 Task: Look for space in Lianzhou, China from 12th  July, 2023 to 15th July, 2023 for 3 adults in price range Rs.12000 to Rs.16000. Place can be entire place with 2 bedrooms having 3 beds and 1 bathroom. Property type can be house, flat, guest house. Booking option can be shelf check-in. Required host language is Chinese (Simplified).
Action: Mouse moved to (468, 164)
Screenshot: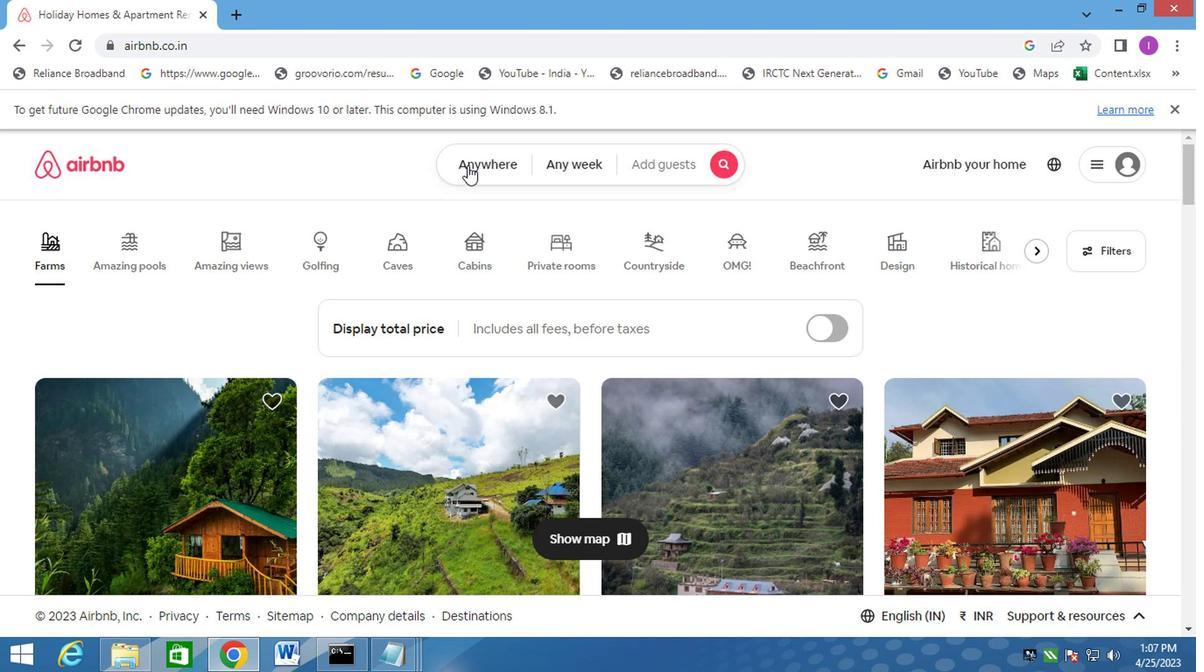 
Action: Mouse pressed left at (468, 164)
Screenshot: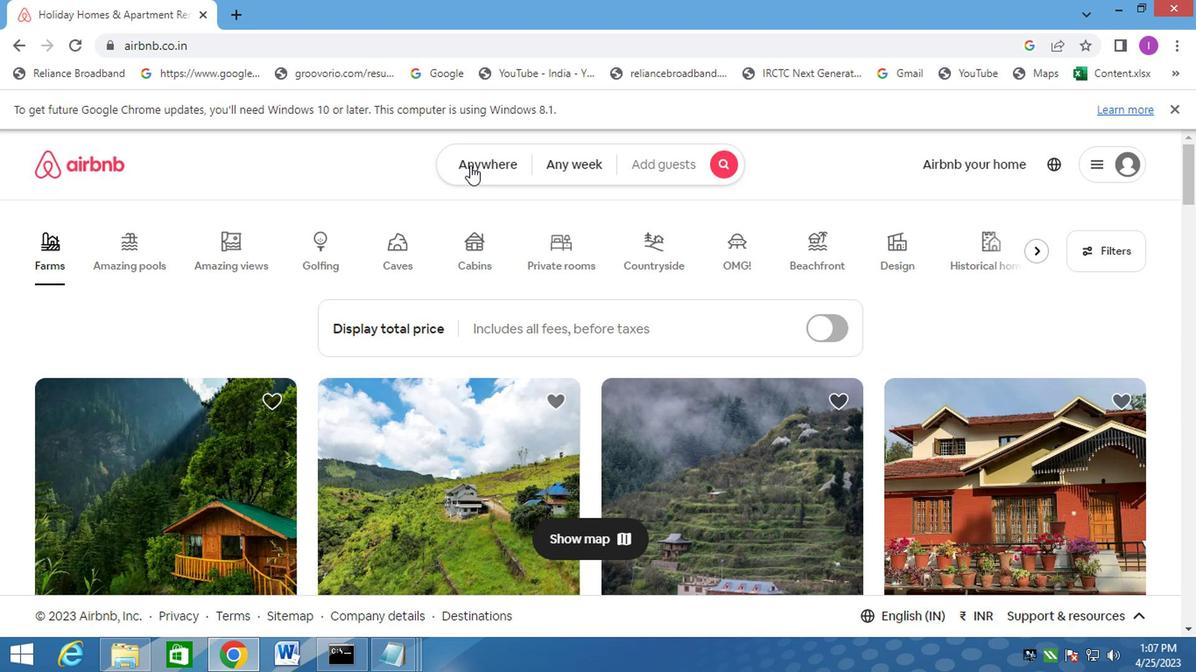 
Action: Mouse moved to (265, 237)
Screenshot: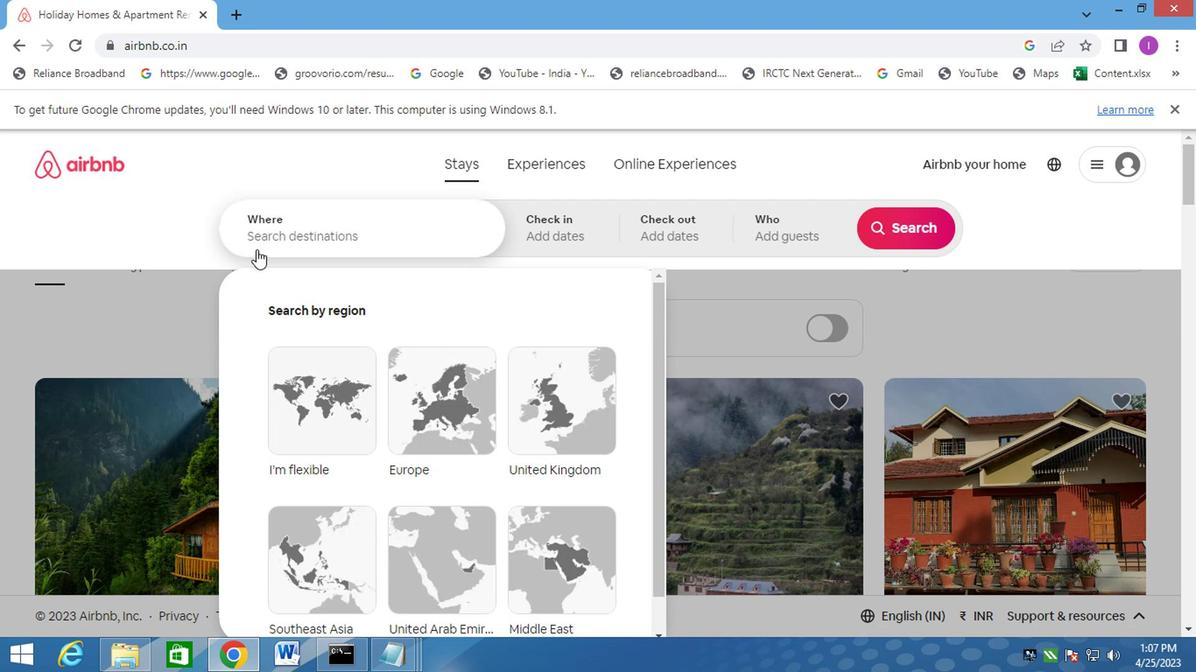 
Action: Mouse pressed left at (265, 237)
Screenshot: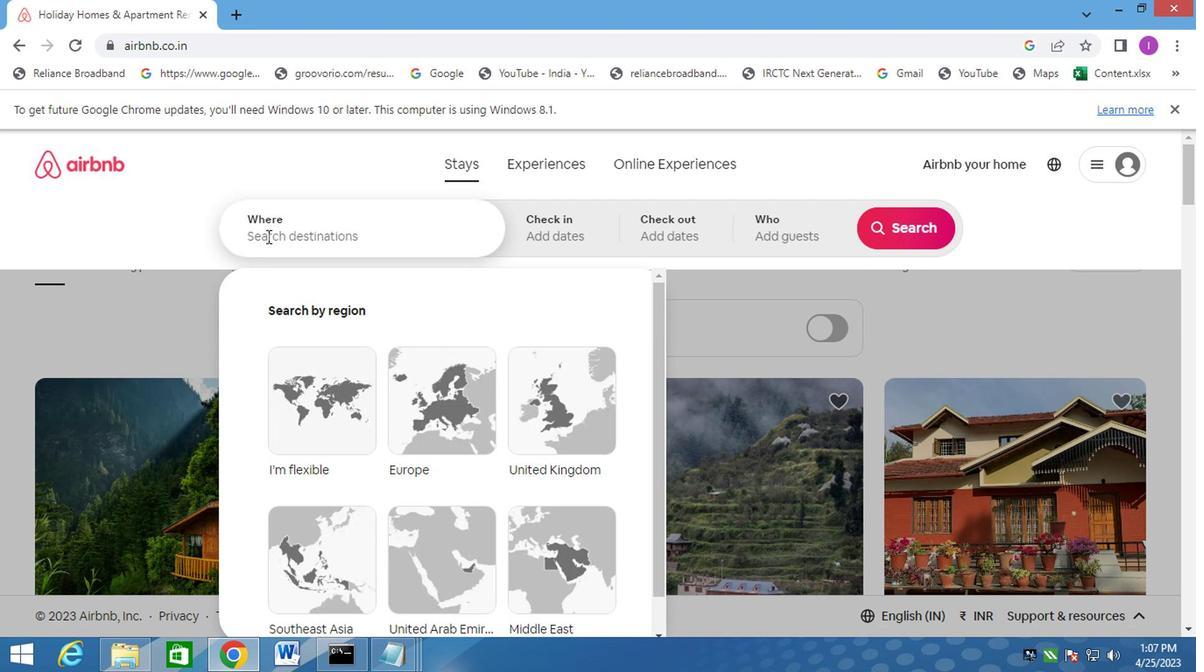 
Action: Mouse moved to (284, 233)
Screenshot: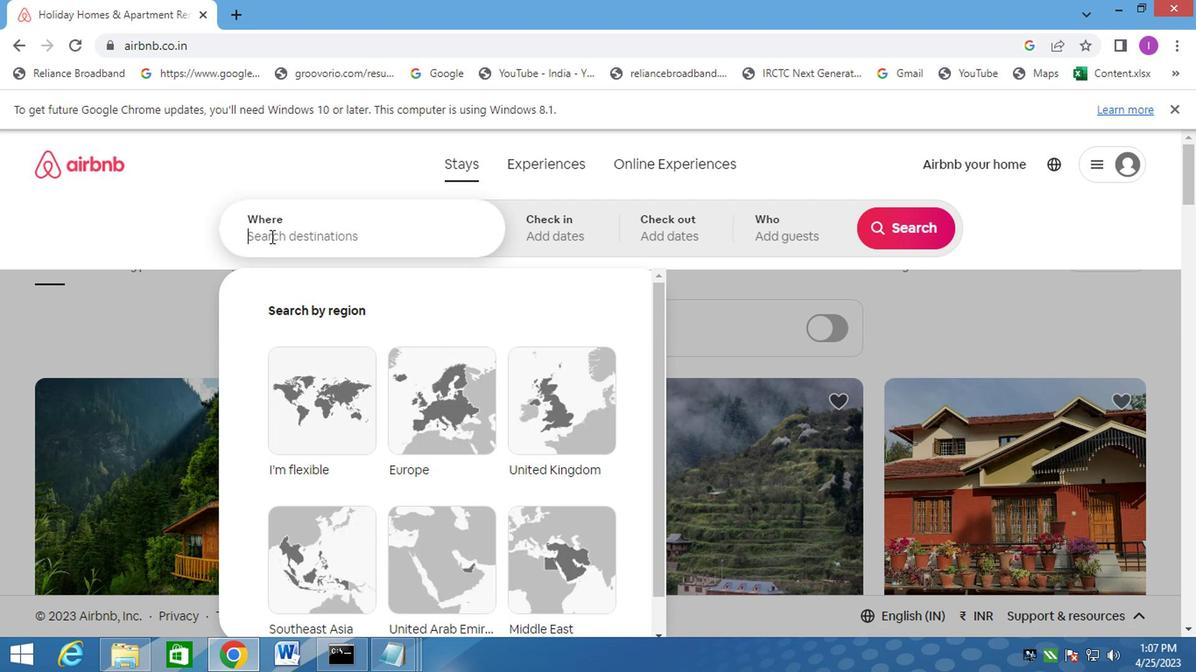 
Action: Key pressed lianzhou,china
Screenshot: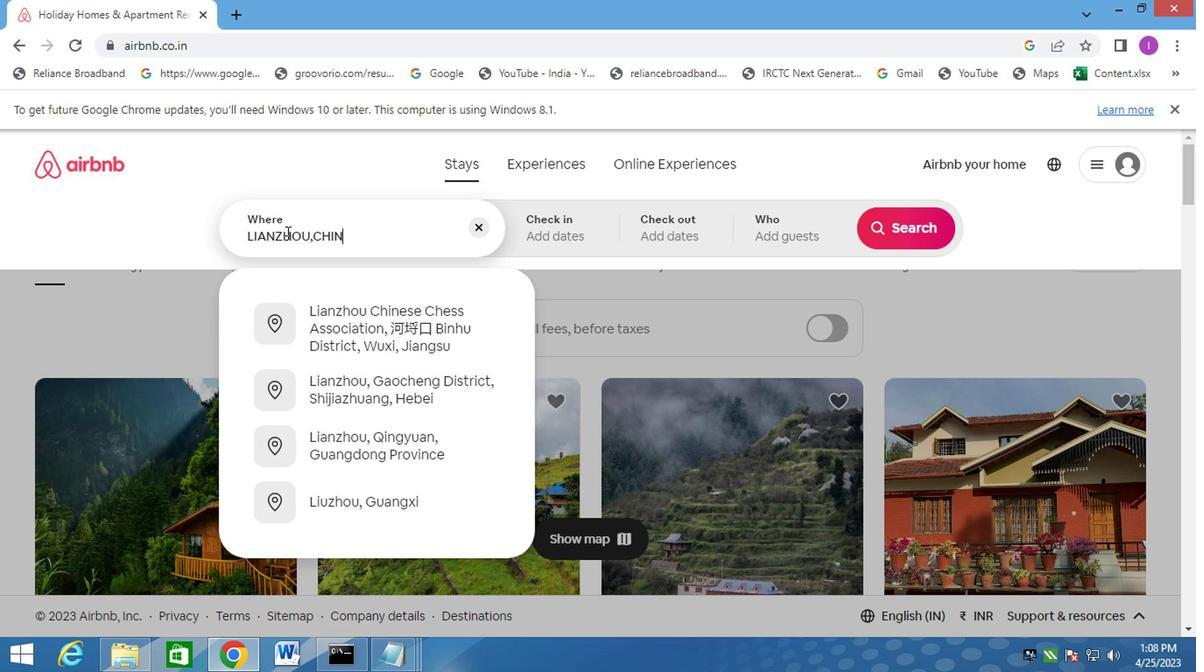 
Action: Mouse moved to (566, 236)
Screenshot: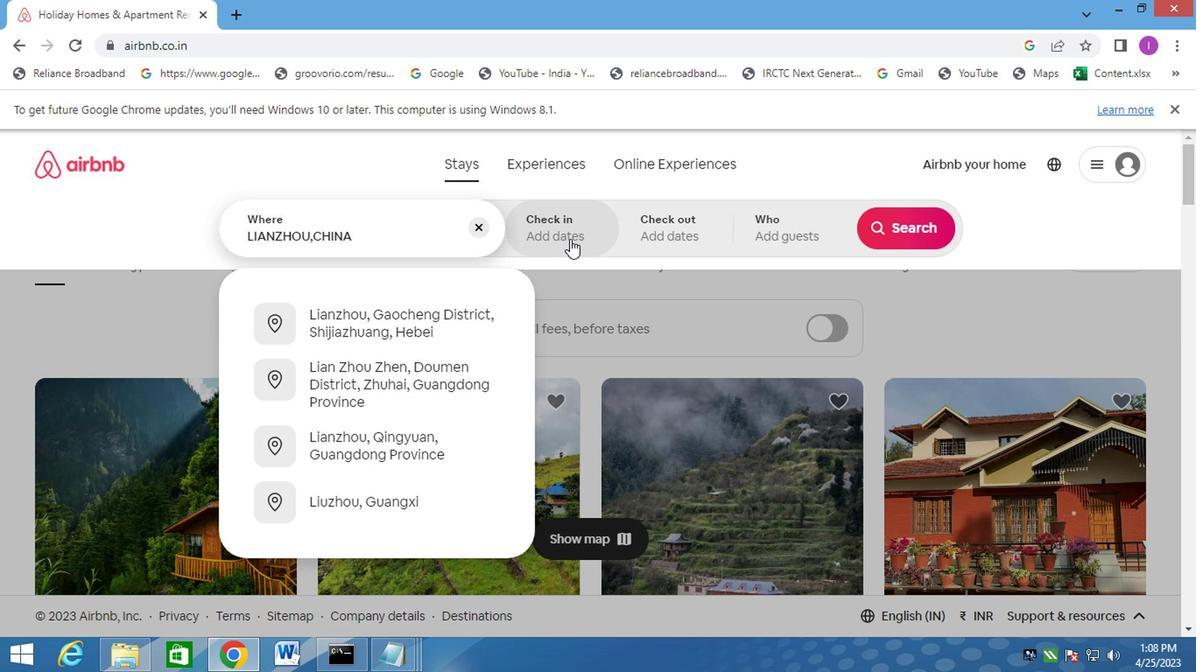 
Action: Mouse pressed left at (566, 236)
Screenshot: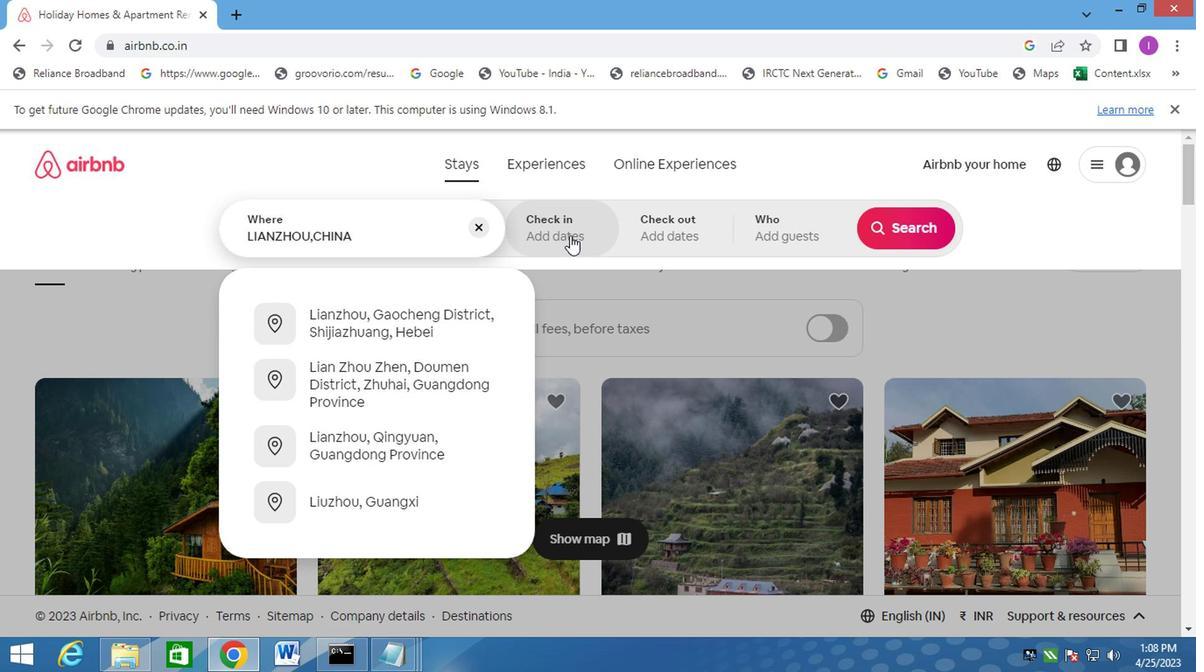 
Action: Mouse moved to (890, 373)
Screenshot: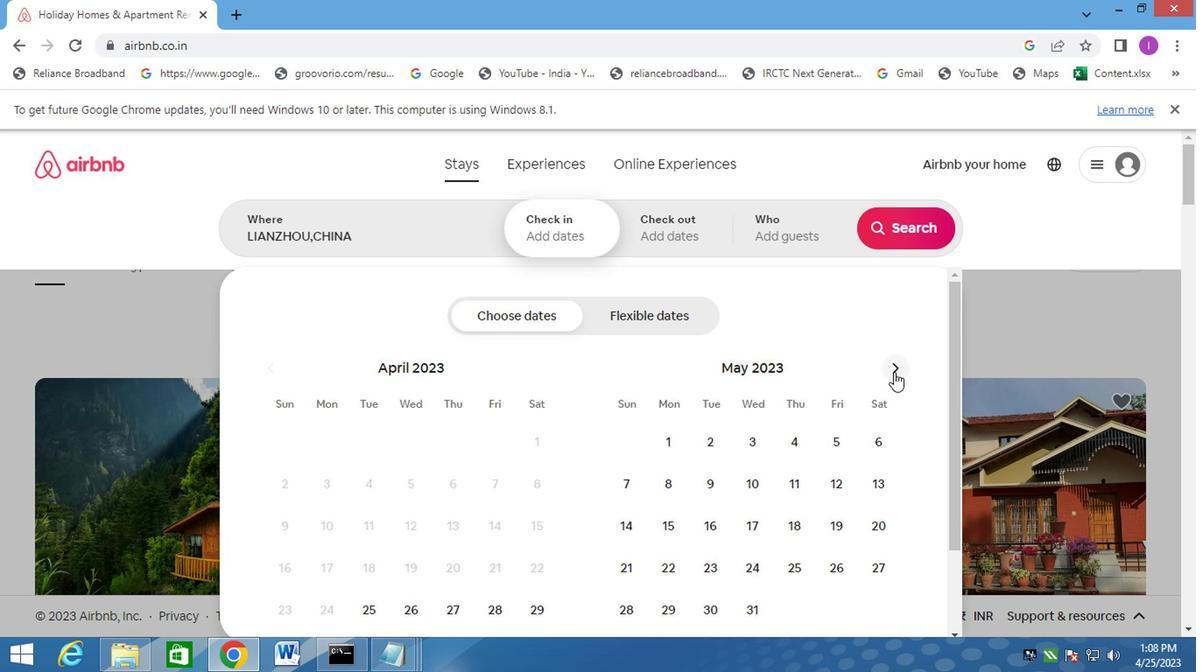
Action: Mouse pressed left at (890, 373)
Screenshot: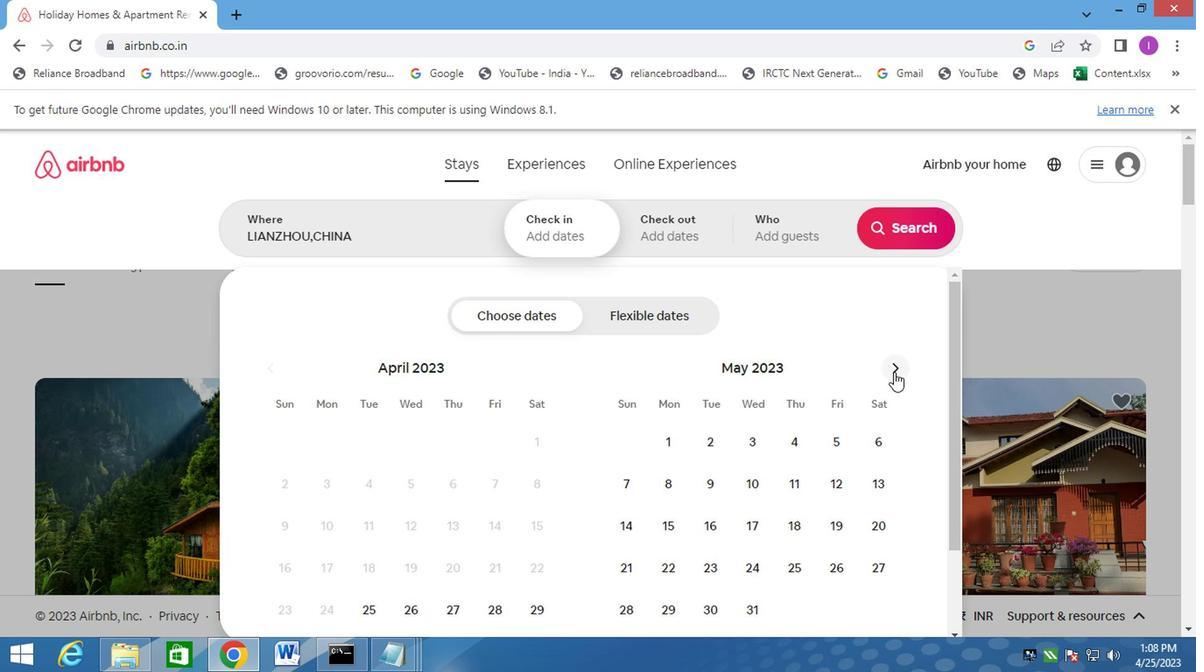 
Action: Mouse moved to (898, 374)
Screenshot: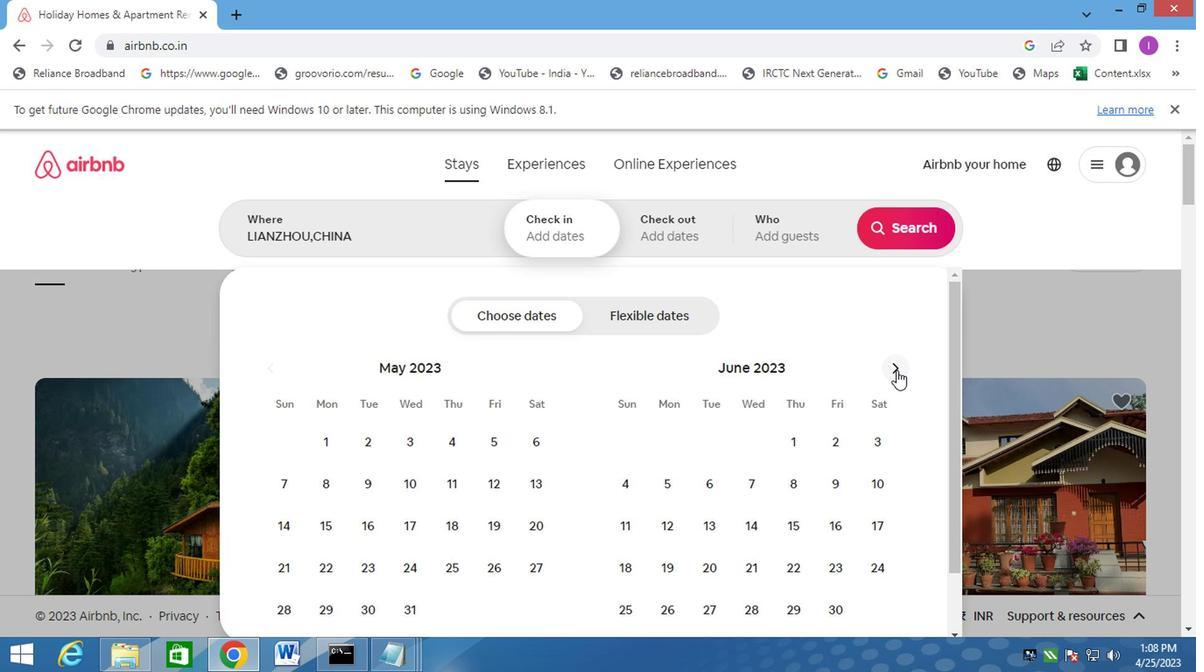 
Action: Mouse pressed left at (893, 373)
Screenshot: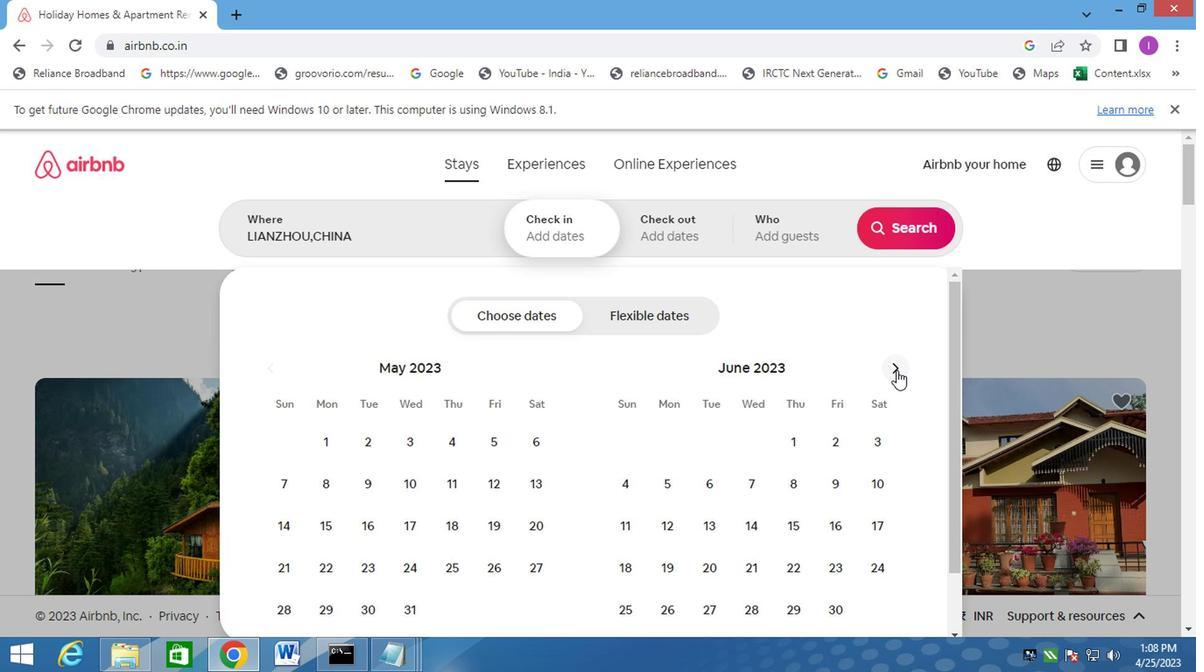 
Action: Mouse moved to (751, 522)
Screenshot: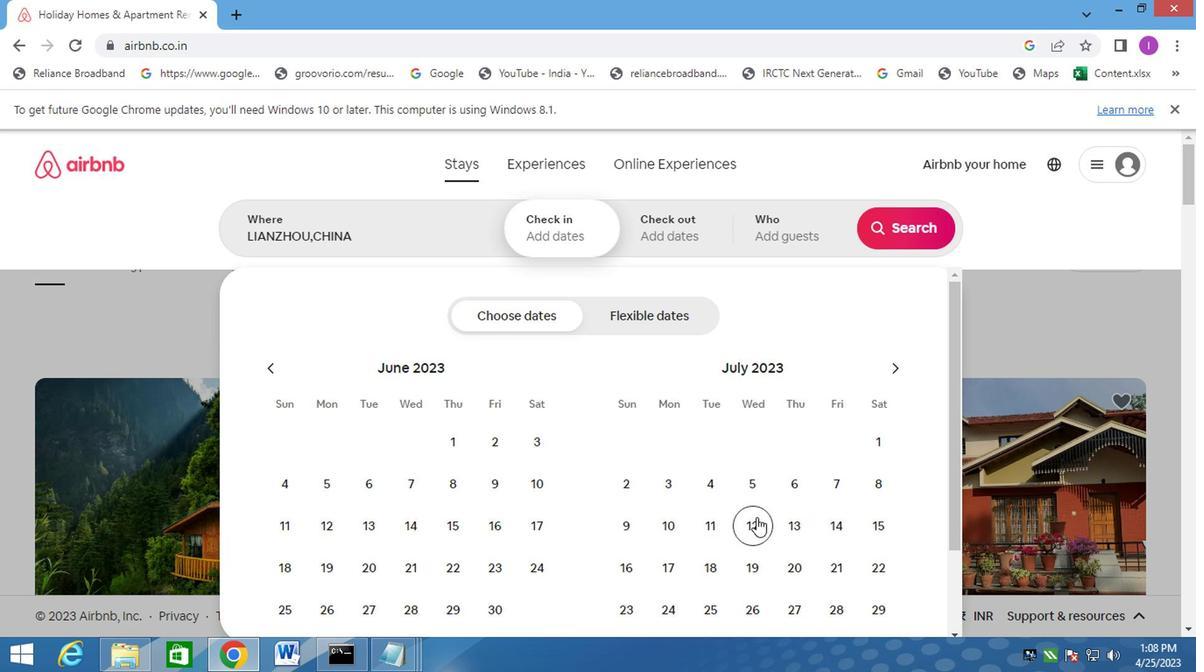 
Action: Mouse pressed left at (751, 522)
Screenshot: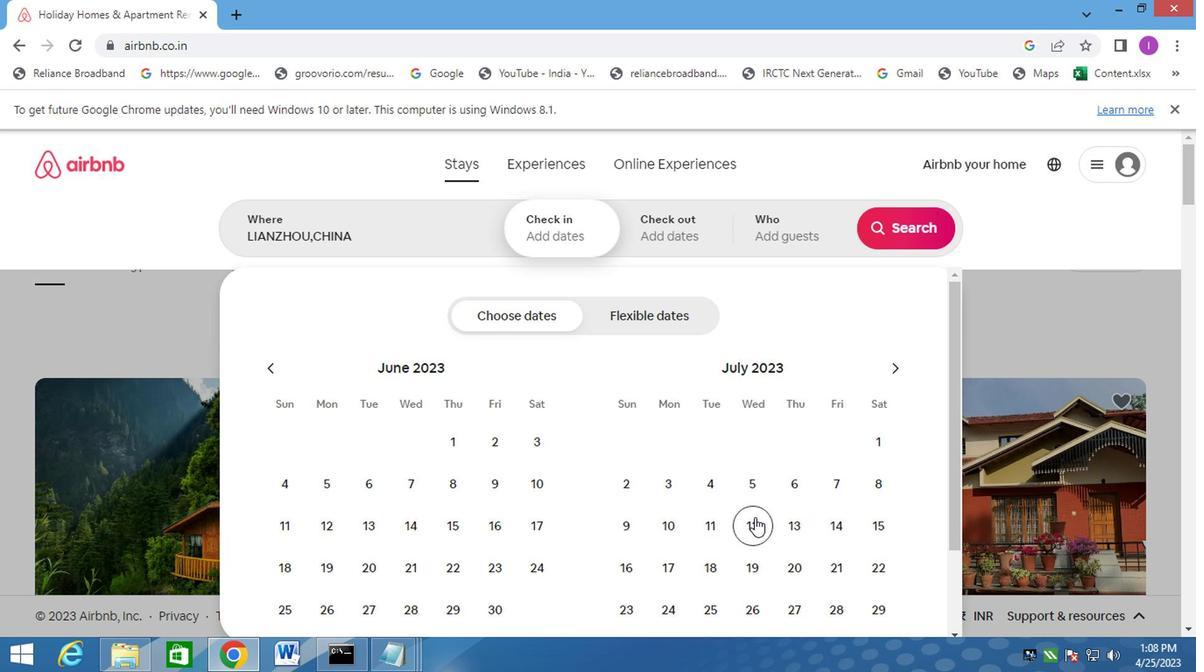 
Action: Mouse moved to (870, 527)
Screenshot: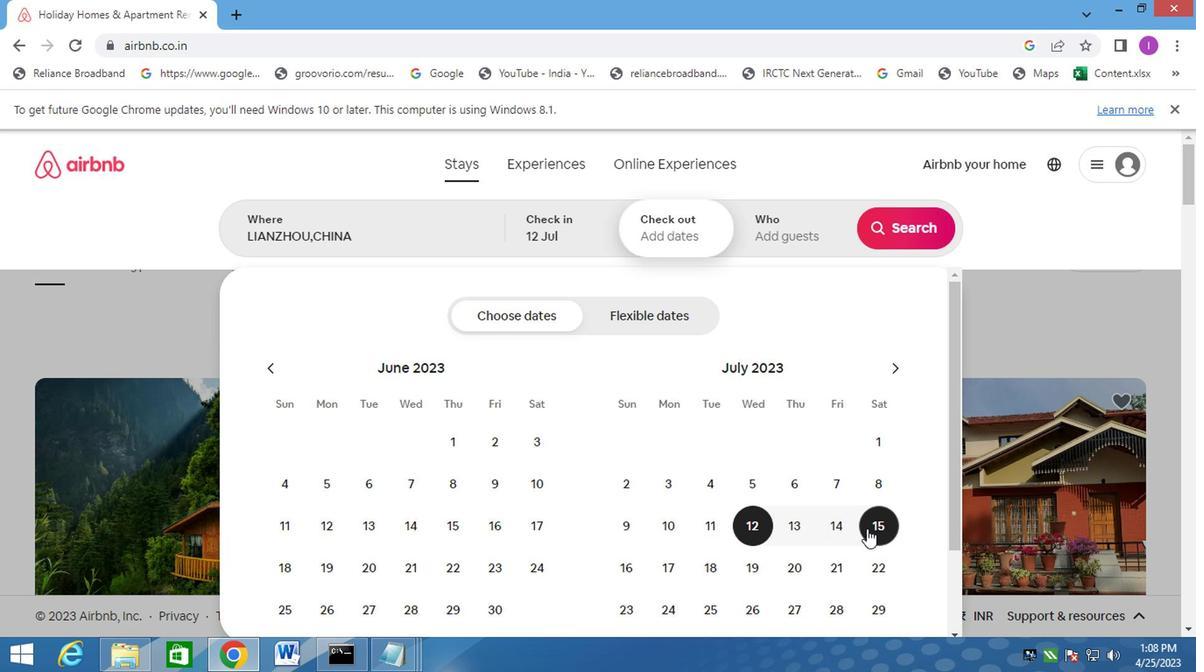
Action: Mouse pressed left at (870, 527)
Screenshot: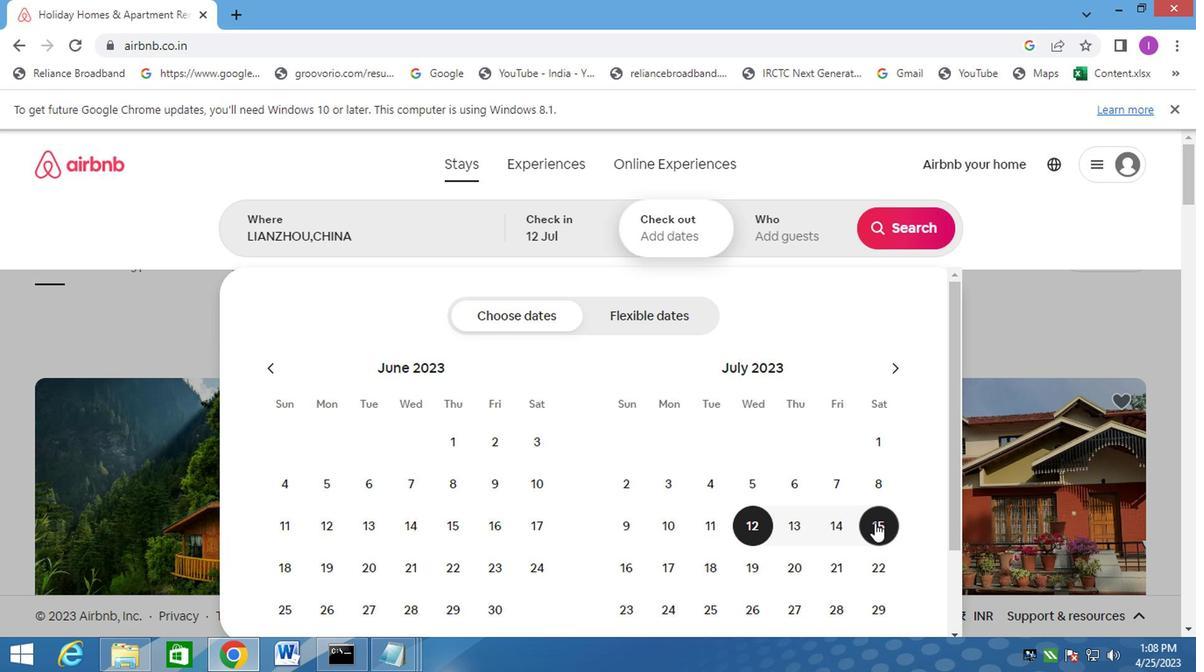 
Action: Mouse moved to (807, 231)
Screenshot: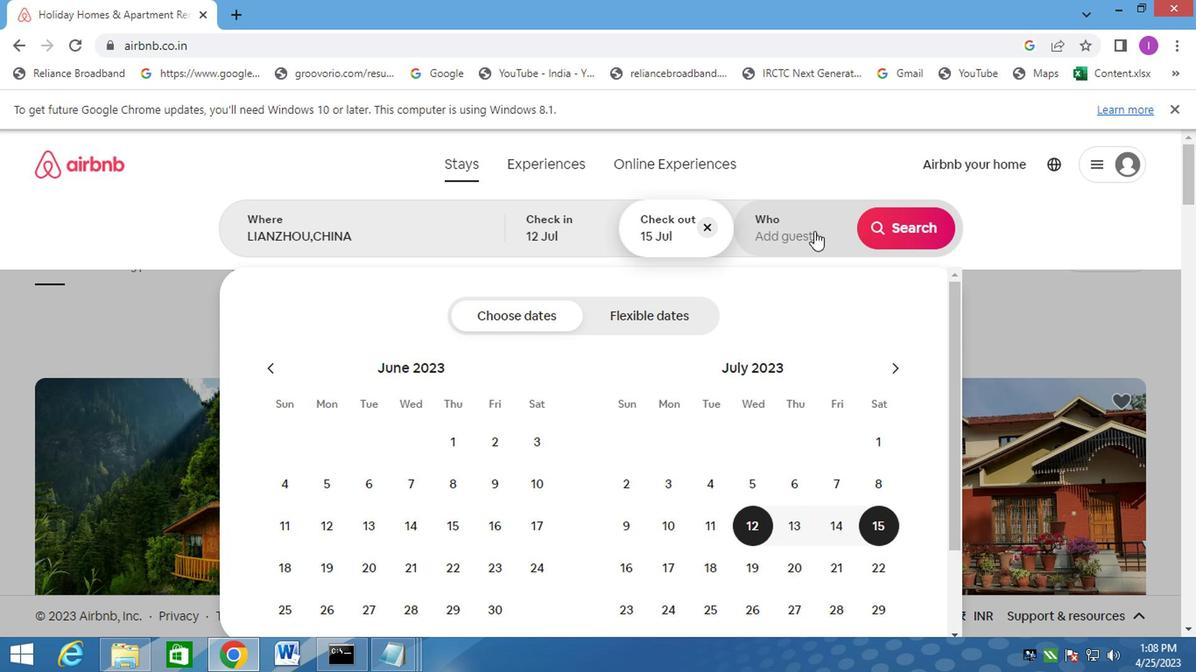 
Action: Mouse pressed left at (807, 231)
Screenshot: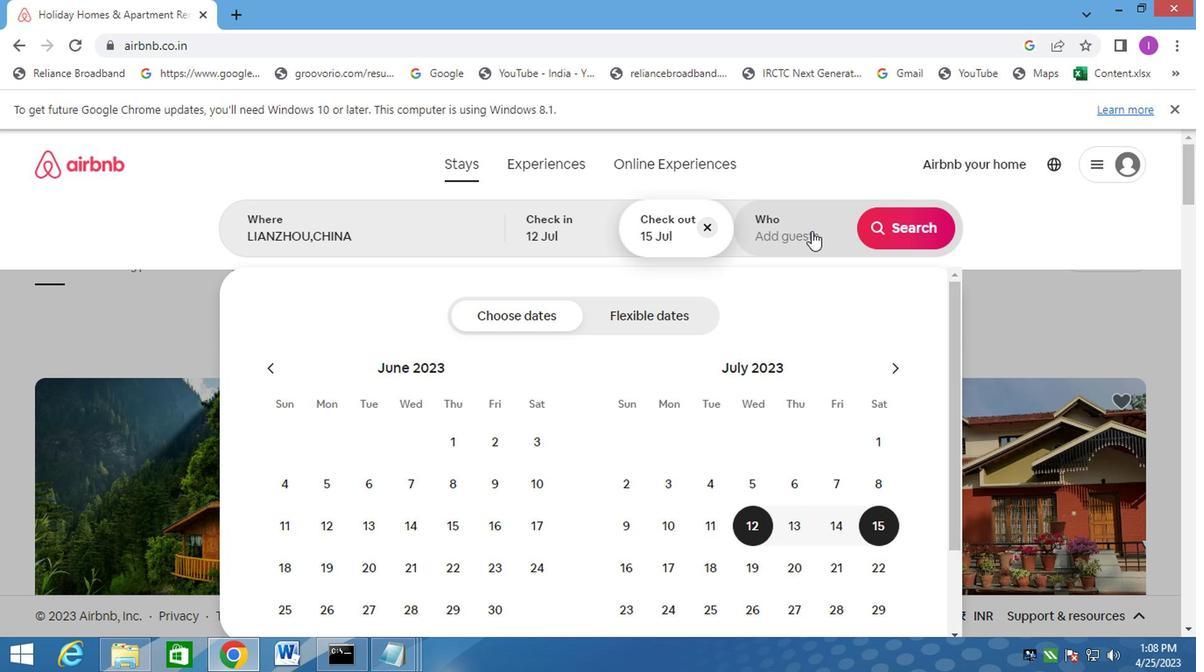 
Action: Mouse moved to (916, 322)
Screenshot: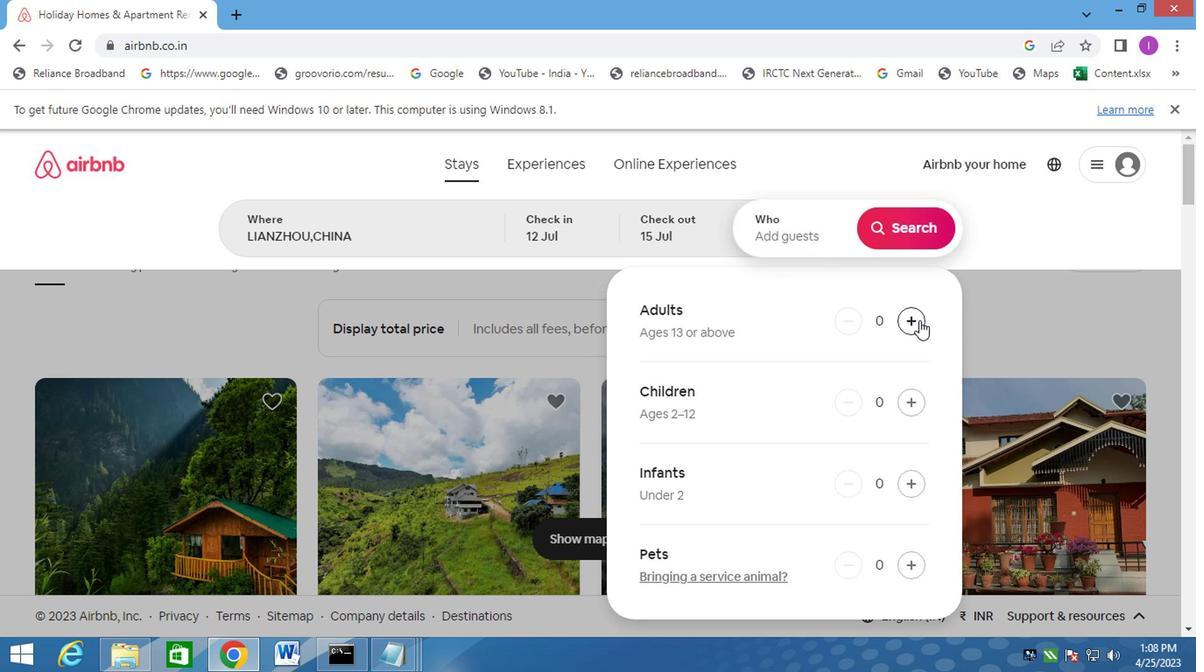
Action: Mouse pressed left at (916, 322)
Screenshot: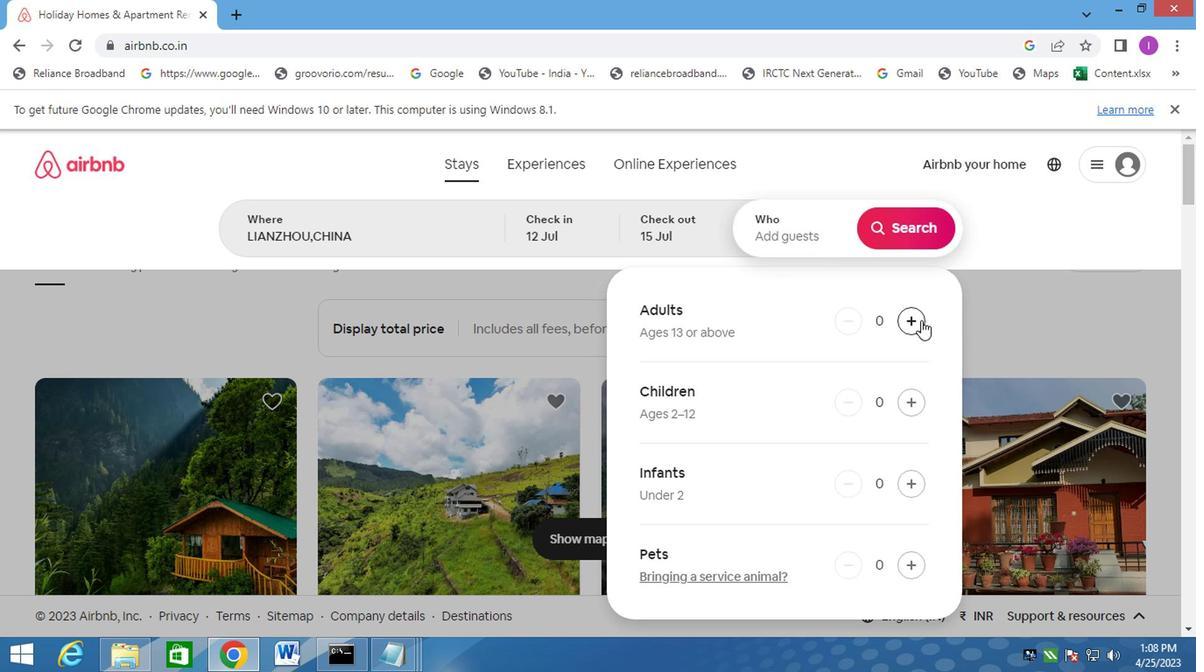 
Action: Mouse moved to (917, 322)
Screenshot: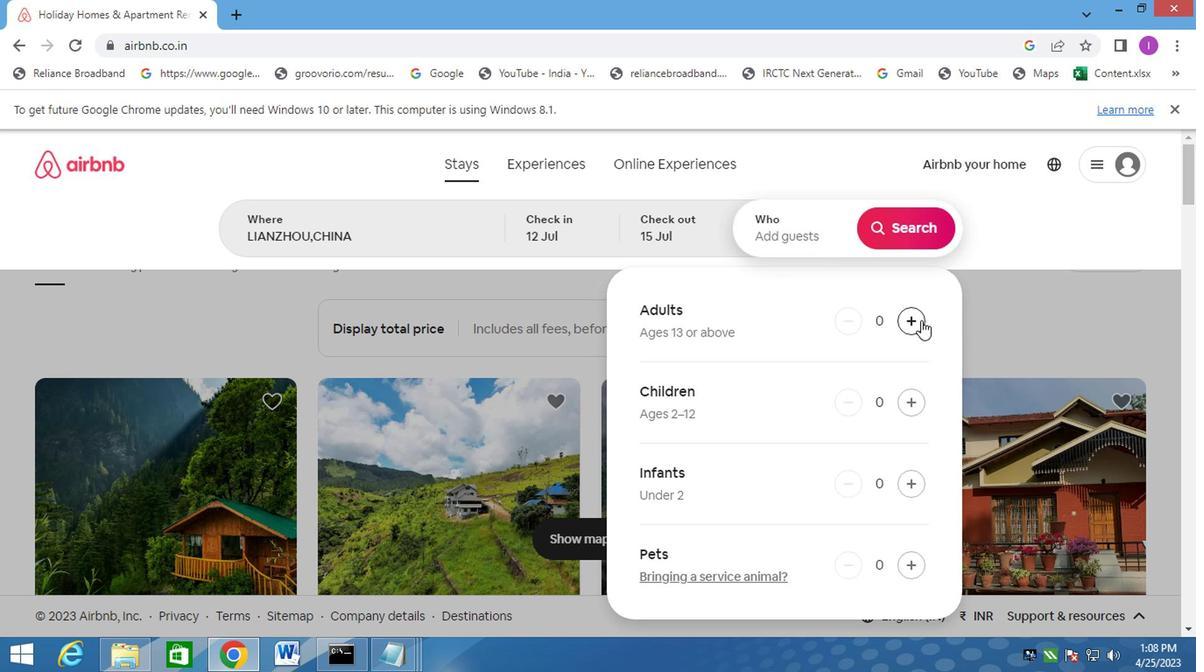 
Action: Mouse pressed left at (917, 322)
Screenshot: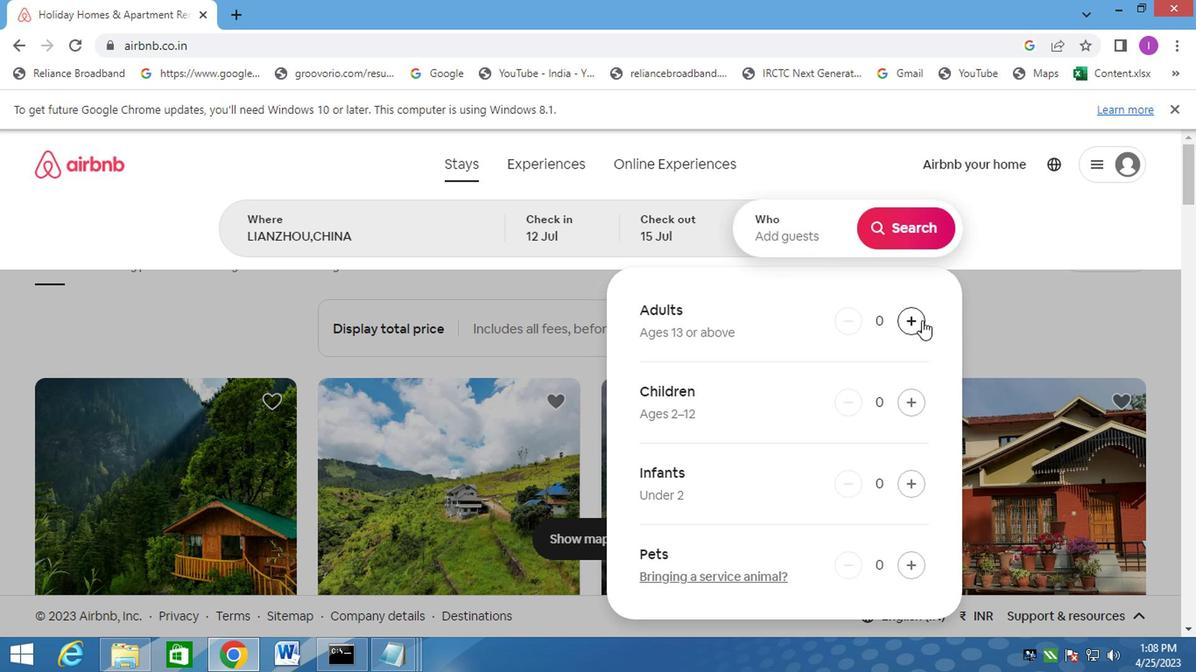 
Action: Mouse moved to (918, 321)
Screenshot: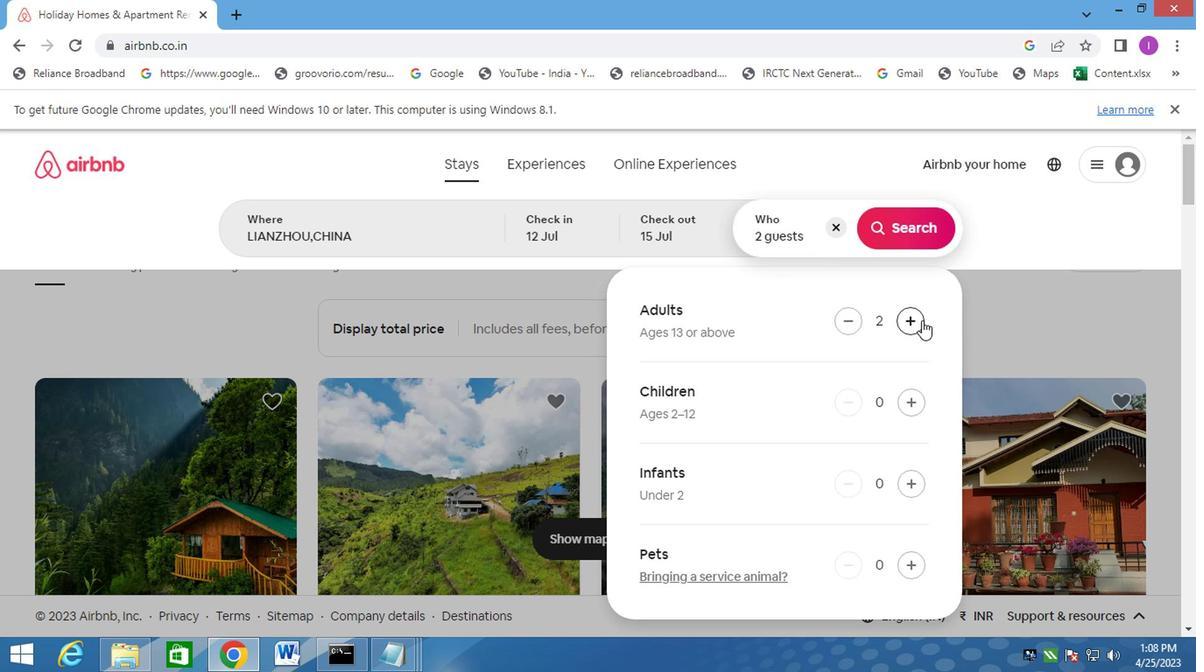 
Action: Mouse pressed left at (918, 321)
Screenshot: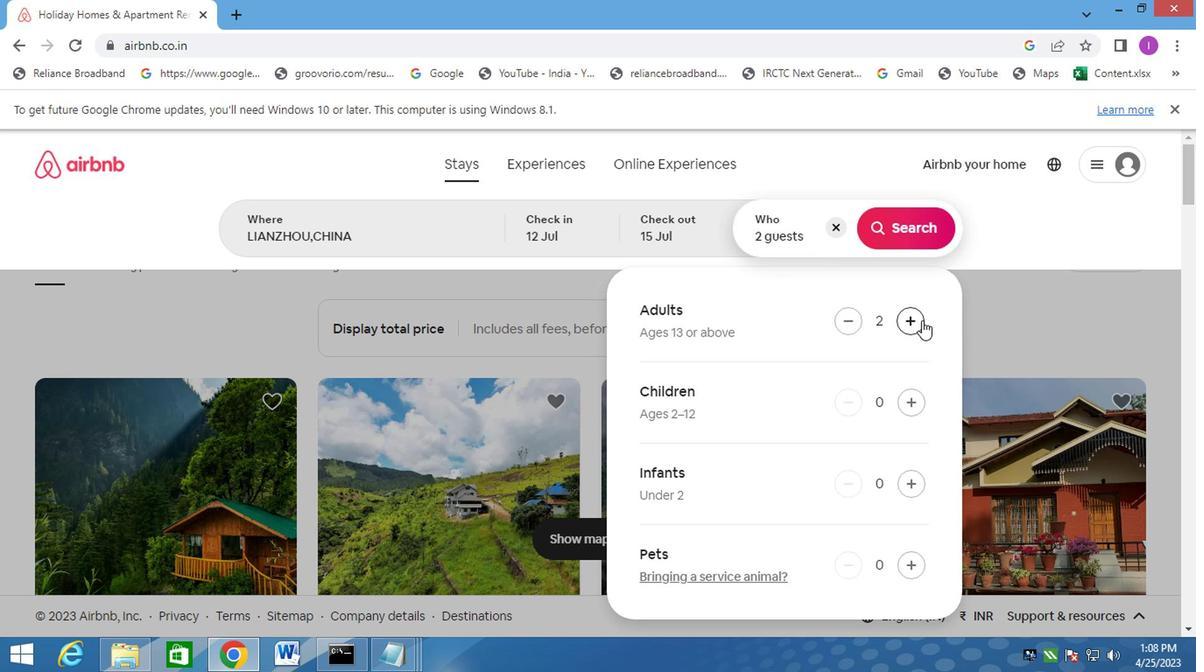 
Action: Mouse moved to (913, 225)
Screenshot: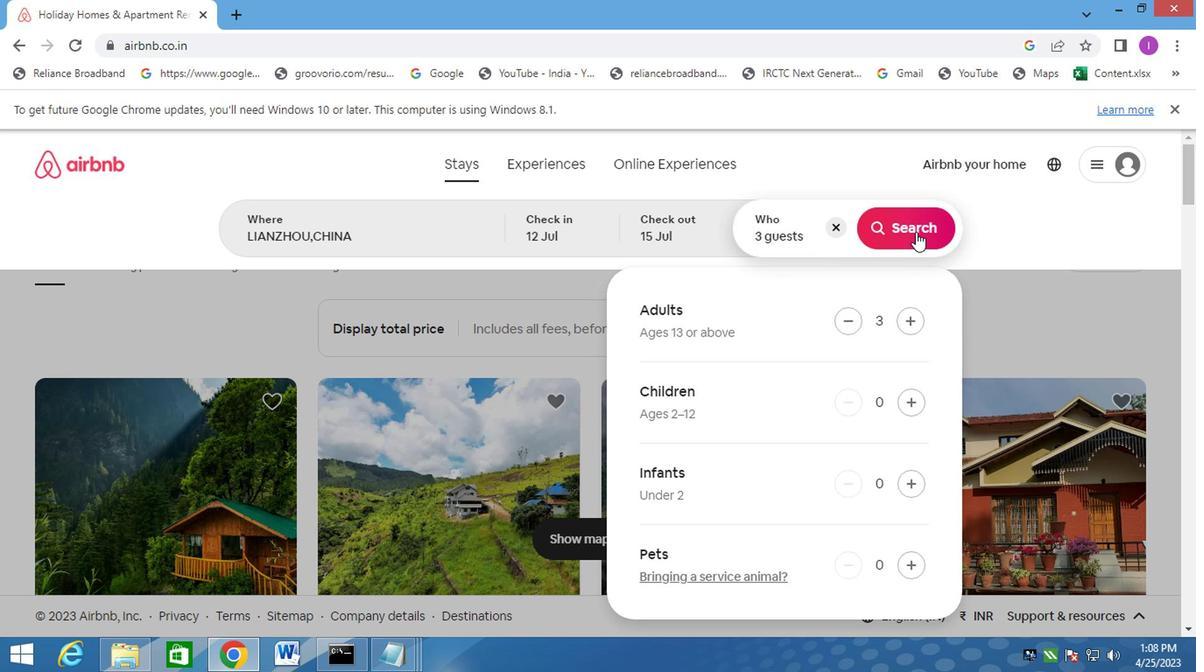 
Action: Mouse pressed left at (913, 225)
Screenshot: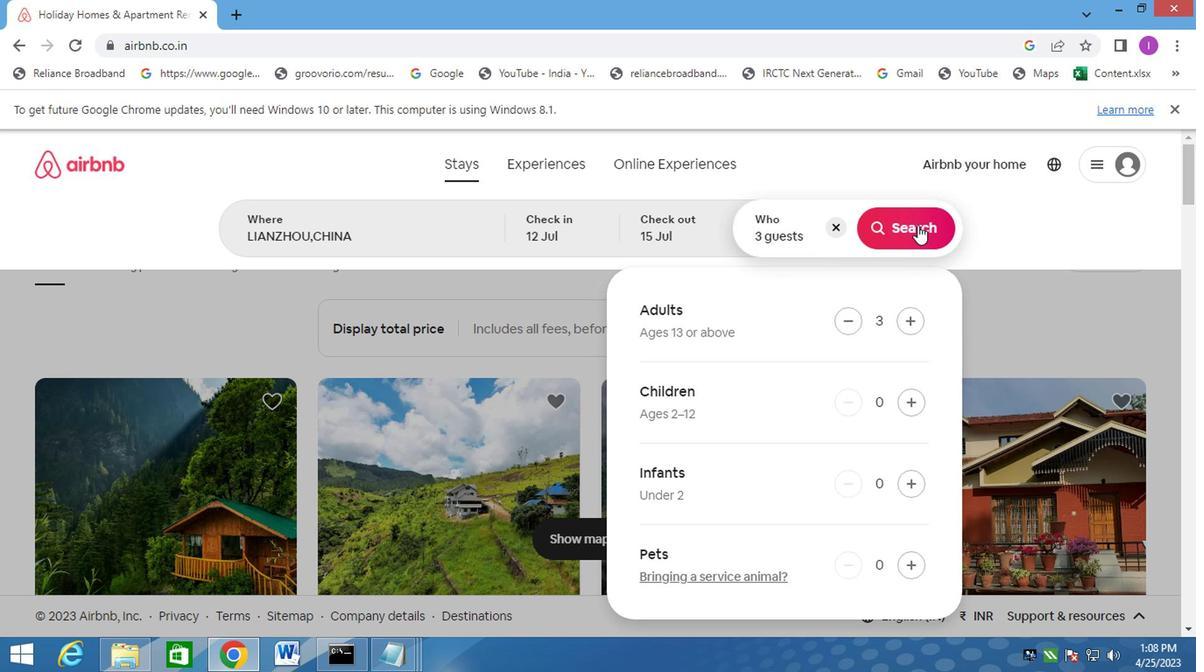 
Action: Mouse moved to (1121, 233)
Screenshot: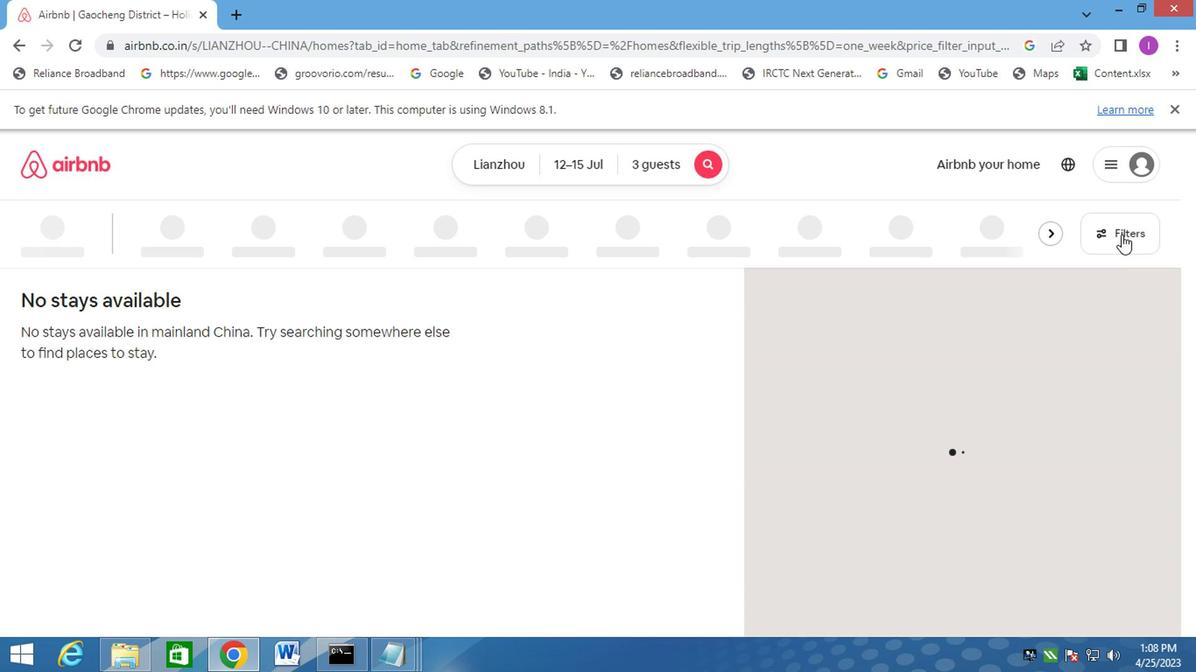 
Action: Mouse pressed left at (1121, 233)
Screenshot: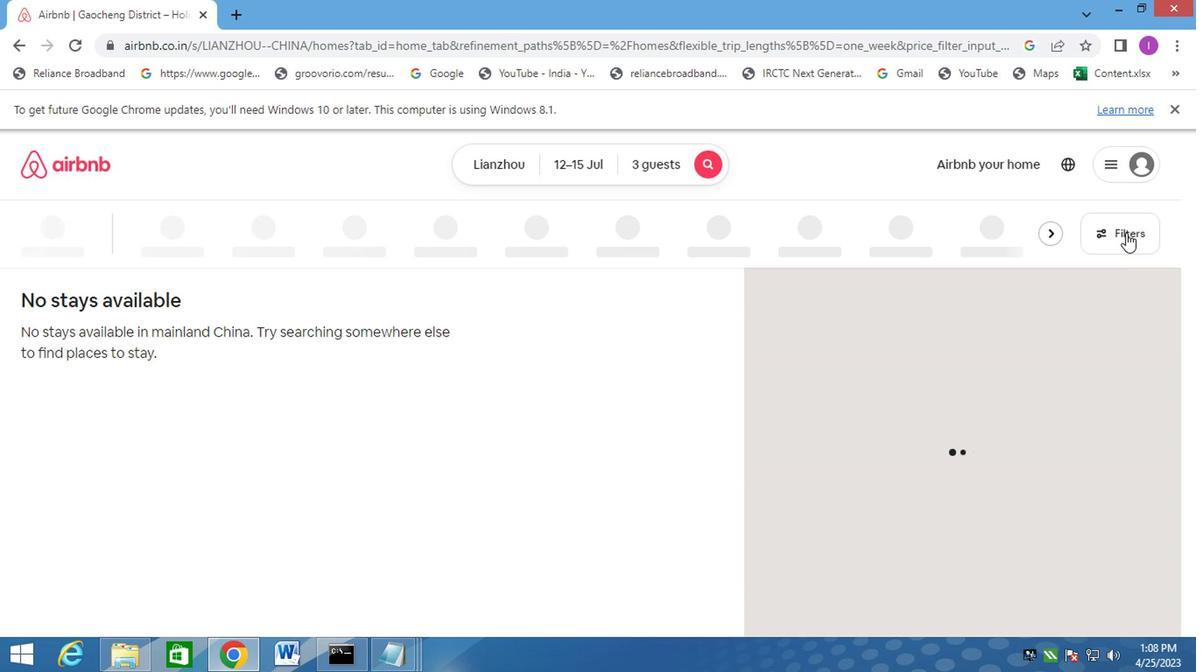 
Action: Mouse moved to (368, 340)
Screenshot: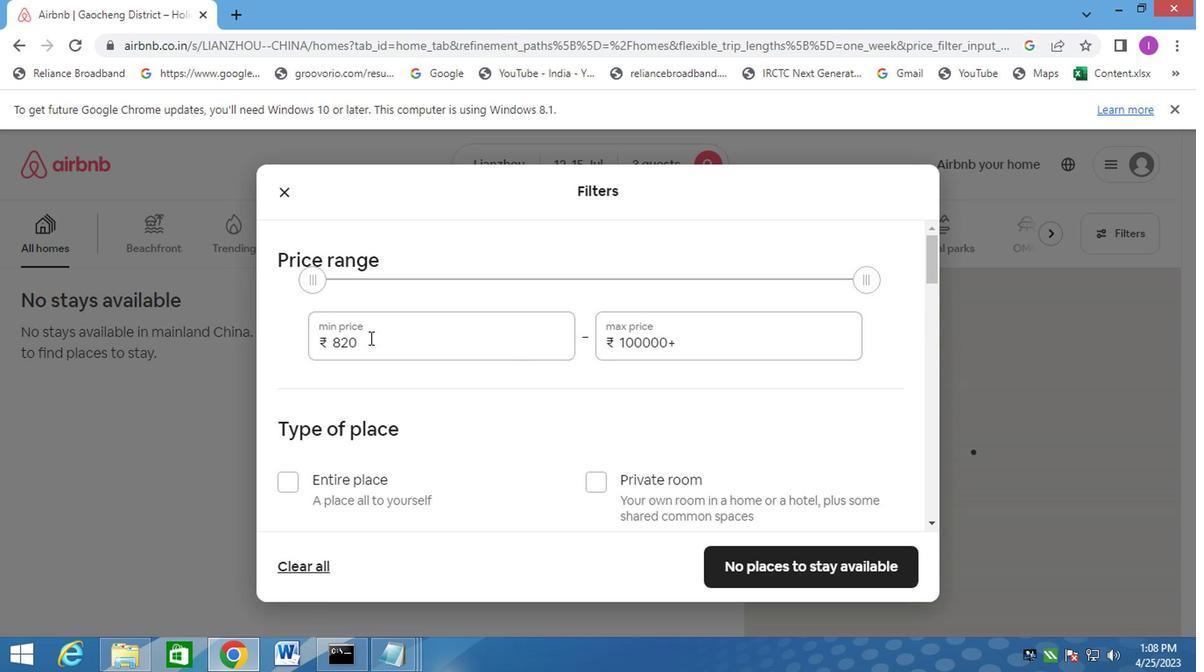 
Action: Mouse pressed left at (368, 340)
Screenshot: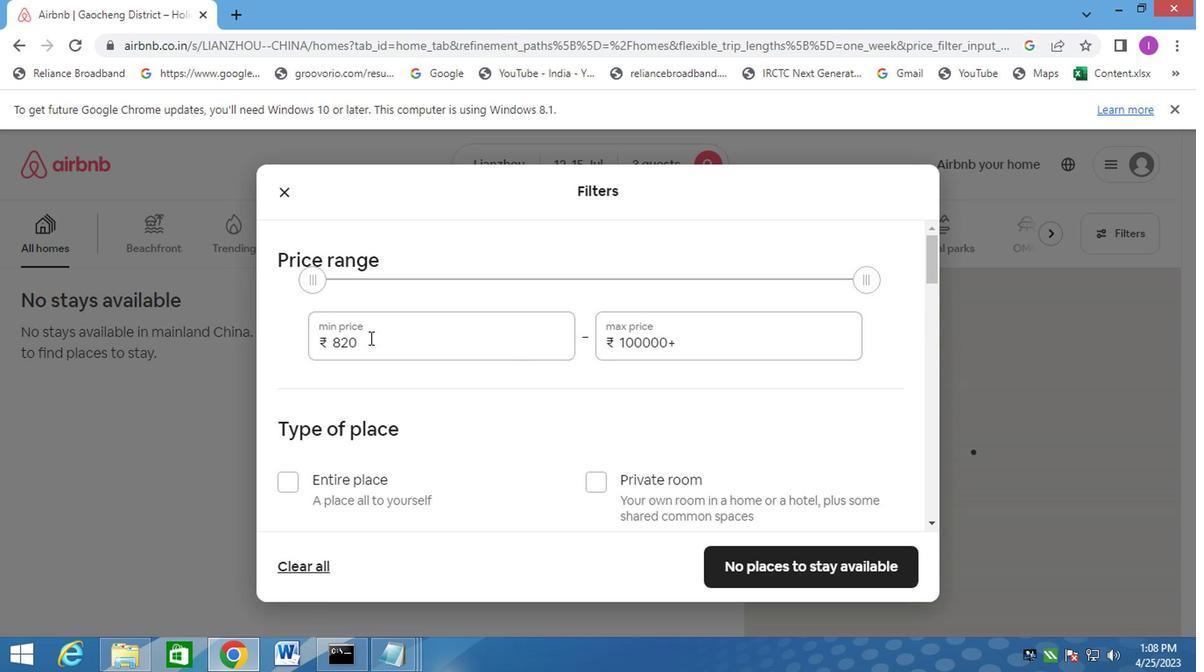 
Action: Mouse moved to (360, 343)
Screenshot: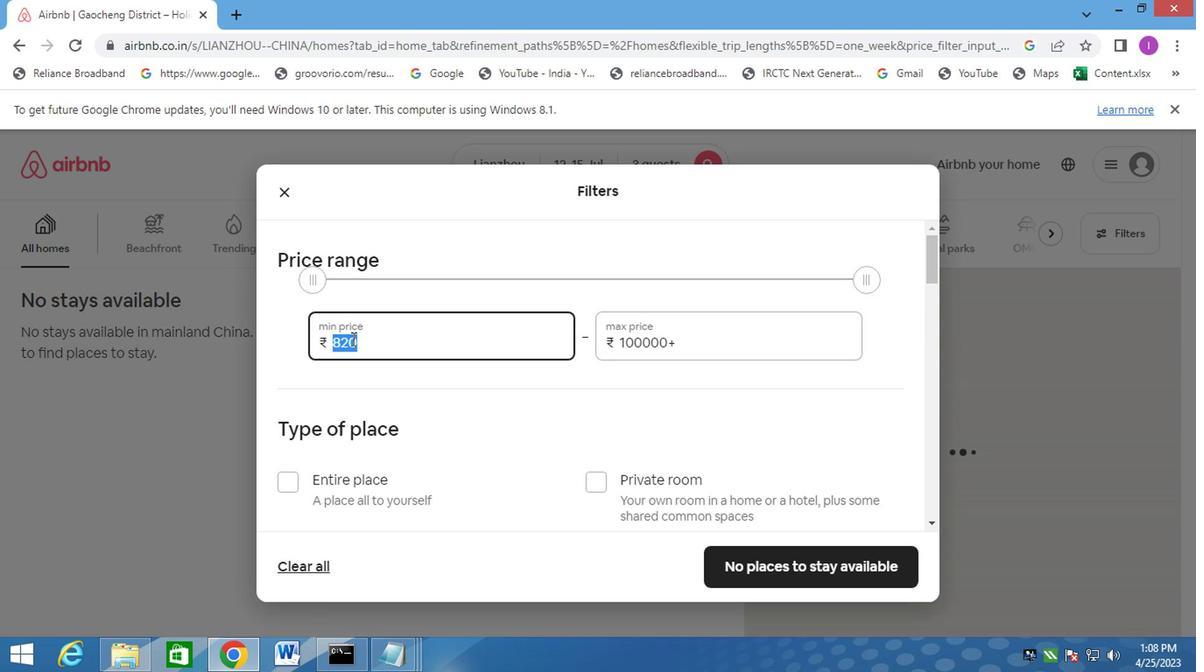 
Action: Key pressed 12000
Screenshot: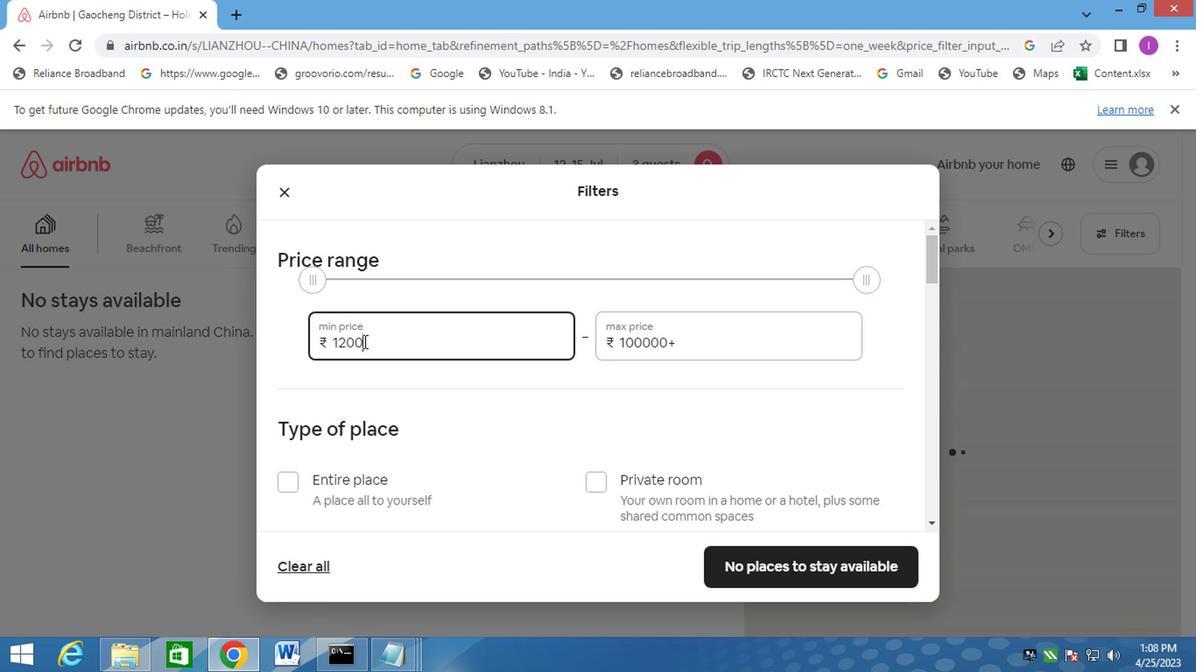 
Action: Mouse moved to (695, 352)
Screenshot: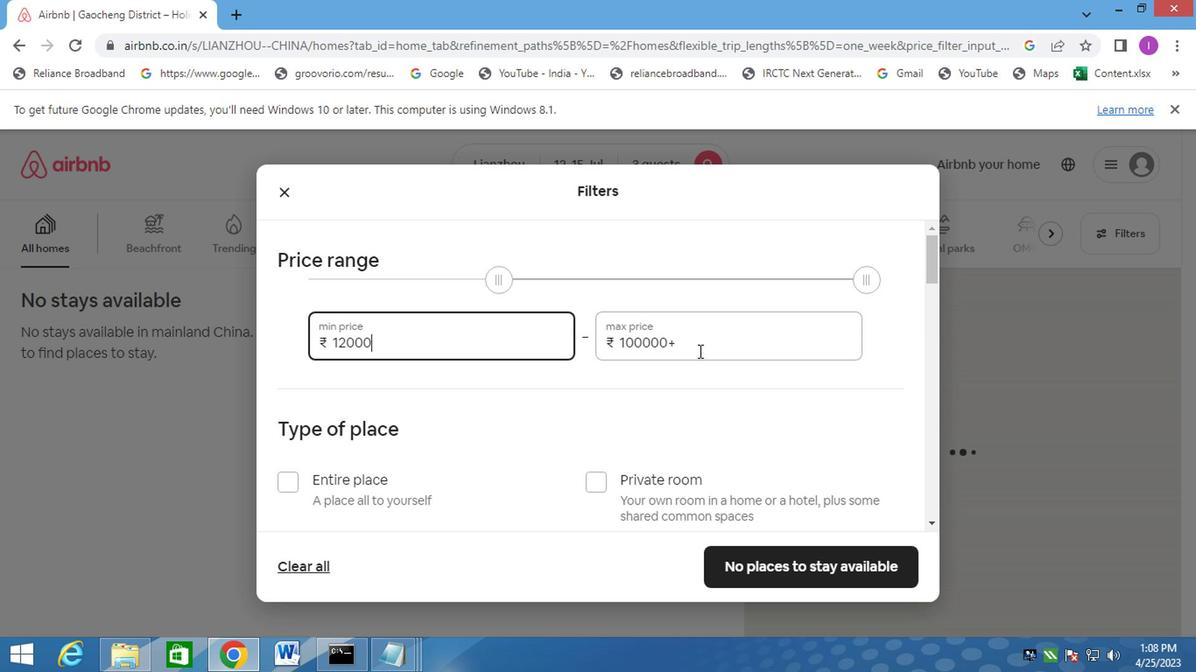 
Action: Mouse pressed left at (695, 352)
Screenshot: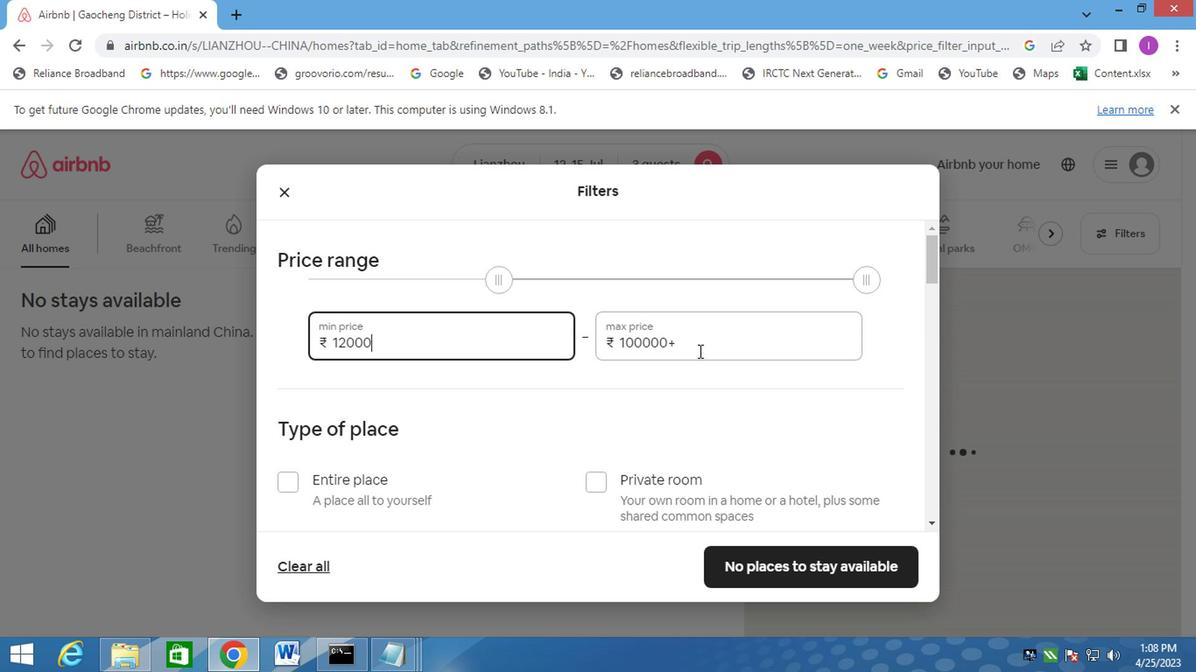 
Action: Mouse moved to (626, 358)
Screenshot: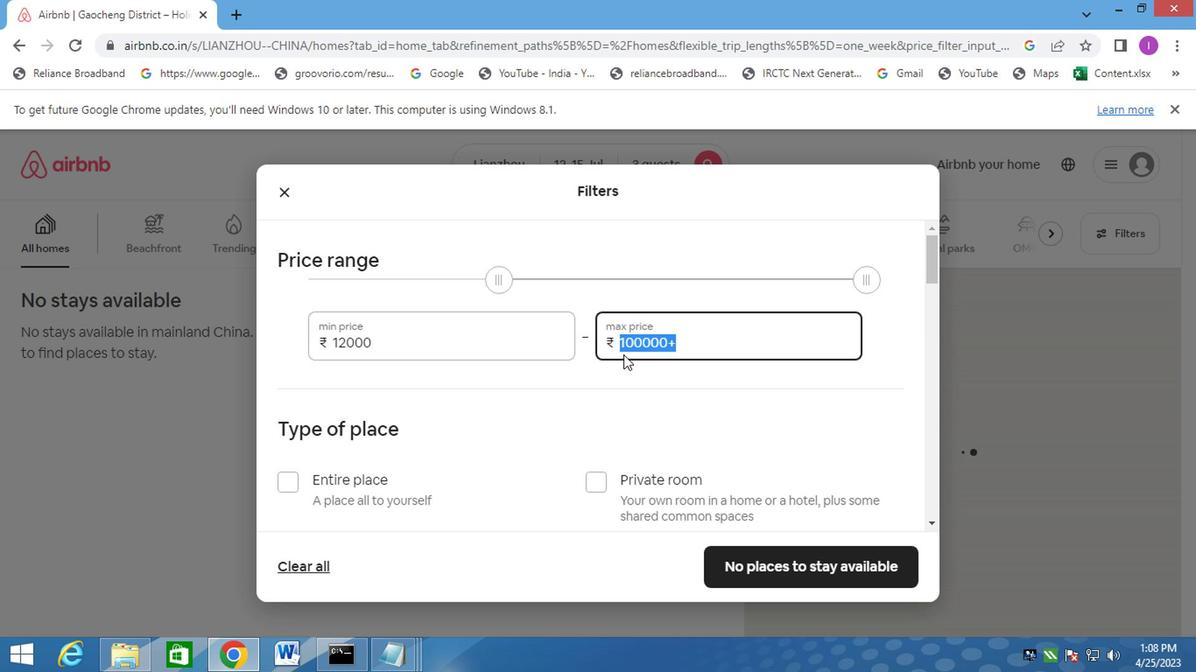 
Action: Key pressed 18<Key.backspace>6000
Screenshot: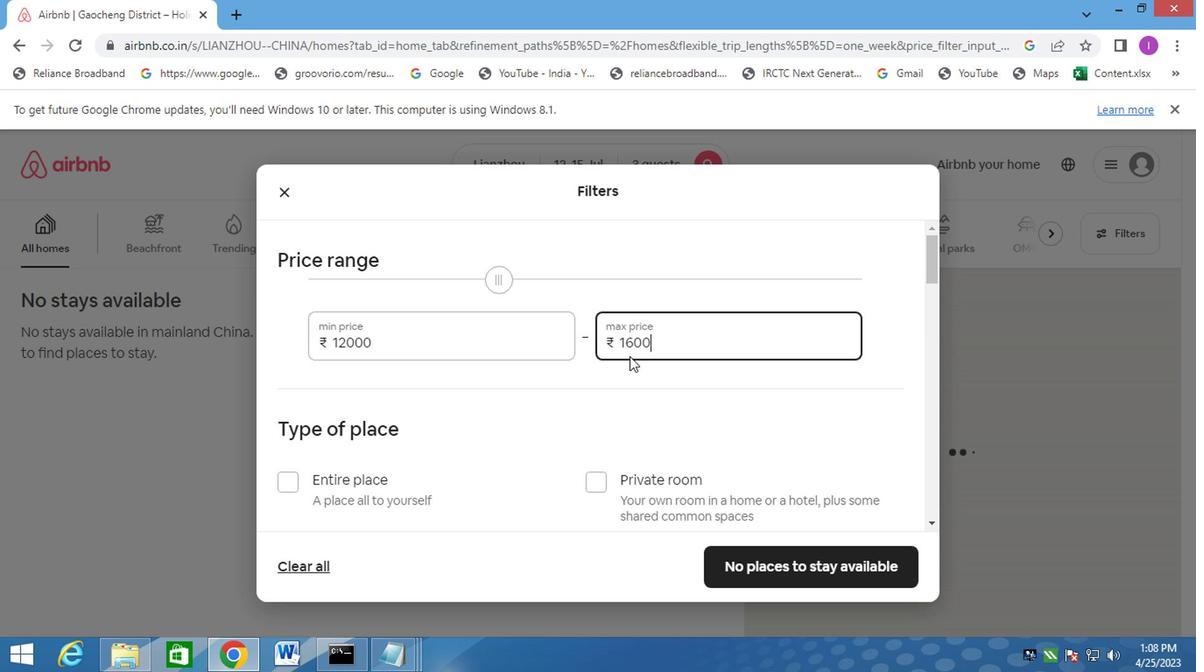 
Action: Mouse moved to (625, 407)
Screenshot: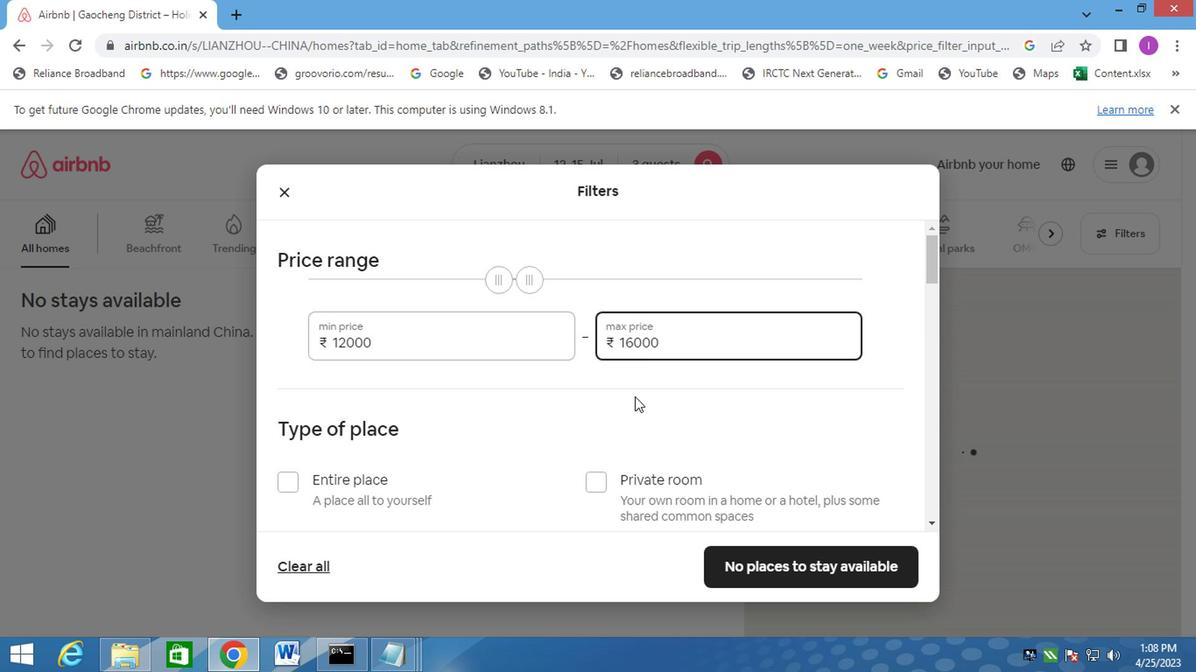 
Action: Mouse scrolled (625, 406) with delta (0, 0)
Screenshot: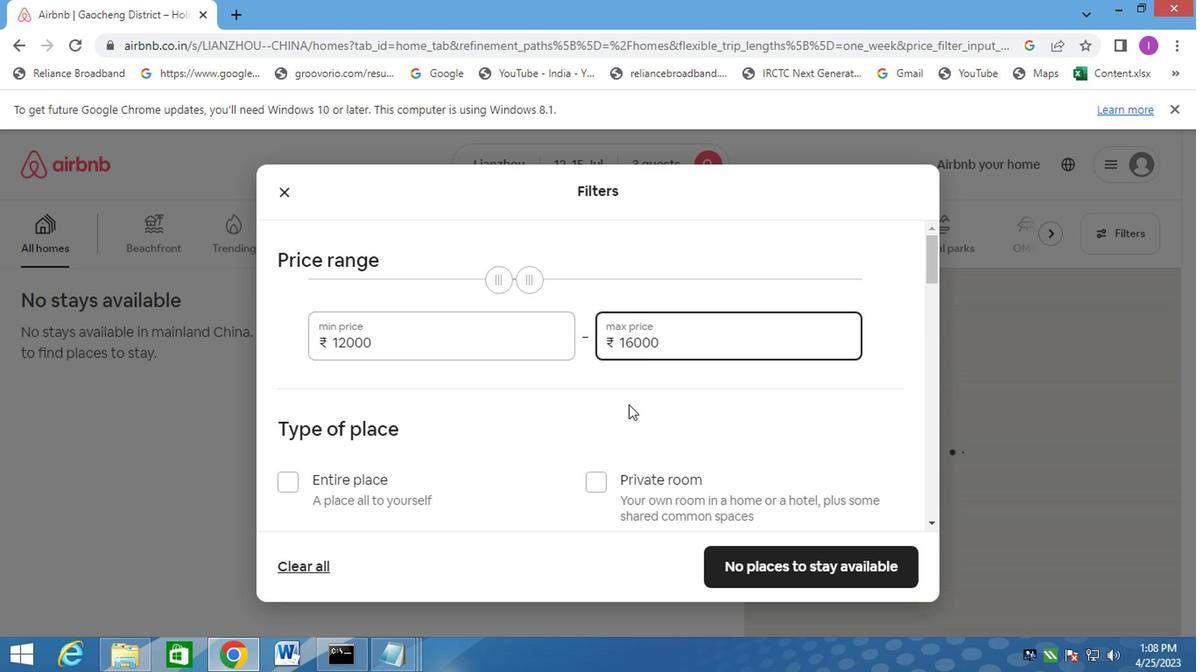 
Action: Mouse moved to (279, 396)
Screenshot: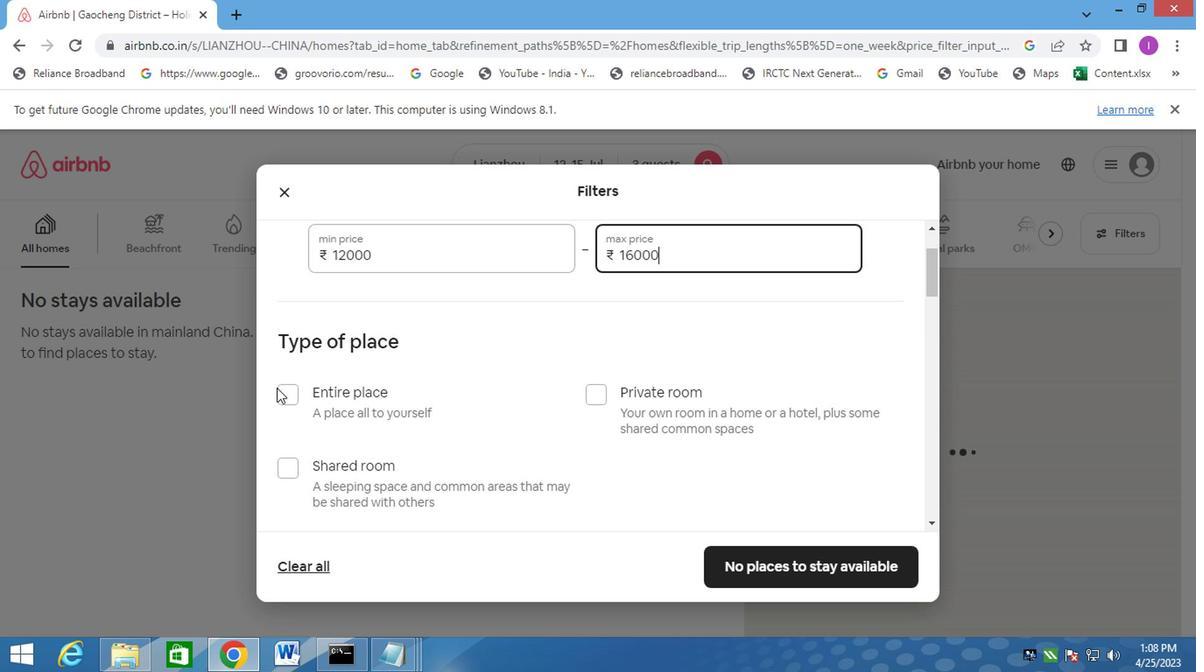 
Action: Mouse pressed left at (279, 396)
Screenshot: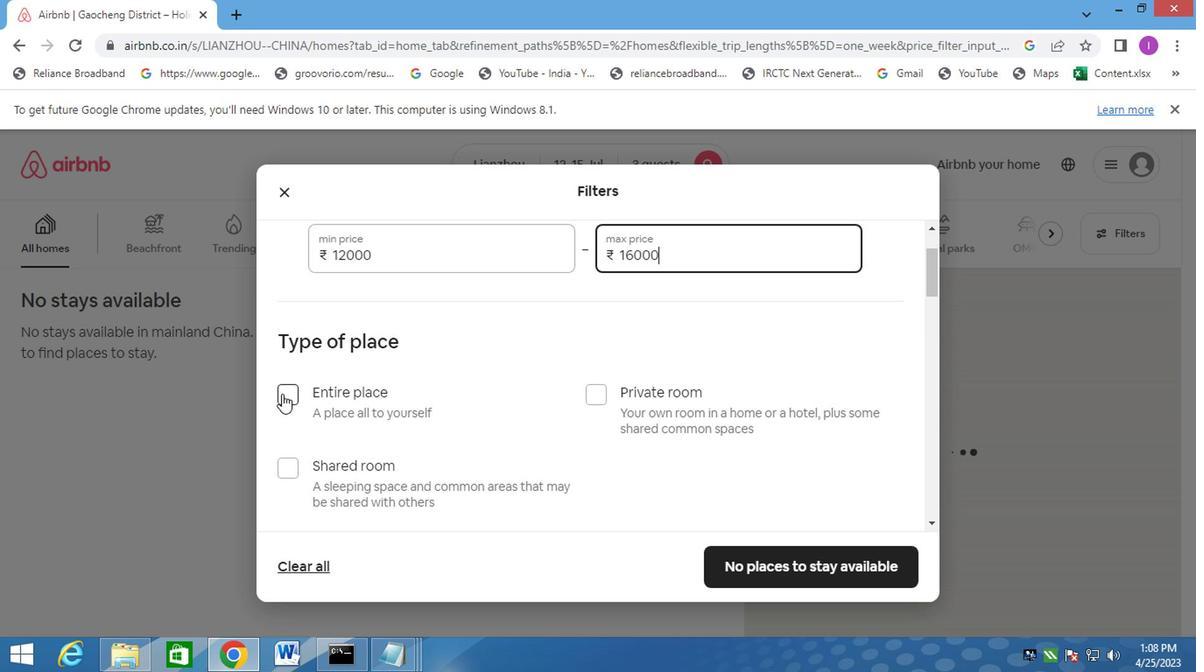
Action: Mouse moved to (713, 380)
Screenshot: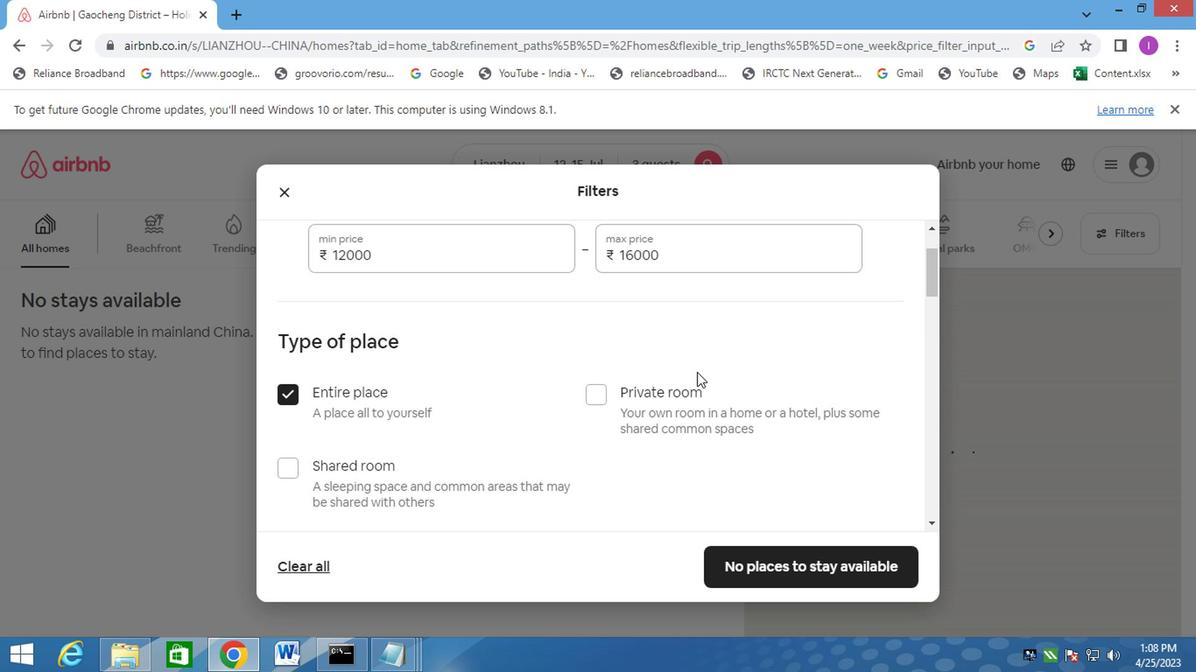 
Action: Mouse scrolled (713, 379) with delta (0, 0)
Screenshot: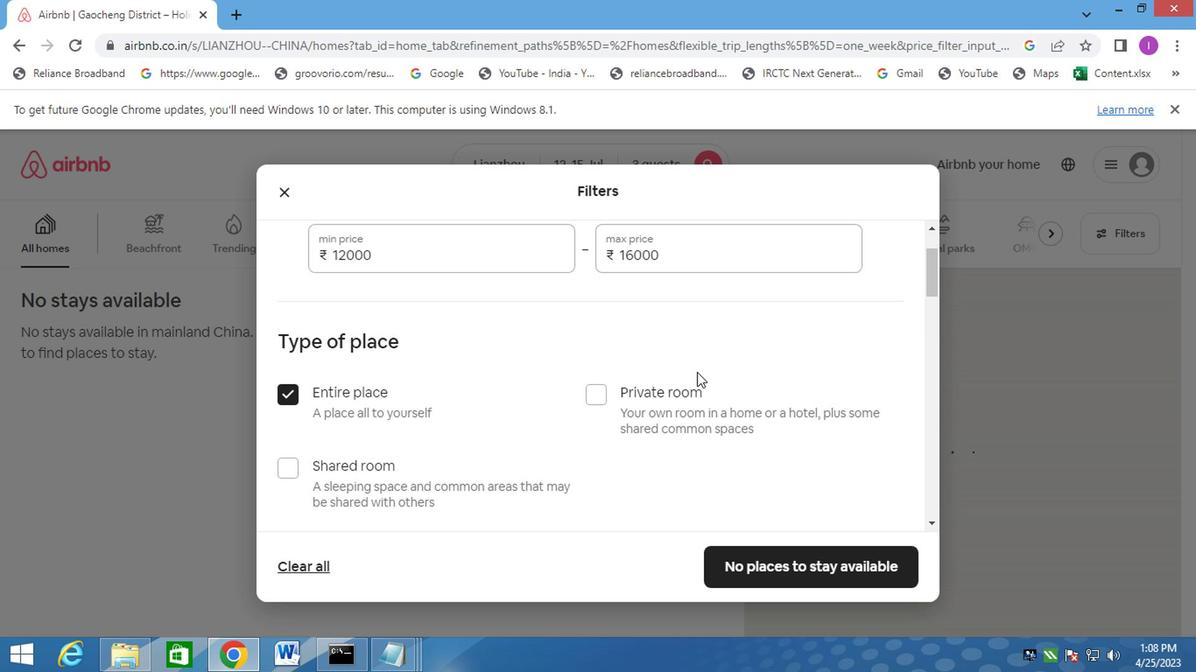 
Action: Mouse moved to (720, 383)
Screenshot: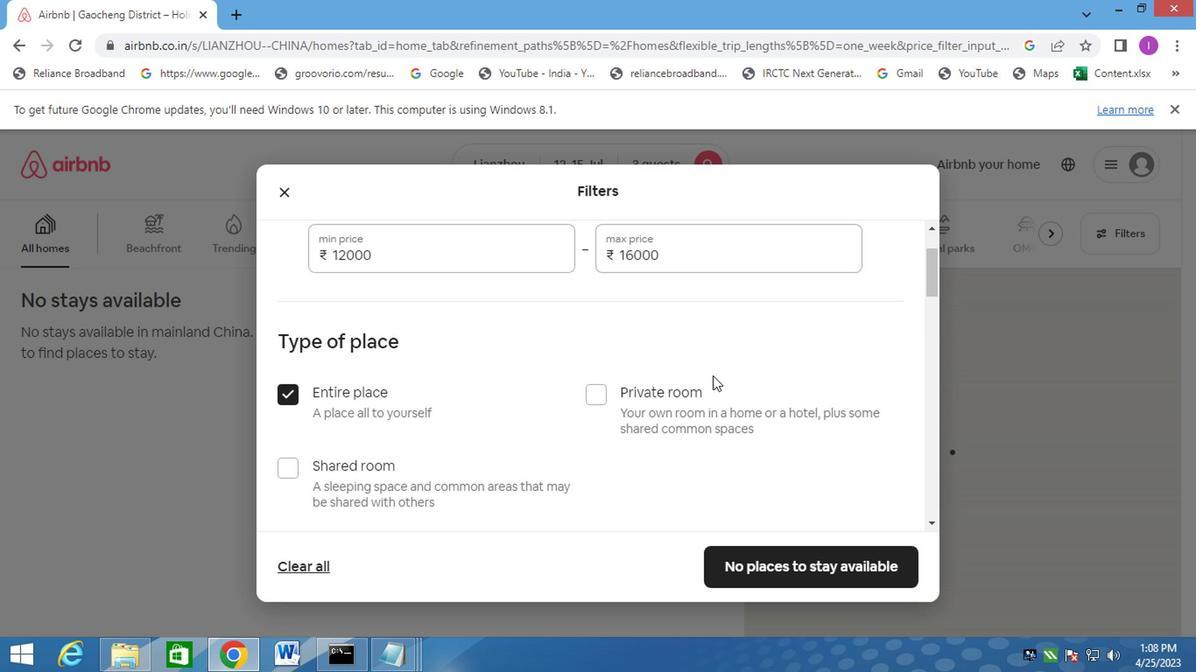 
Action: Mouse scrolled (720, 382) with delta (0, -1)
Screenshot: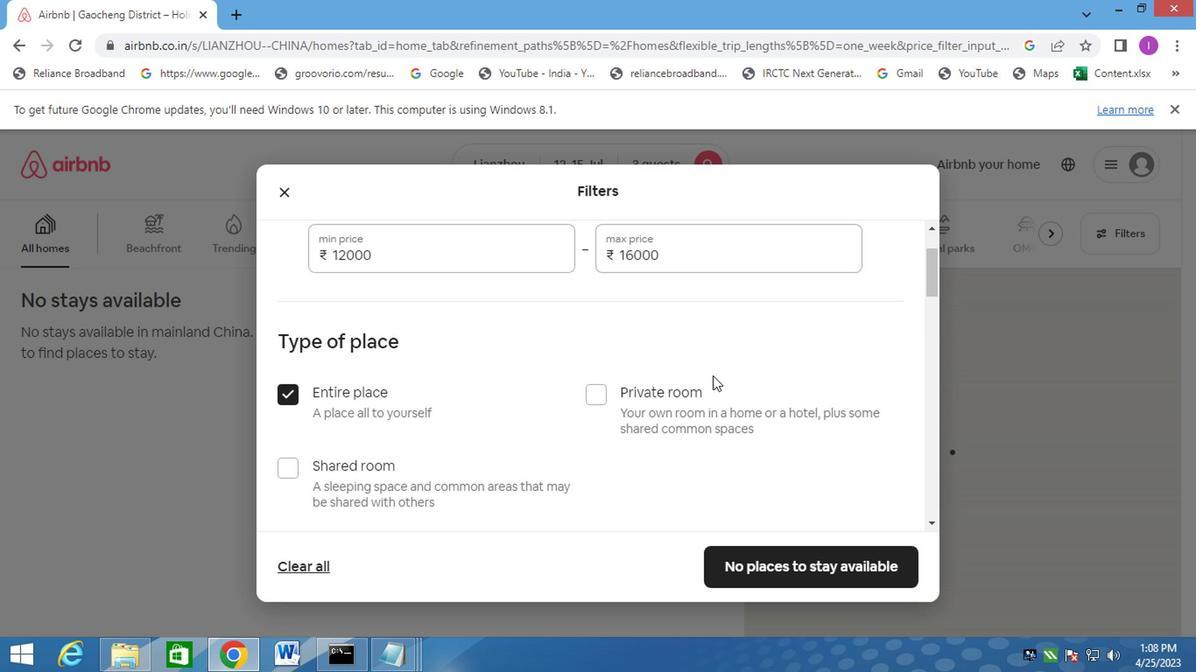 
Action: Mouse moved to (726, 386)
Screenshot: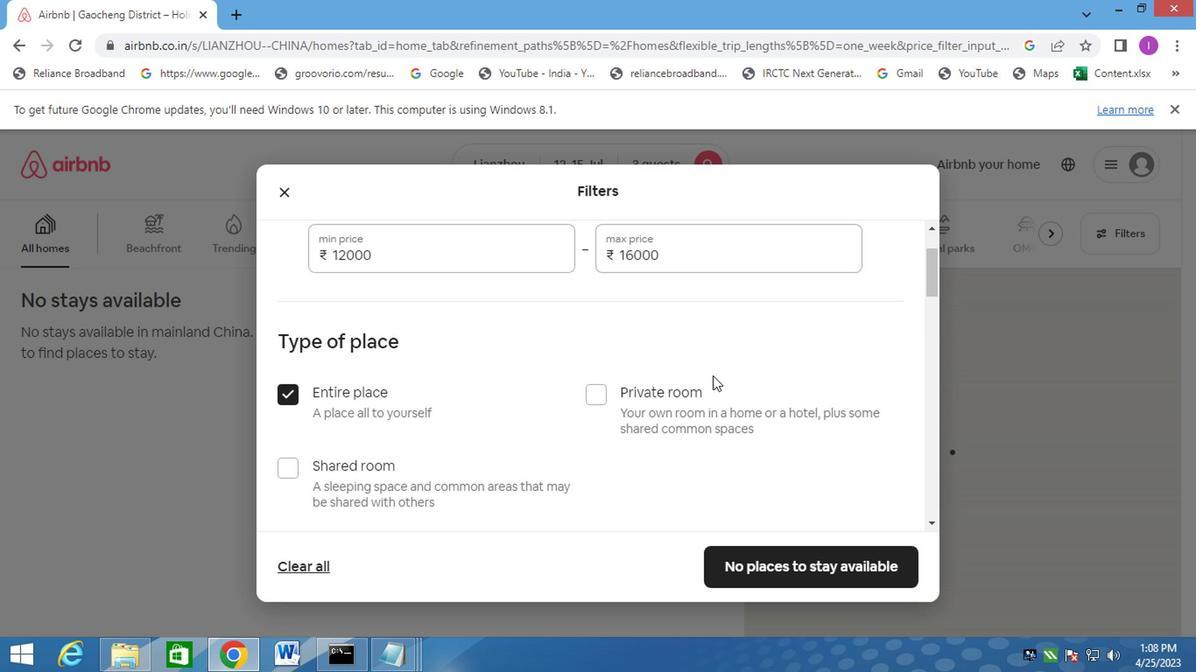 
Action: Mouse scrolled (726, 386) with delta (0, 0)
Screenshot: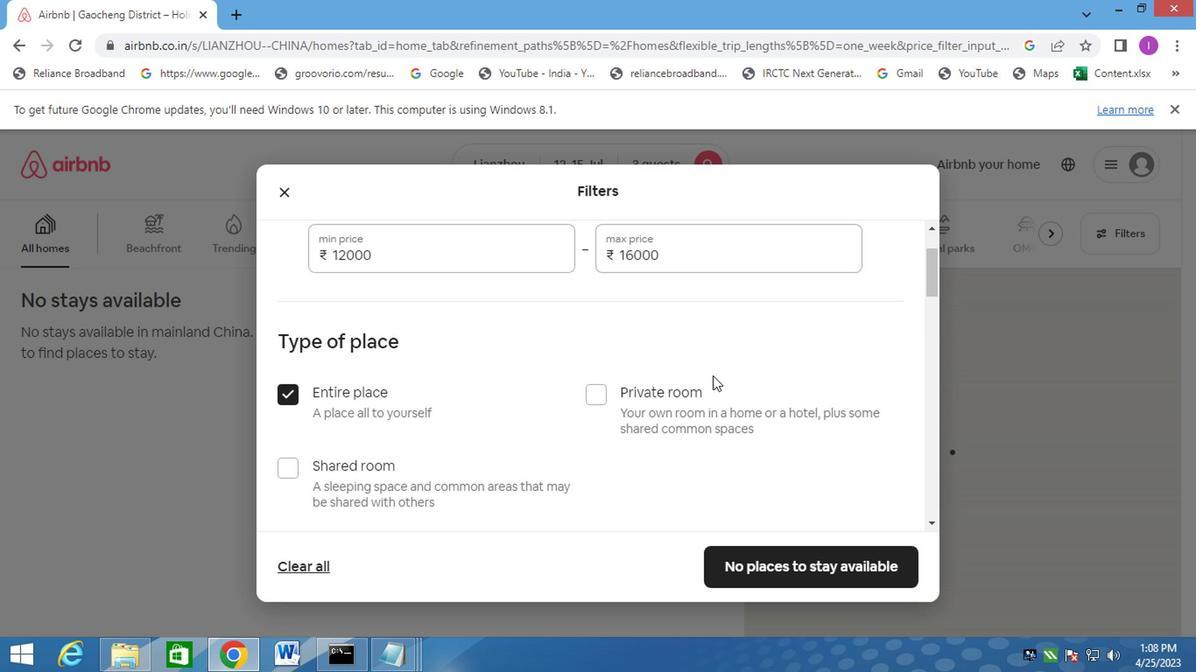 
Action: Mouse moved to (736, 390)
Screenshot: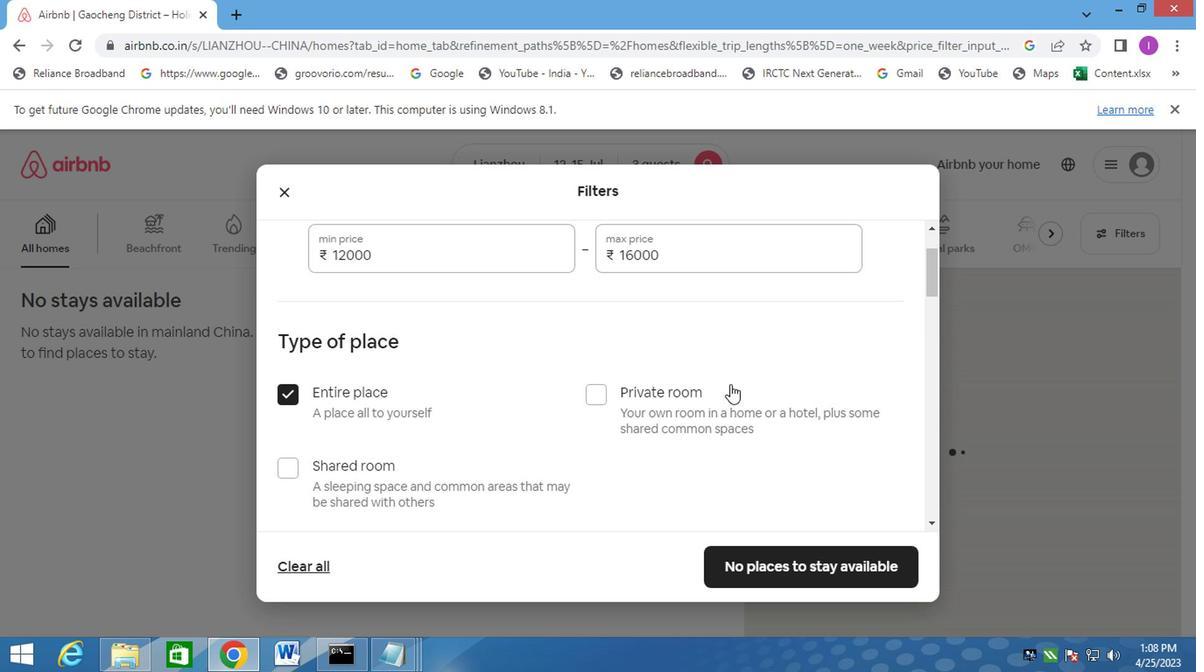 
Action: Mouse scrolled (736, 389) with delta (0, 0)
Screenshot: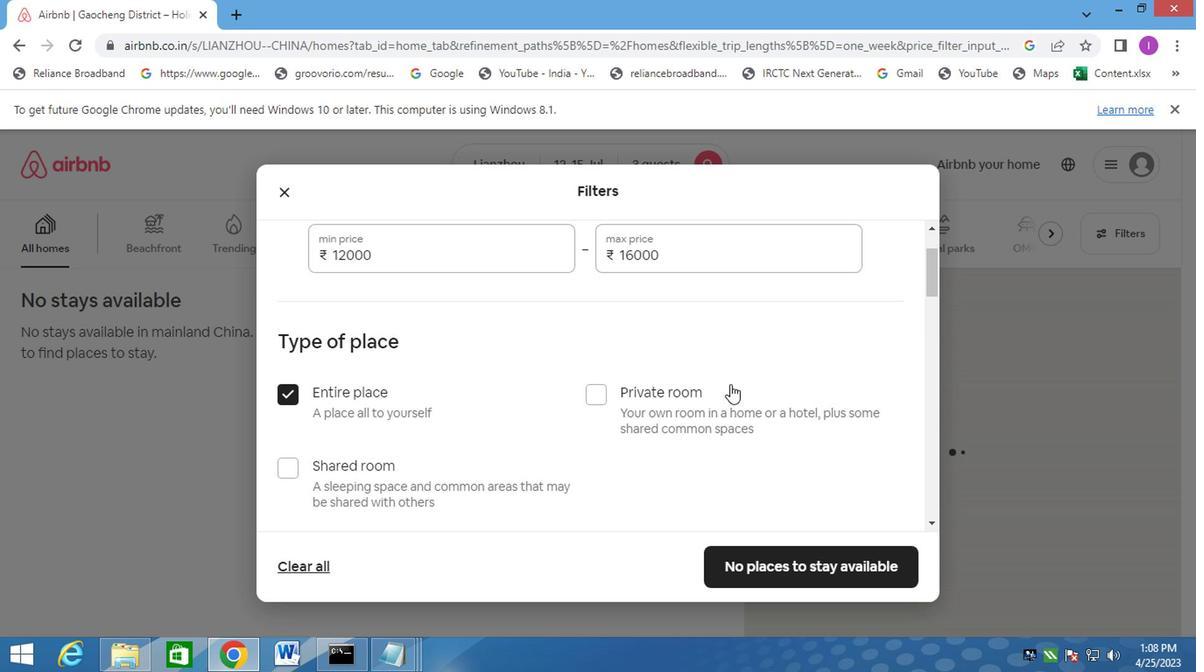 
Action: Mouse moved to (749, 390)
Screenshot: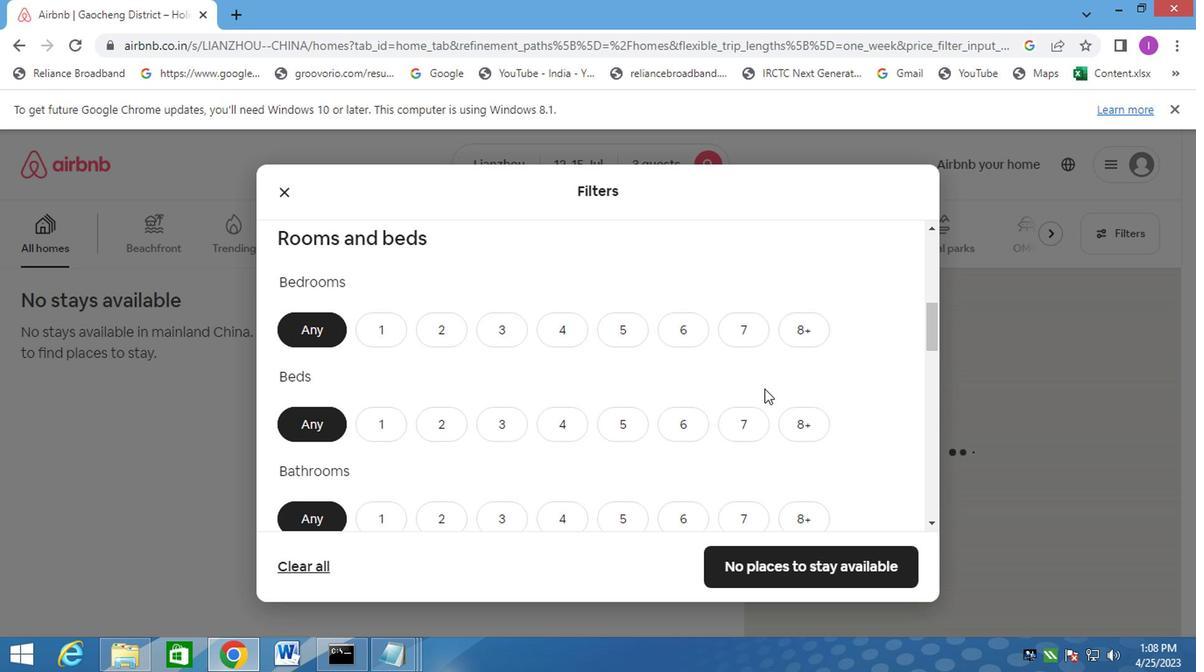 
Action: Mouse scrolled (749, 391) with delta (0, 1)
Screenshot: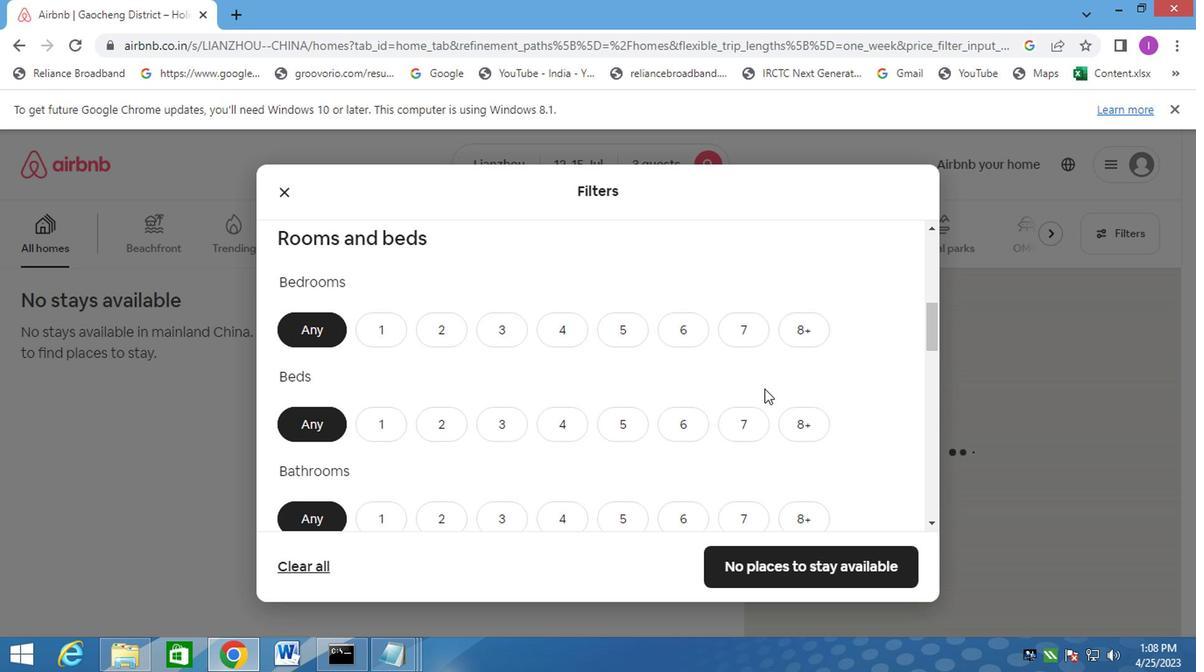 
Action: Mouse moved to (729, 383)
Screenshot: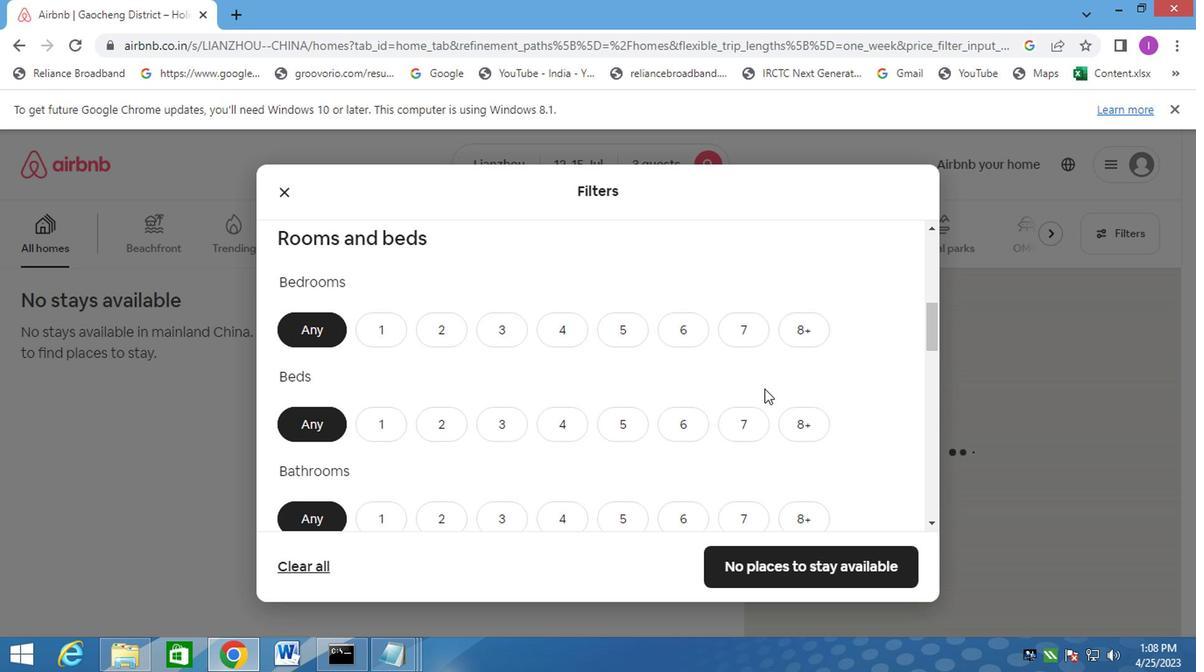 
Action: Mouse scrolled (732, 385) with delta (0, 1)
Screenshot: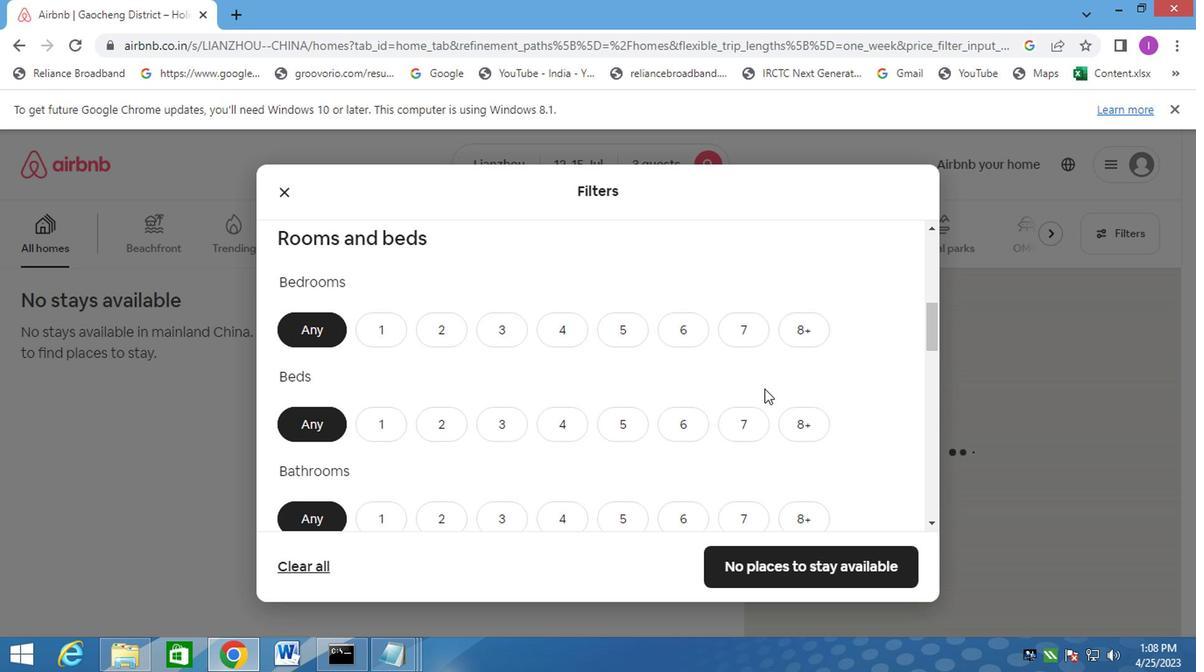 
Action: Mouse moved to (712, 375)
Screenshot: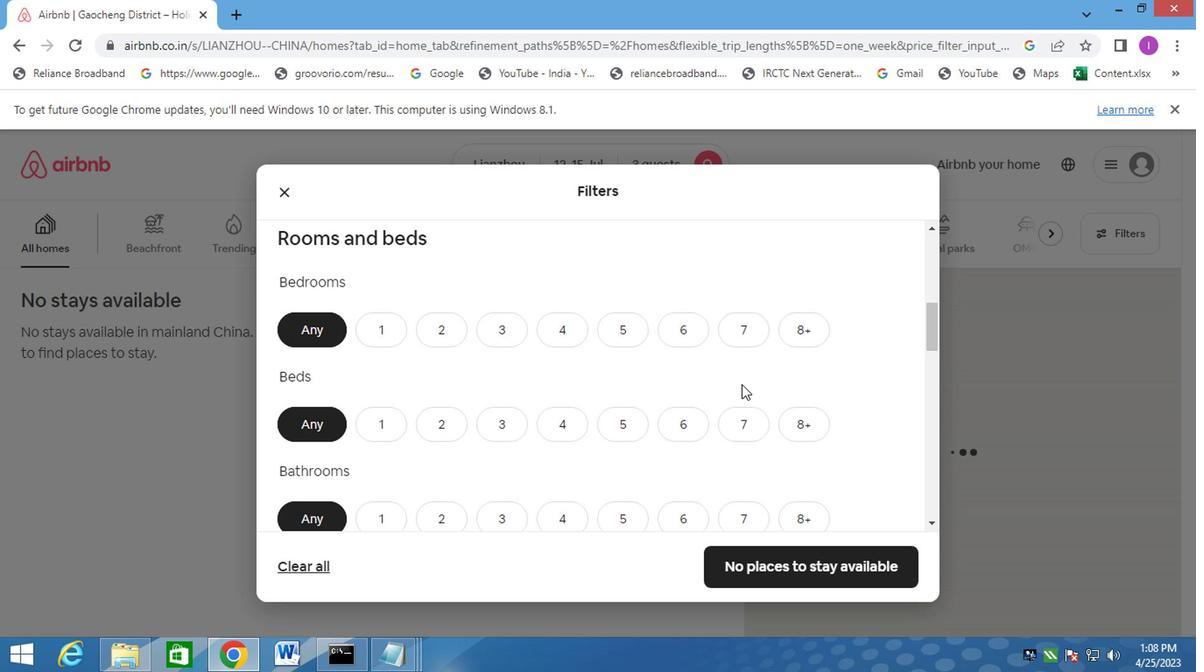 
Action: Mouse scrolled (712, 376) with delta (0, 0)
Screenshot: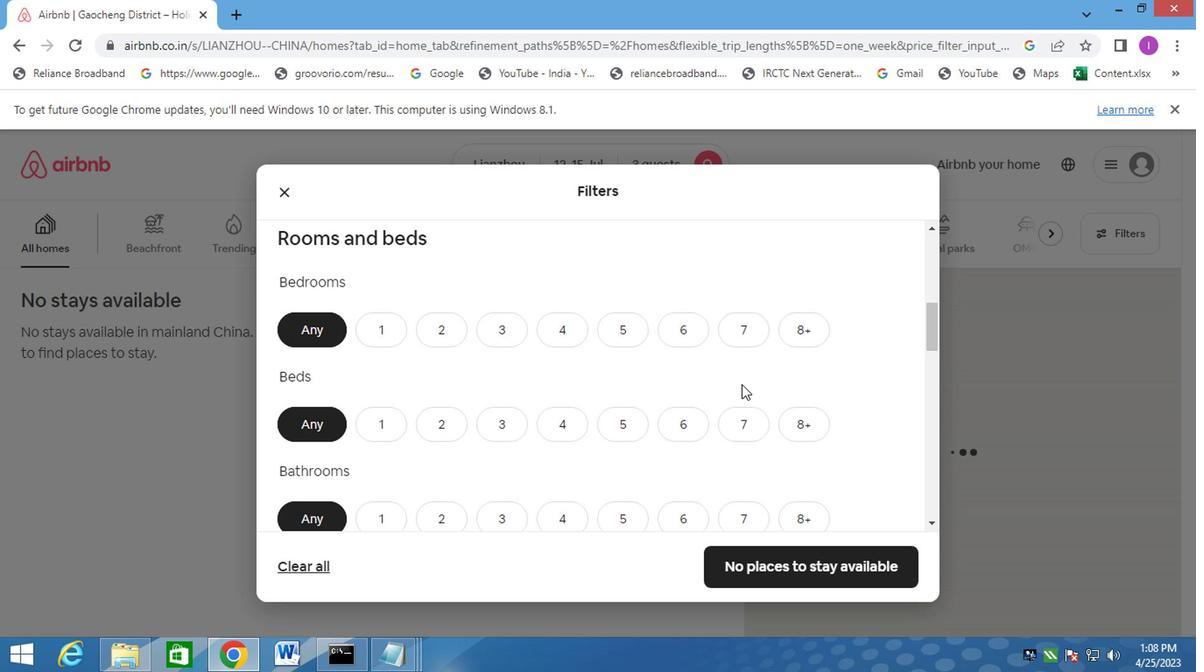 
Action: Mouse moved to (726, 403)
Screenshot: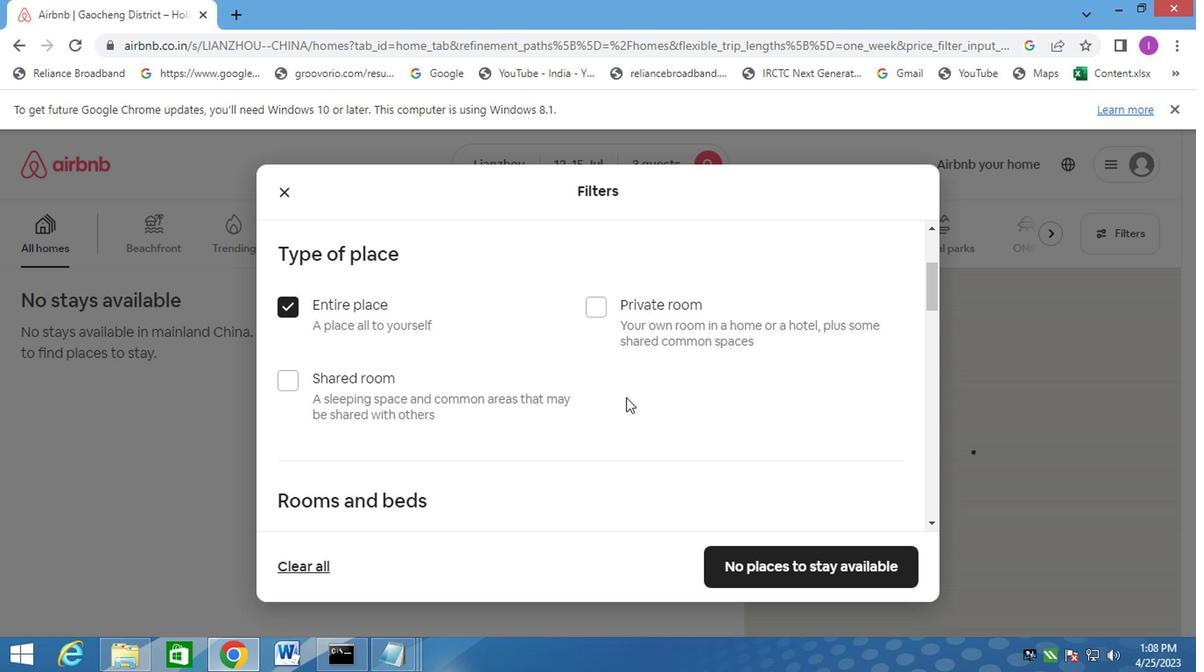 
Action: Mouse scrolled (726, 402) with delta (0, 0)
Screenshot: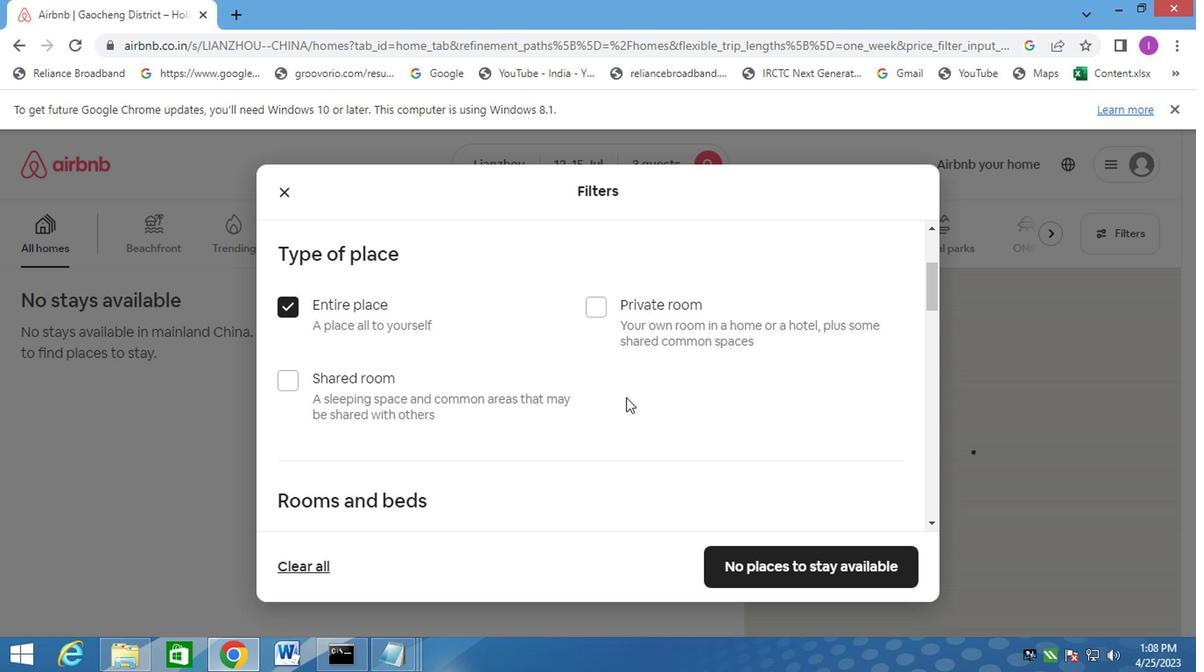
Action: Mouse moved to (732, 404)
Screenshot: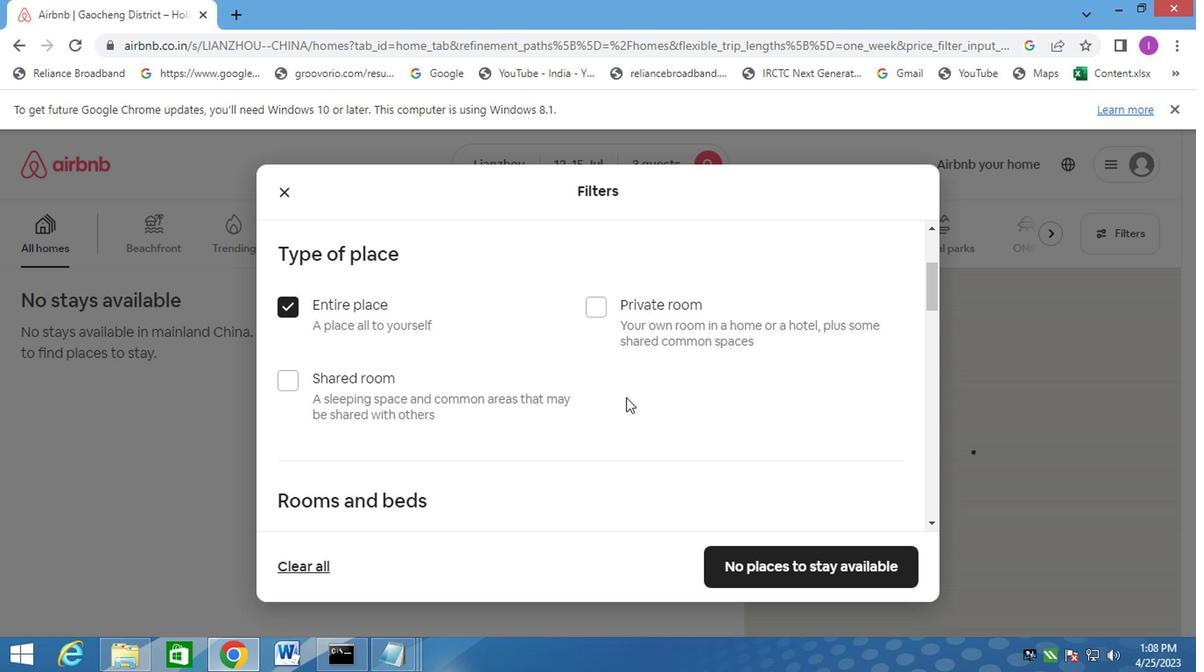 
Action: Mouse scrolled (732, 403) with delta (0, -1)
Screenshot: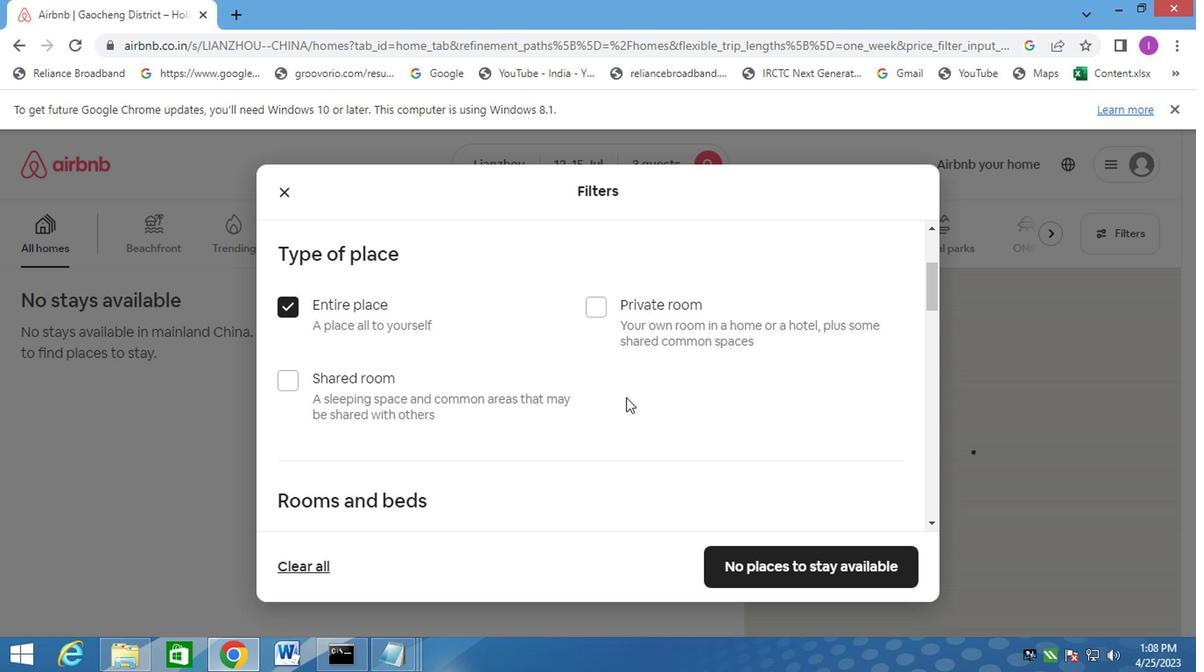 
Action: Mouse moved to (738, 405)
Screenshot: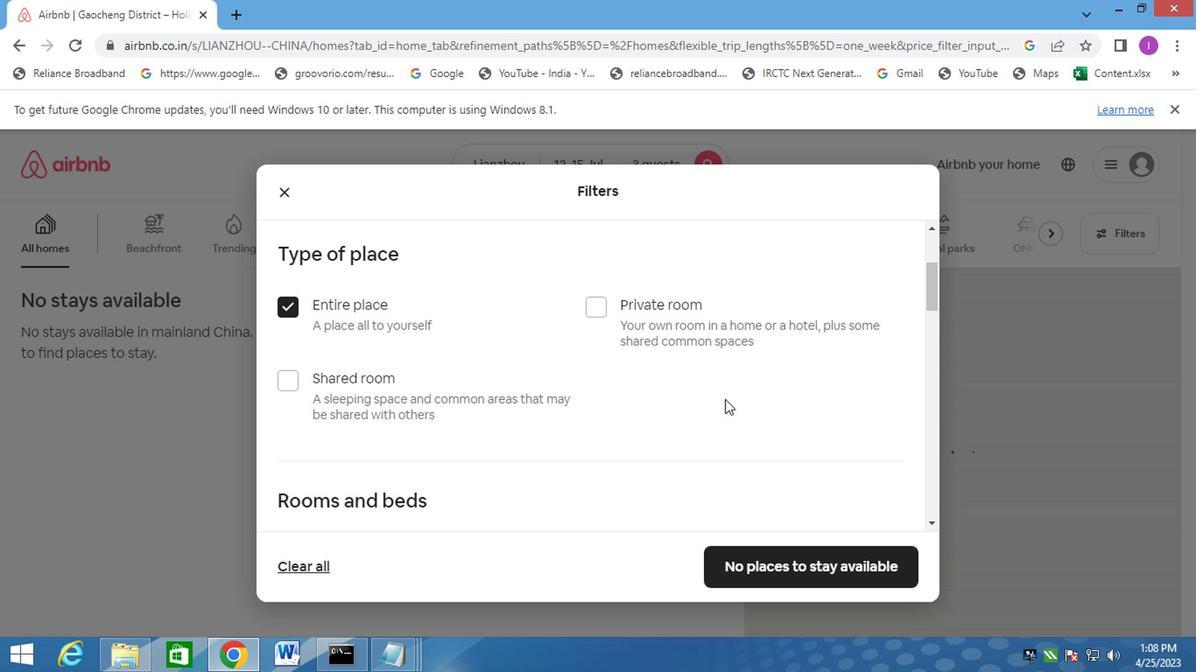 
Action: Mouse scrolled (738, 404) with delta (0, 0)
Screenshot: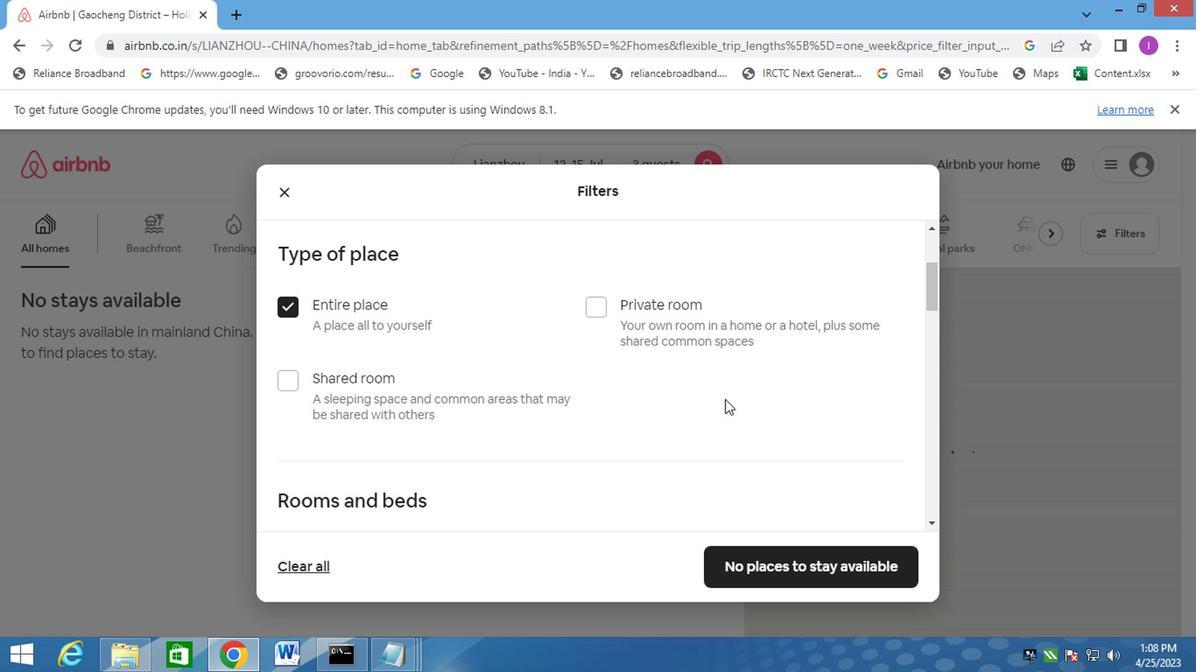 
Action: Mouse moved to (449, 339)
Screenshot: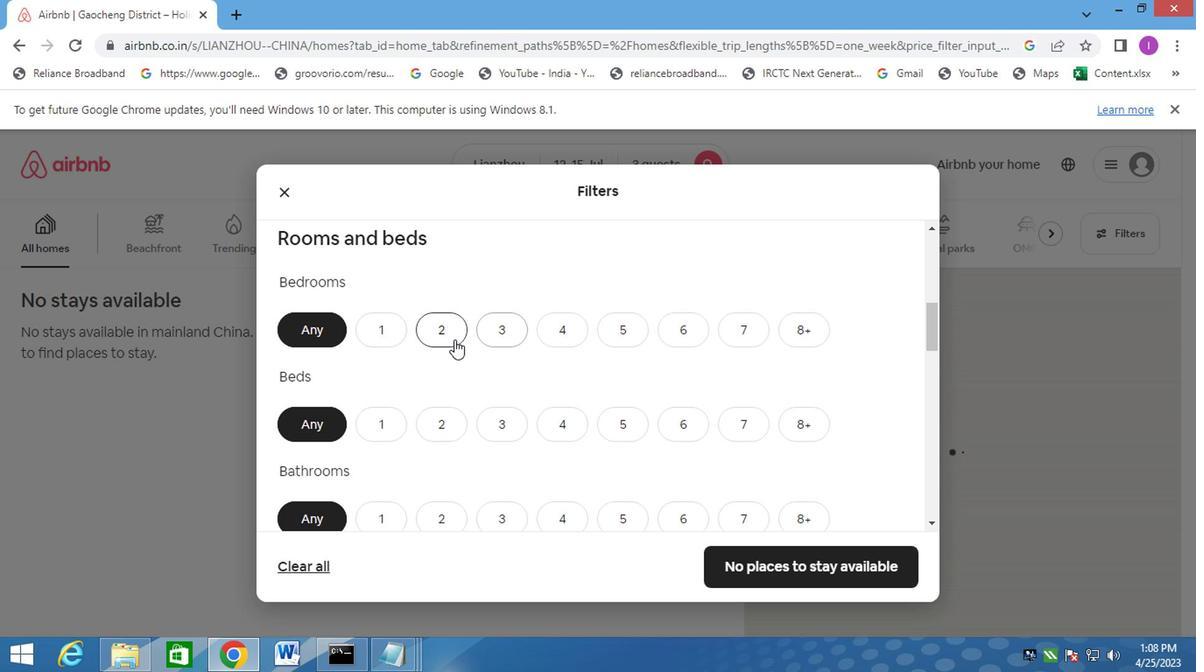 
Action: Mouse pressed left at (449, 339)
Screenshot: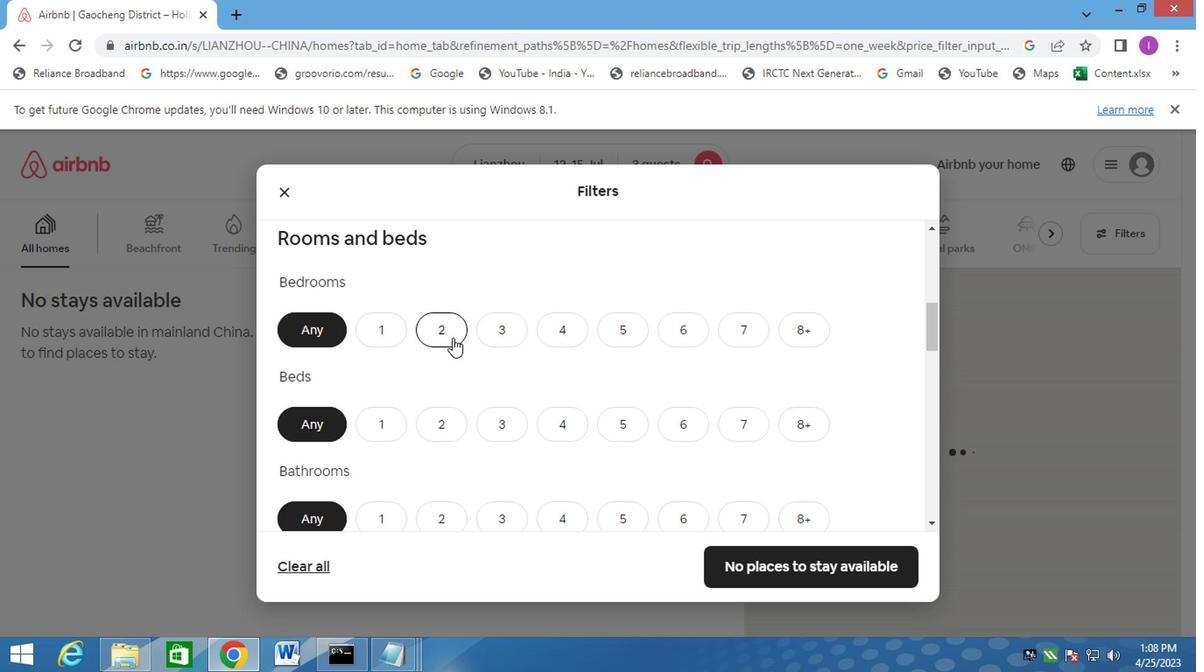 
Action: Mouse moved to (508, 428)
Screenshot: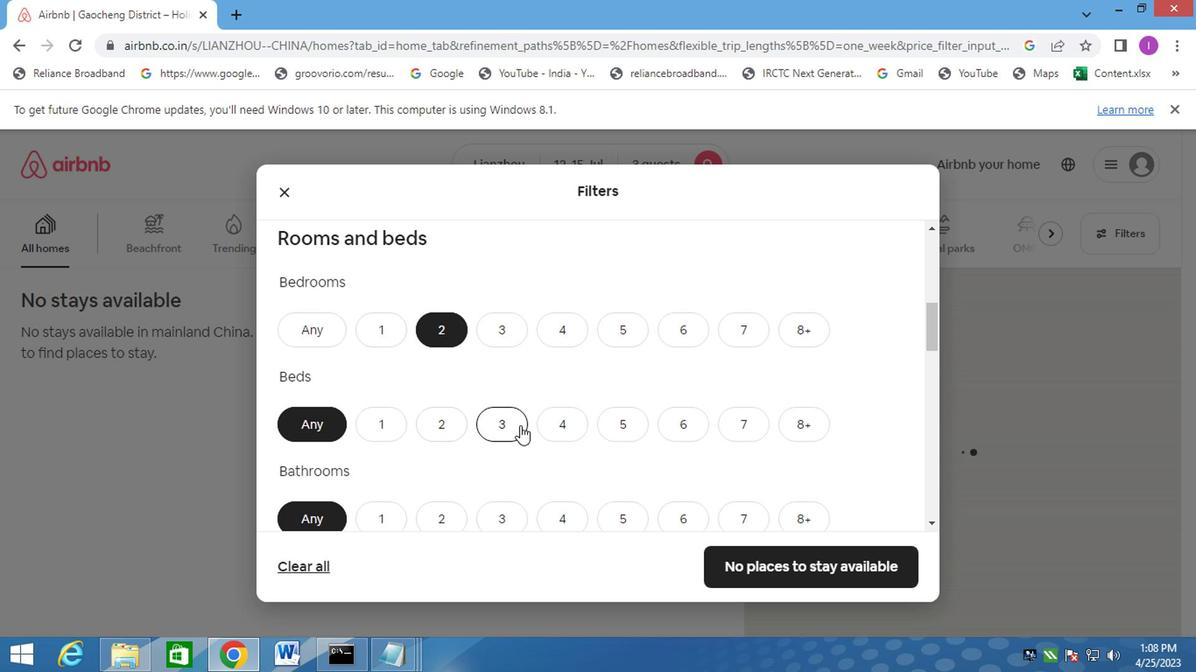 
Action: Mouse pressed left at (508, 428)
Screenshot: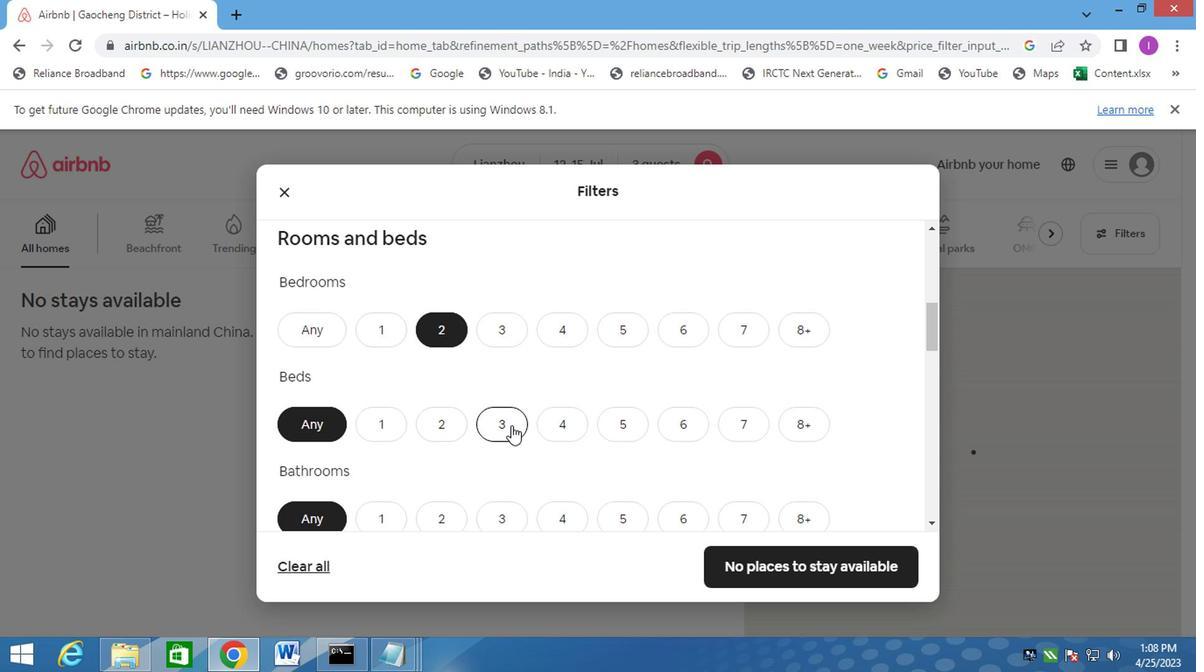 
Action: Mouse moved to (548, 448)
Screenshot: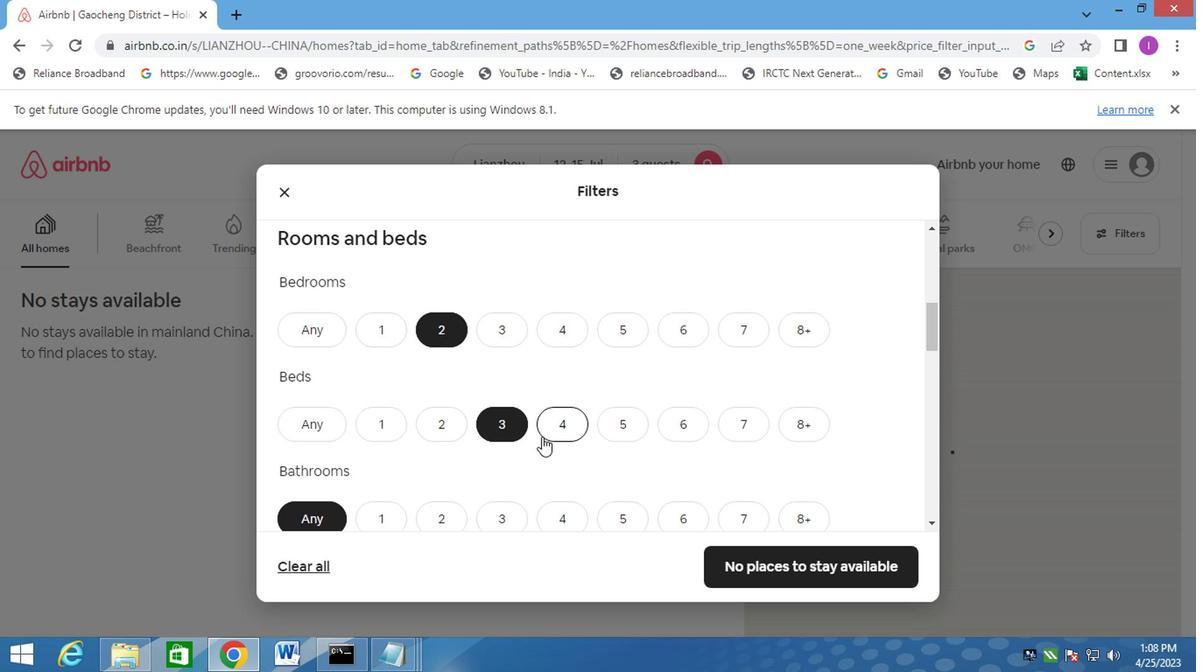 
Action: Mouse scrolled (540, 440) with delta (0, 0)
Screenshot: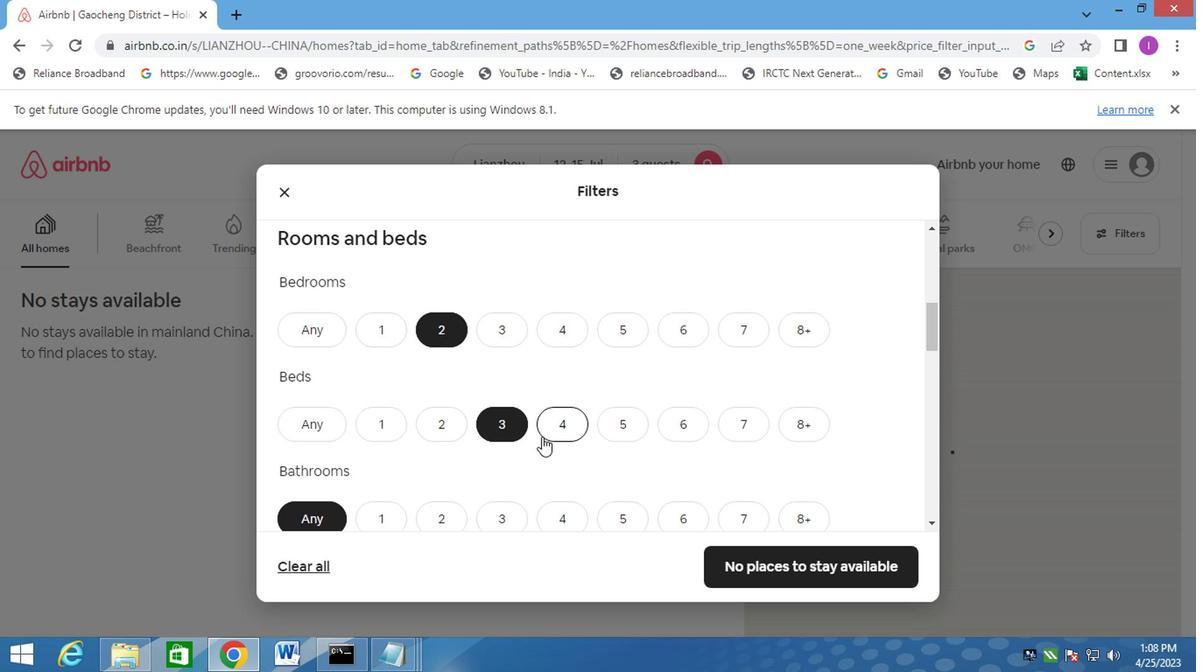 
Action: Mouse moved to (534, 464)
Screenshot: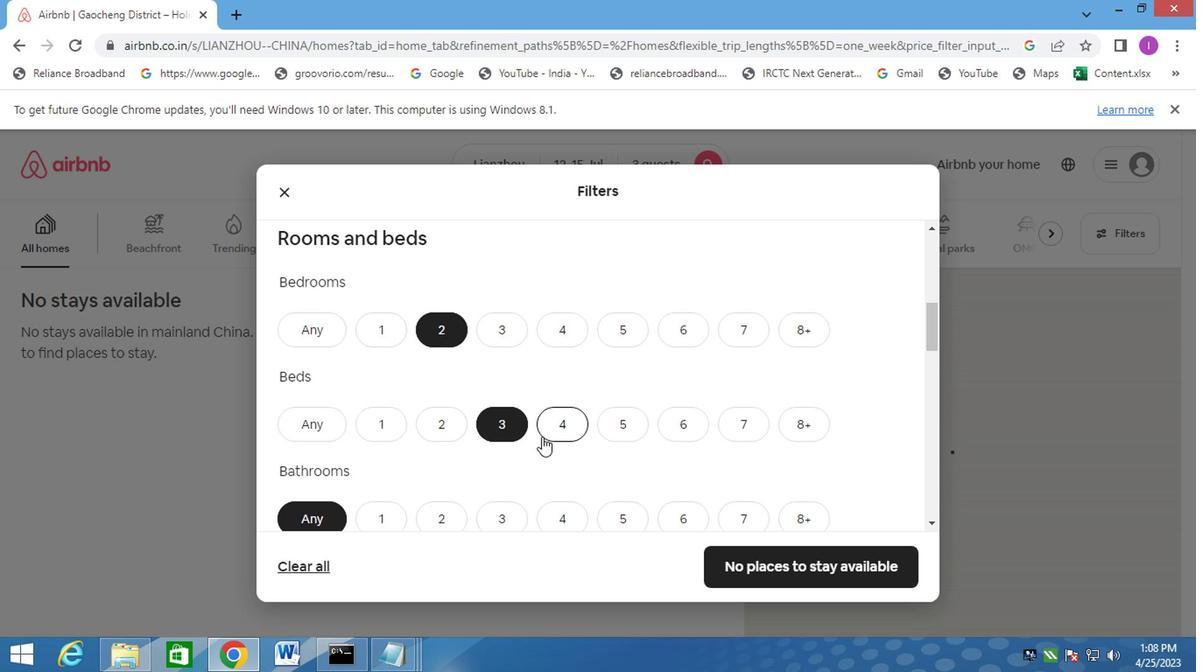 
Action: Mouse scrolled (541, 440) with delta (0, 0)
Screenshot: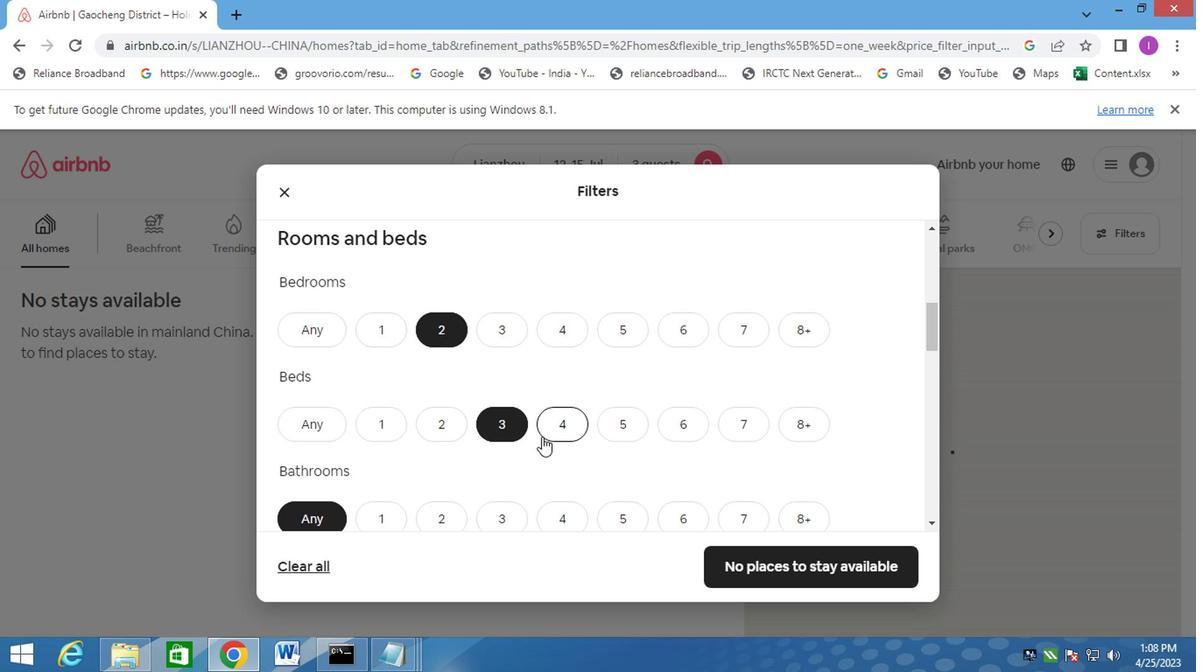 
Action: Mouse moved to (616, 467)
Screenshot: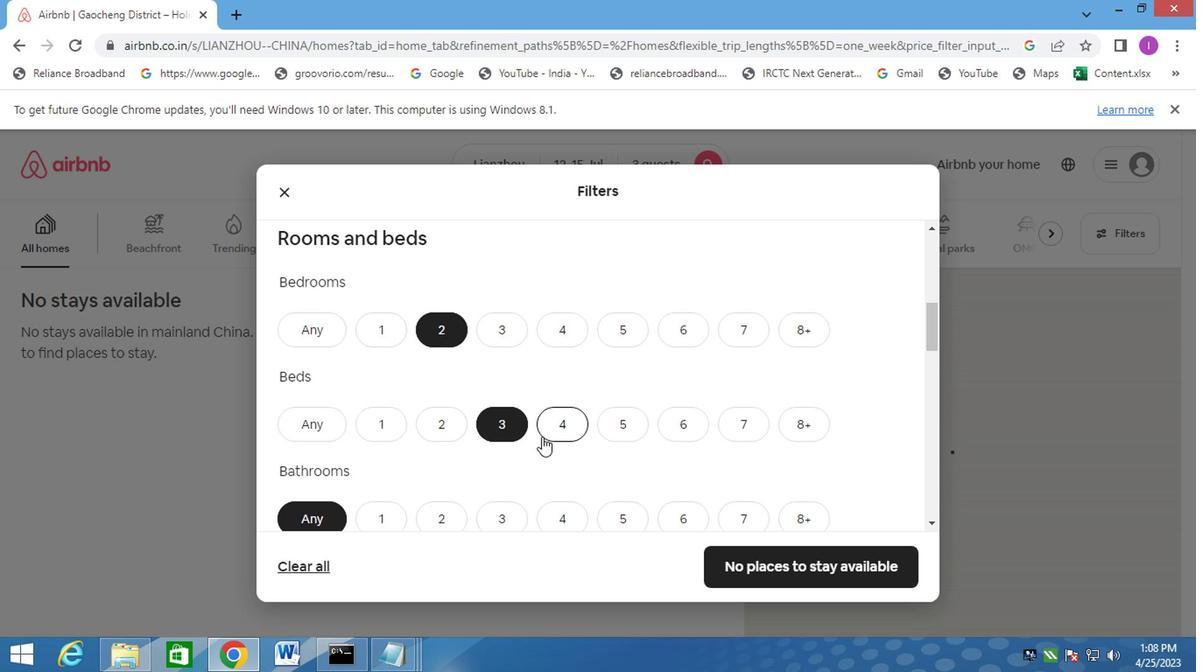 
Action: Mouse scrolled (535, 476) with delta (0, -1)
Screenshot: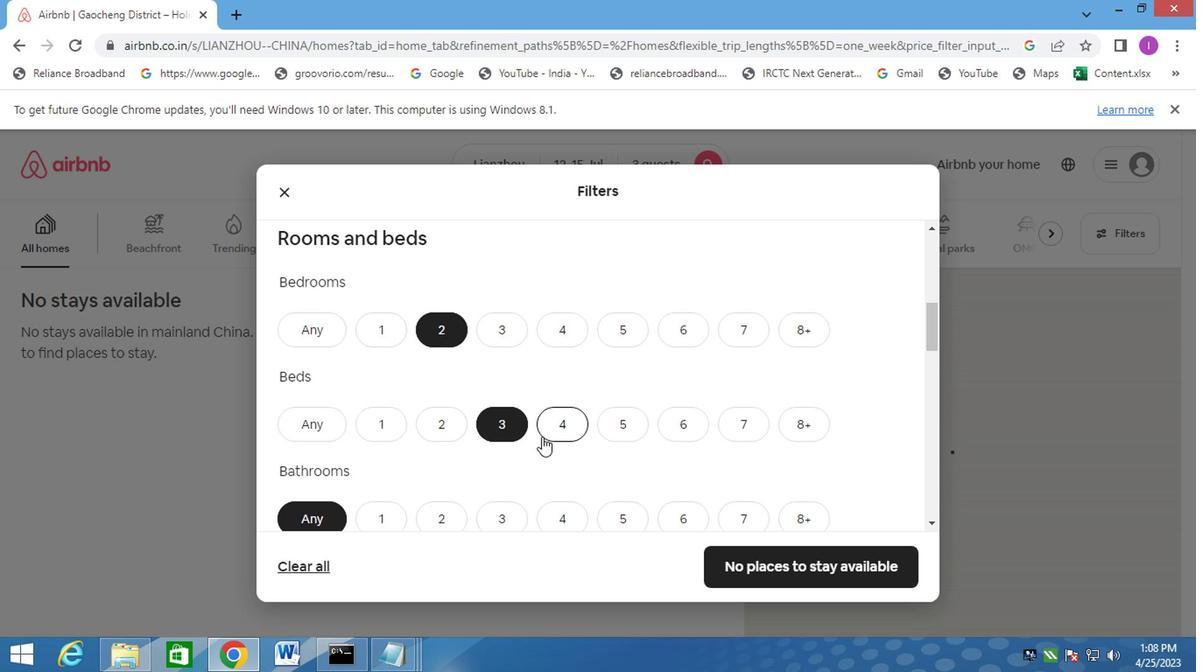 
Action: Mouse moved to (619, 465)
Screenshot: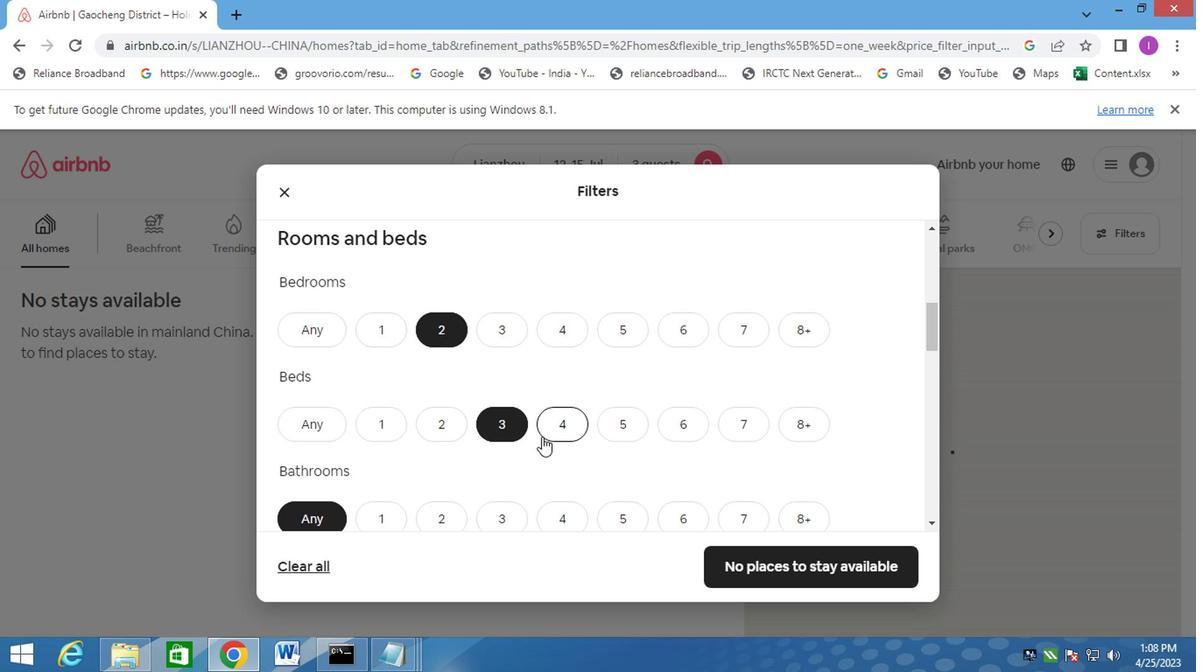 
Action: Mouse scrolled (618, 465) with delta (0, 0)
Screenshot: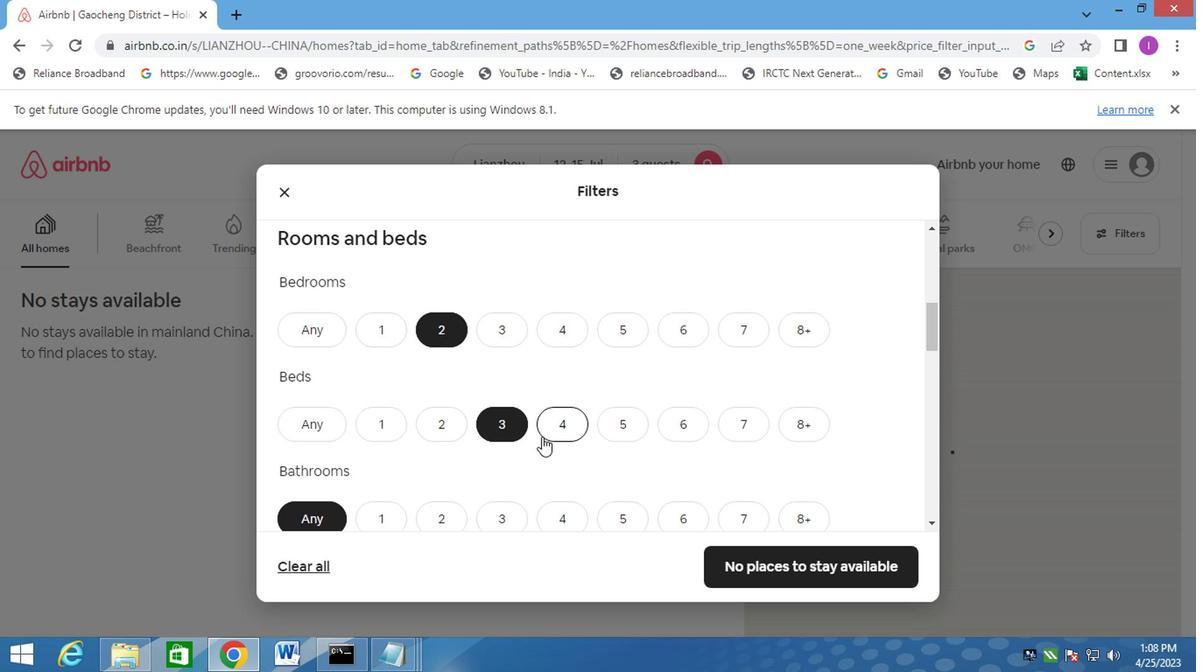 
Action: Mouse moved to (413, 348)
Screenshot: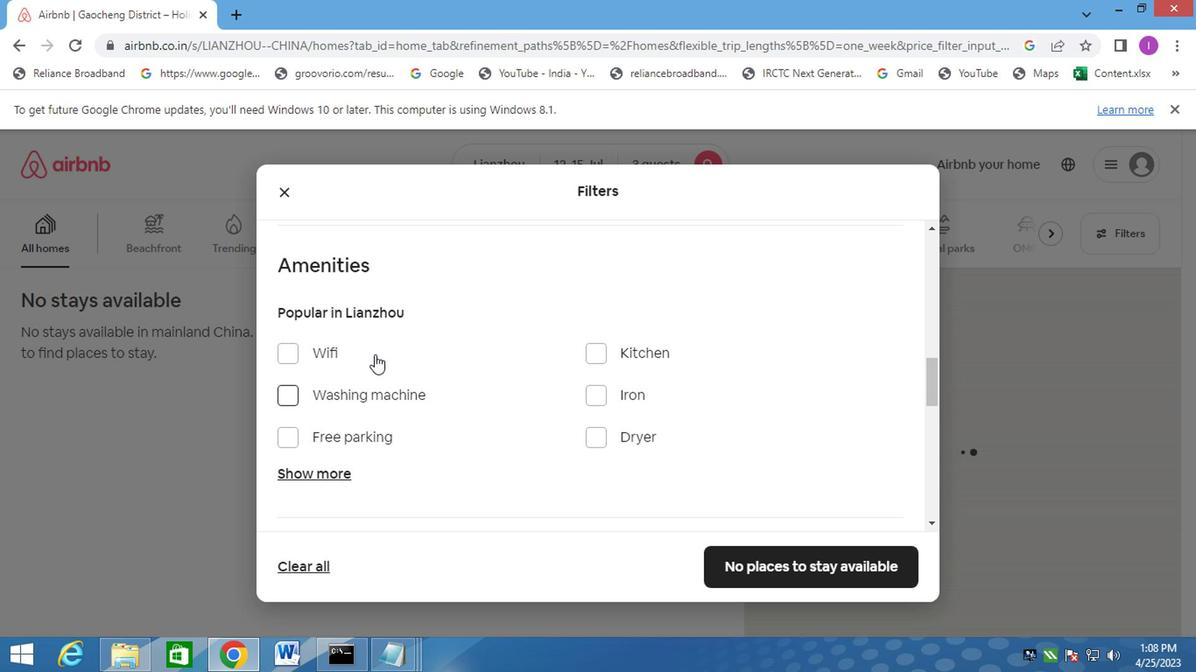 
Action: Mouse scrolled (413, 348) with delta (0, 0)
Screenshot: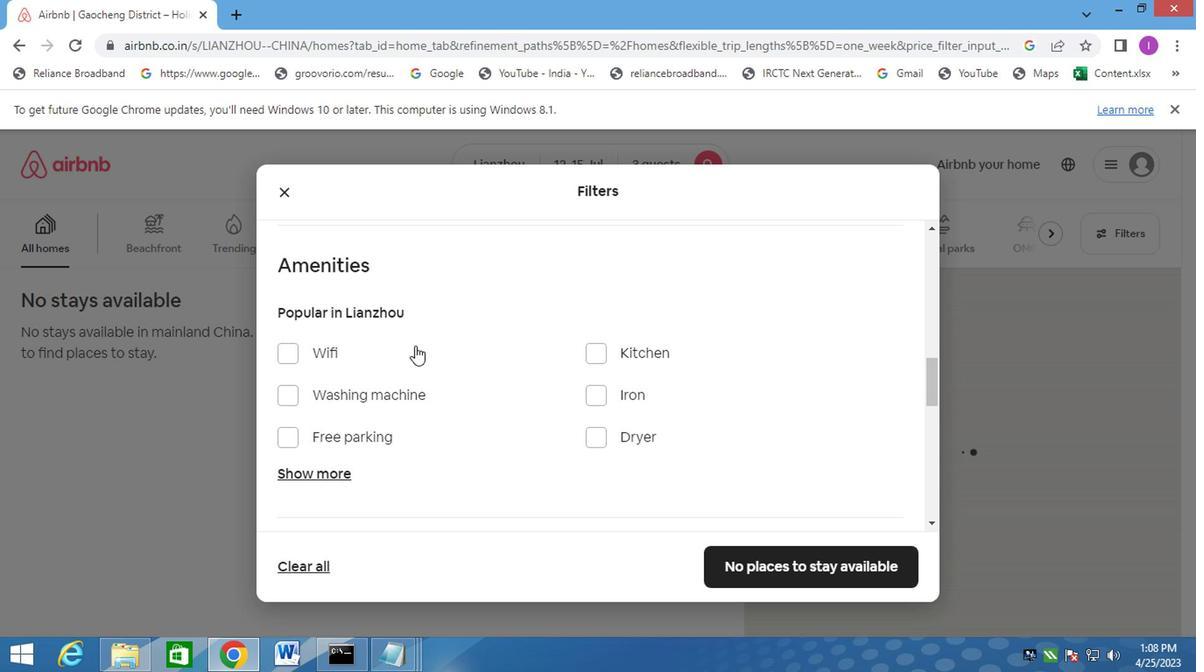 
Action: Mouse scrolled (413, 348) with delta (0, 0)
Screenshot: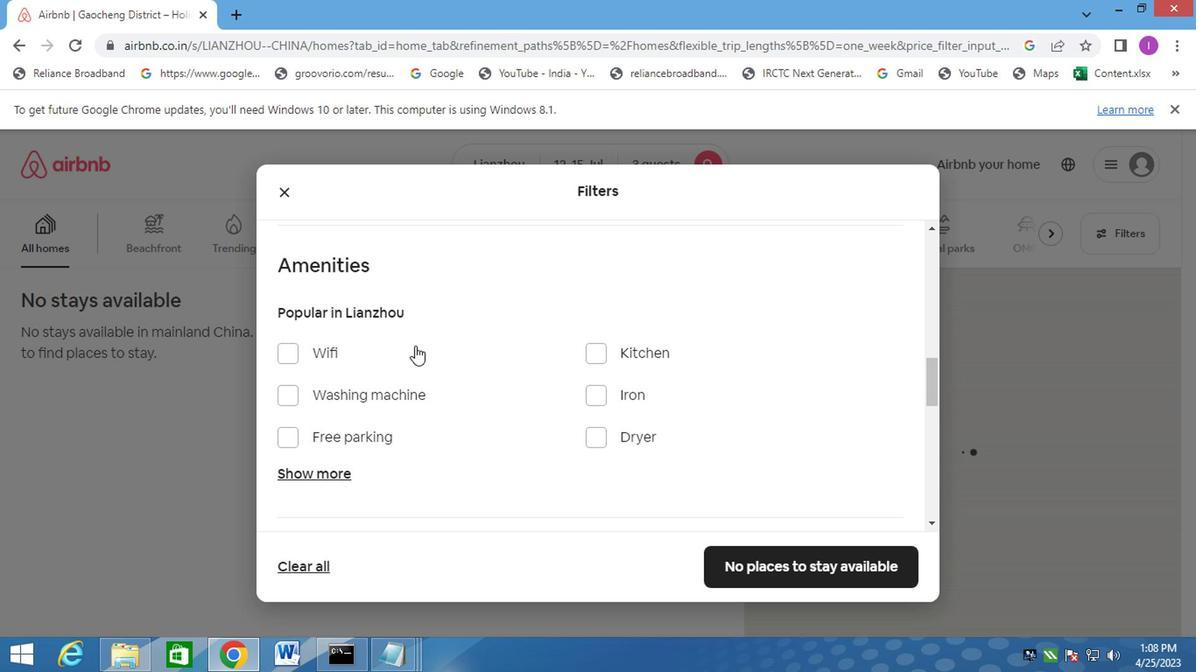
Action: Mouse moved to (411, 348)
Screenshot: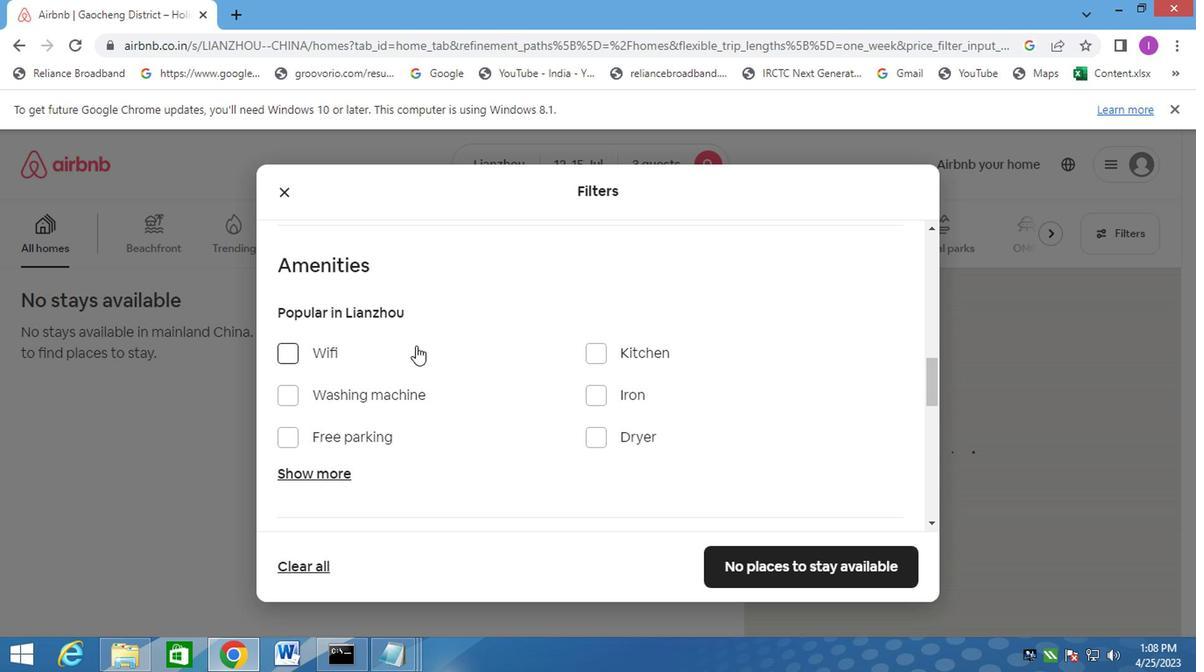 
Action: Mouse scrolled (411, 348) with delta (0, 0)
Screenshot: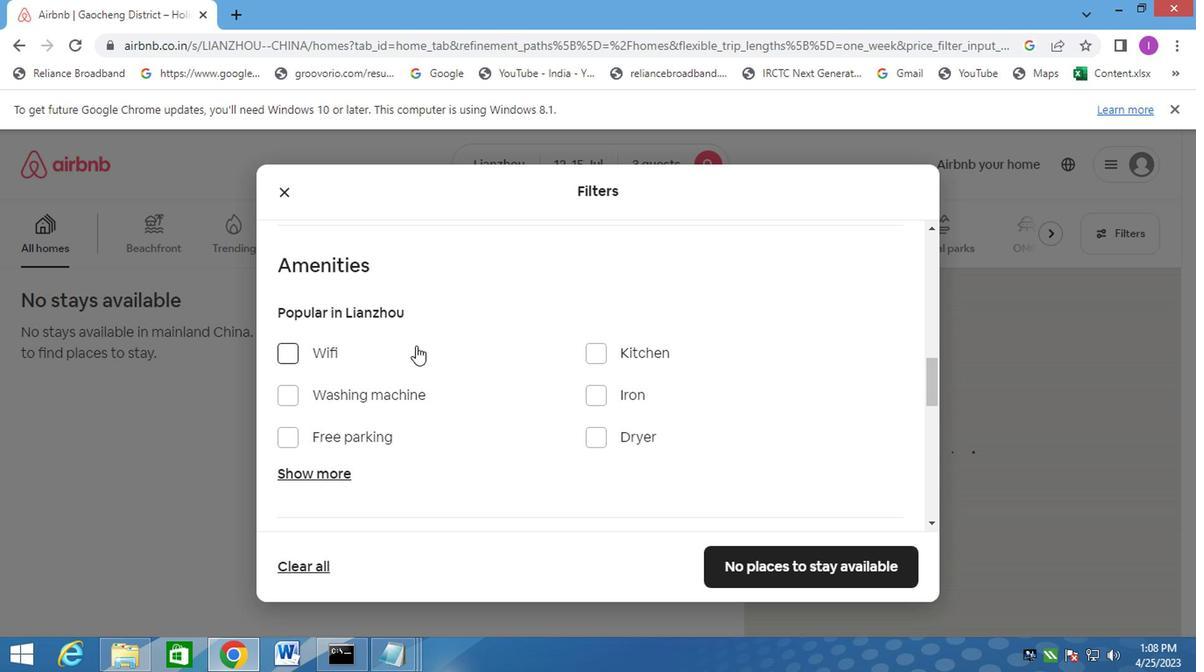 
Action: Mouse moved to (381, 441)
Screenshot: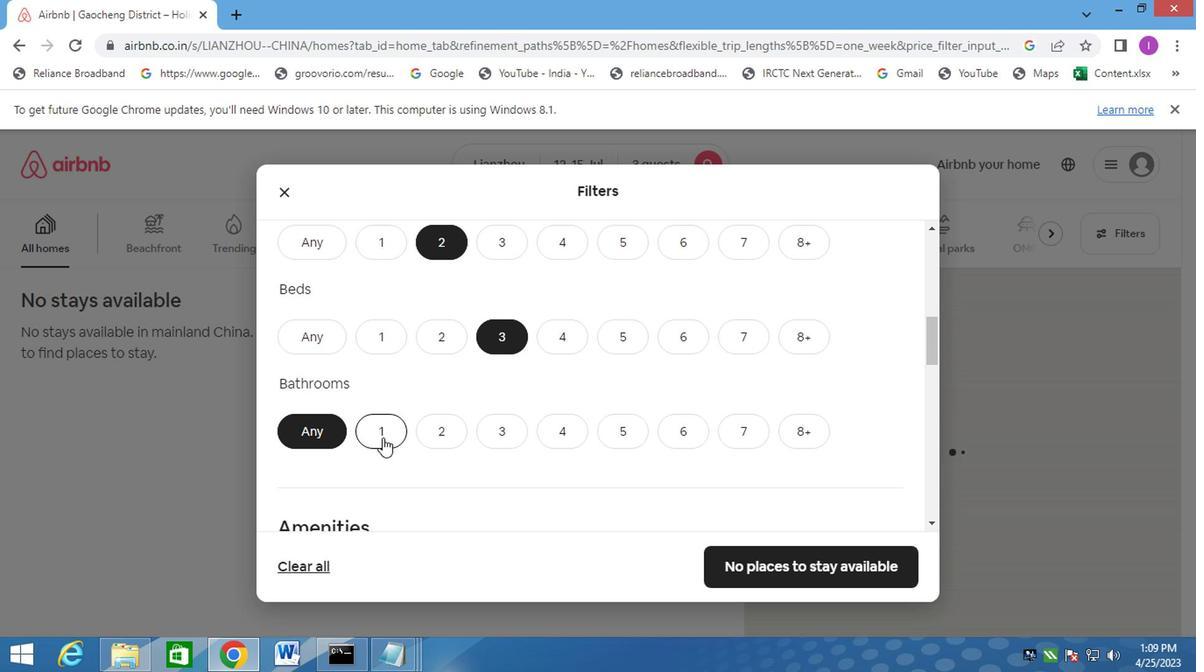 
Action: Mouse pressed left at (381, 441)
Screenshot: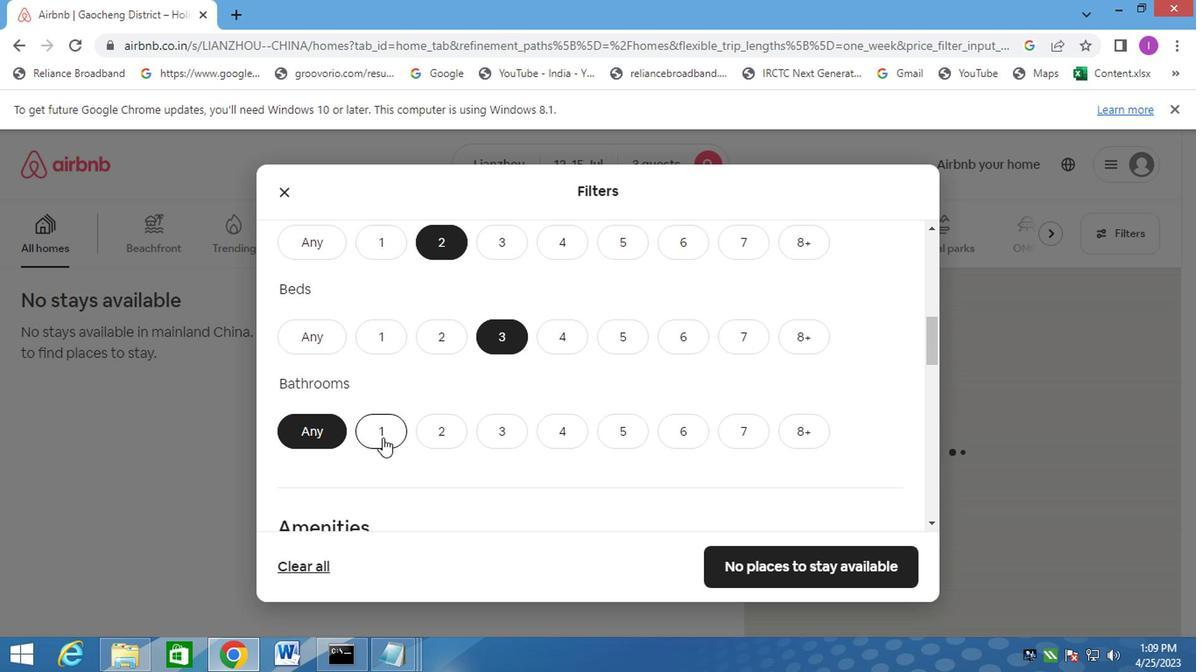 
Action: Mouse moved to (364, 463)
Screenshot: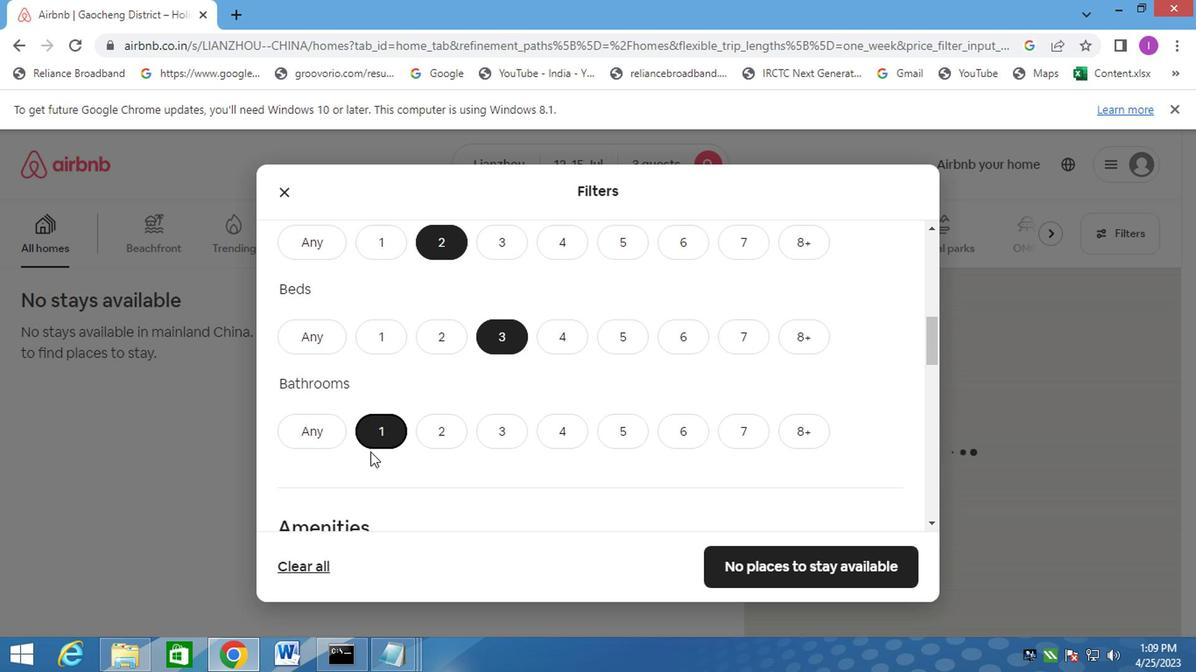
Action: Mouse scrolled (364, 462) with delta (0, -1)
Screenshot: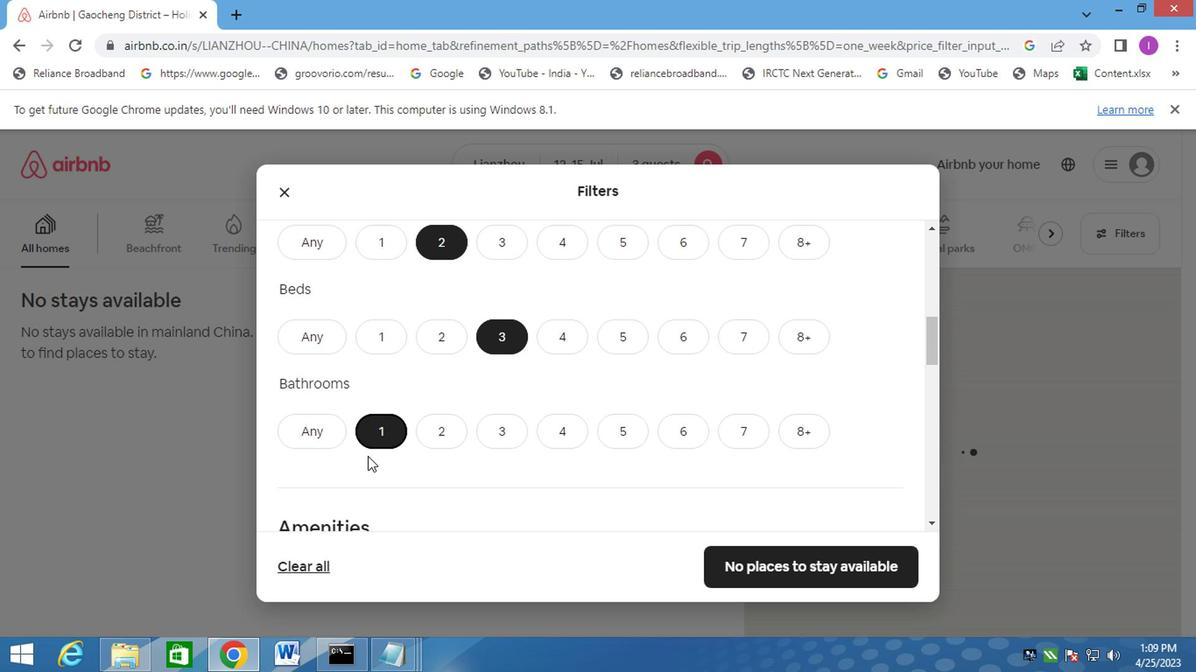 
Action: Mouse moved to (433, 455)
Screenshot: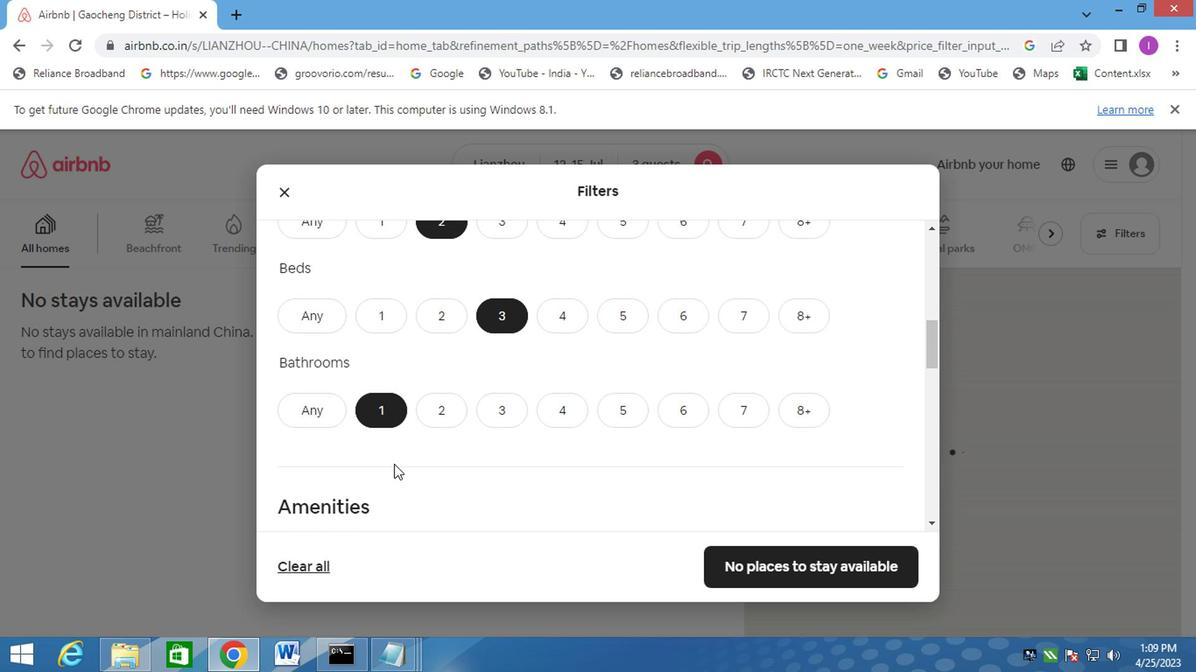 
Action: Mouse scrolled (433, 454) with delta (0, 0)
Screenshot: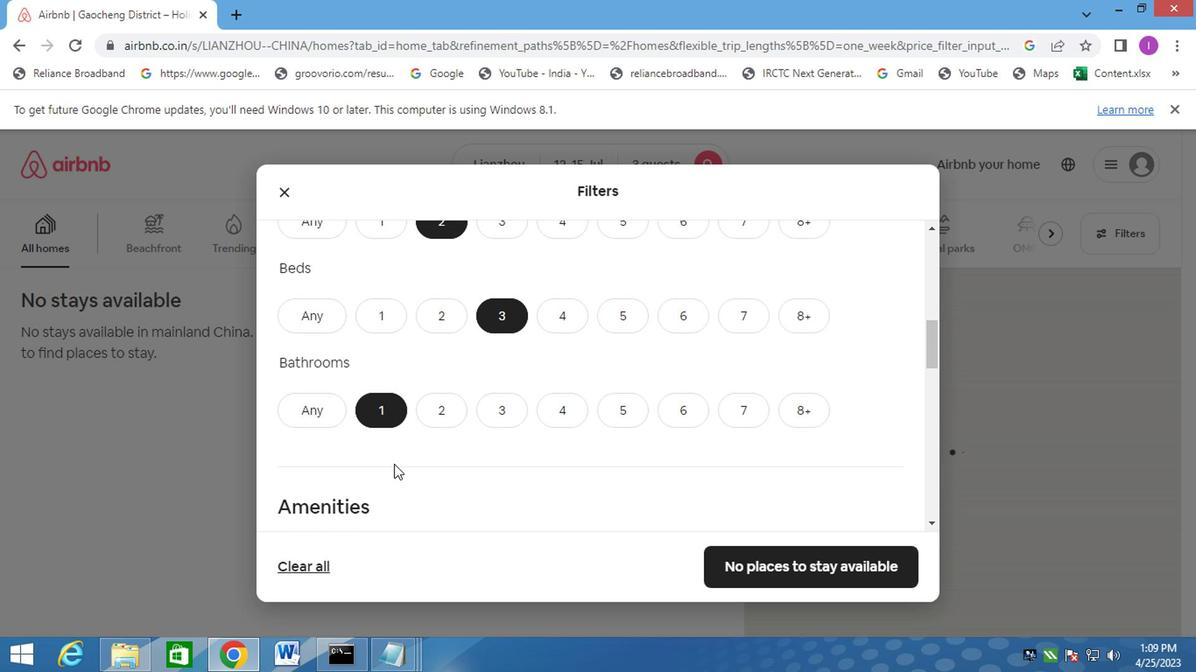 
Action: Mouse moved to (464, 439)
Screenshot: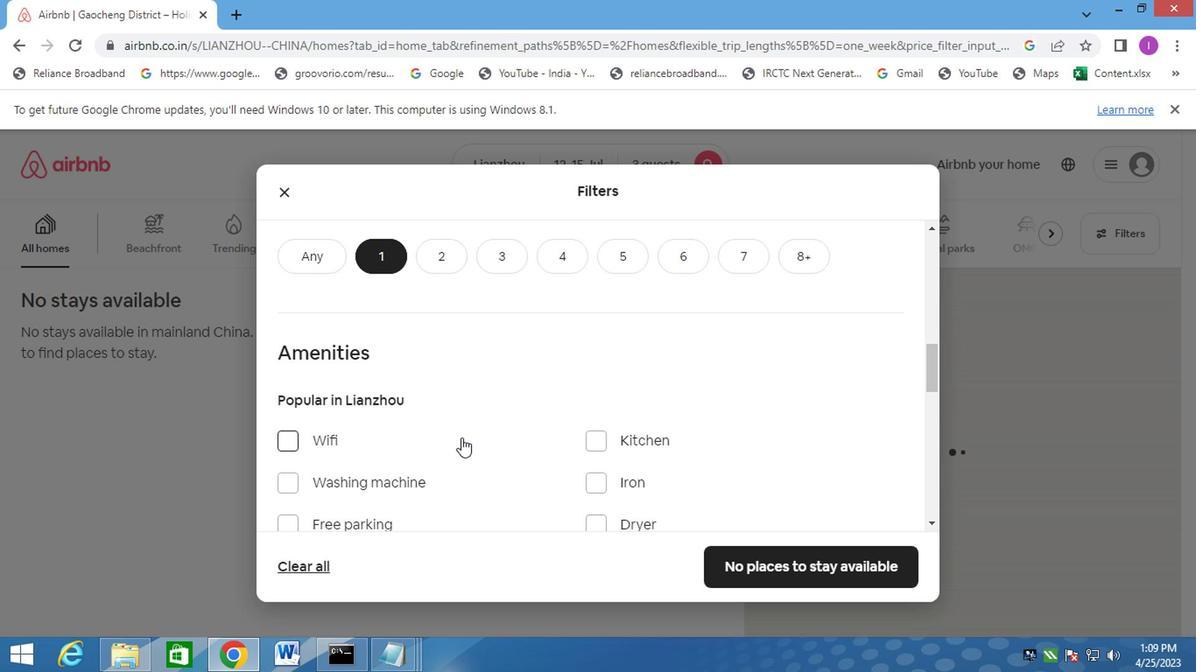 
Action: Mouse scrolled (464, 438) with delta (0, 0)
Screenshot: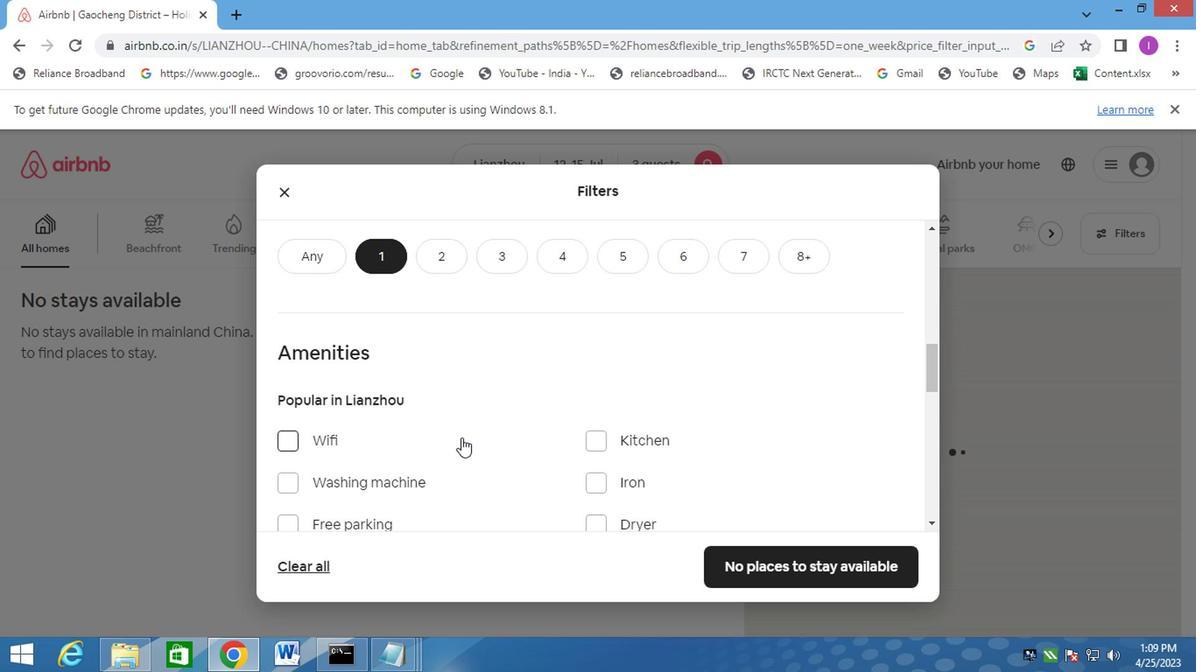 
Action: Mouse moved to (469, 439)
Screenshot: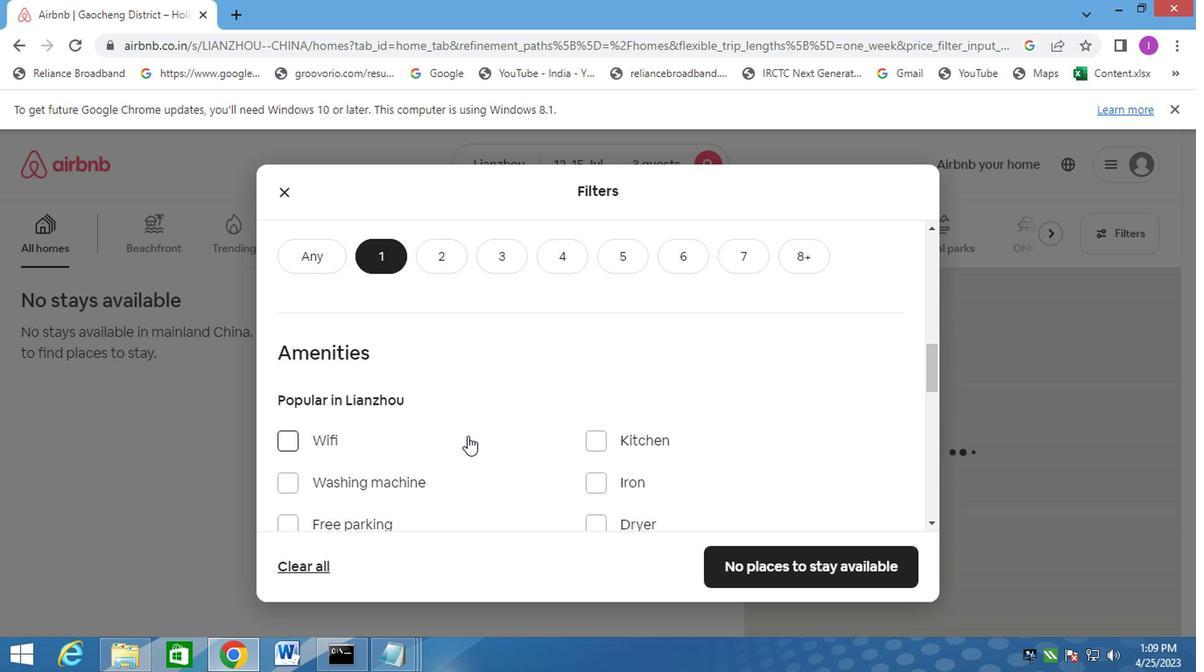 
Action: Mouse scrolled (469, 438) with delta (0, 0)
Screenshot: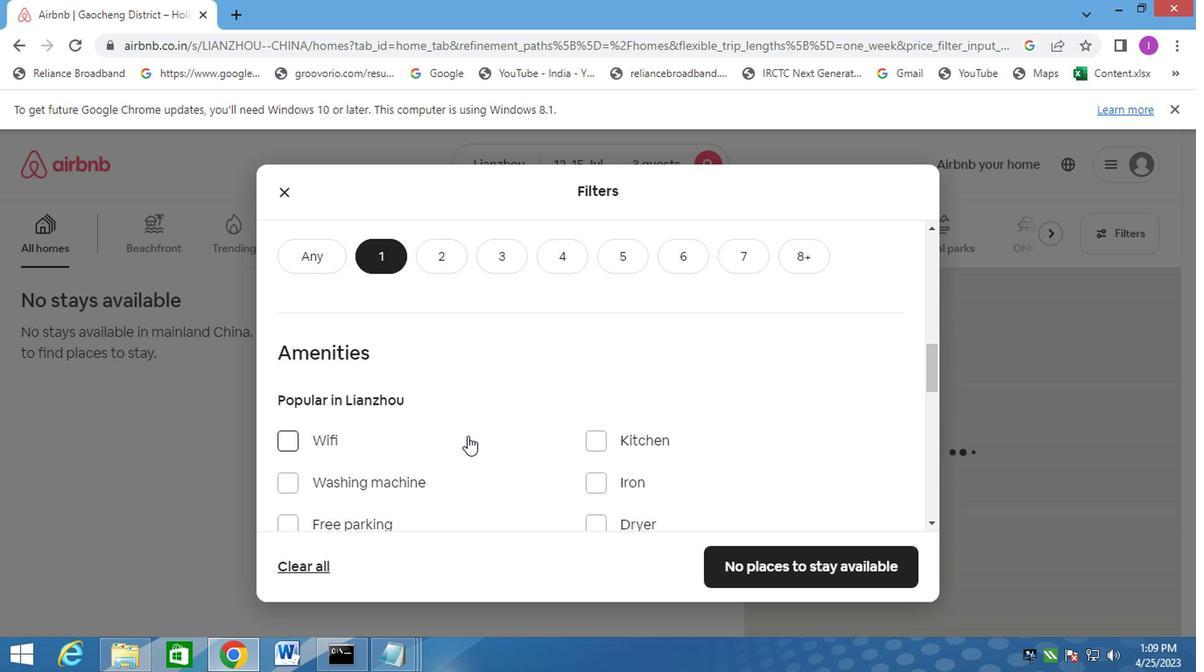 
Action: Mouse moved to (481, 439)
Screenshot: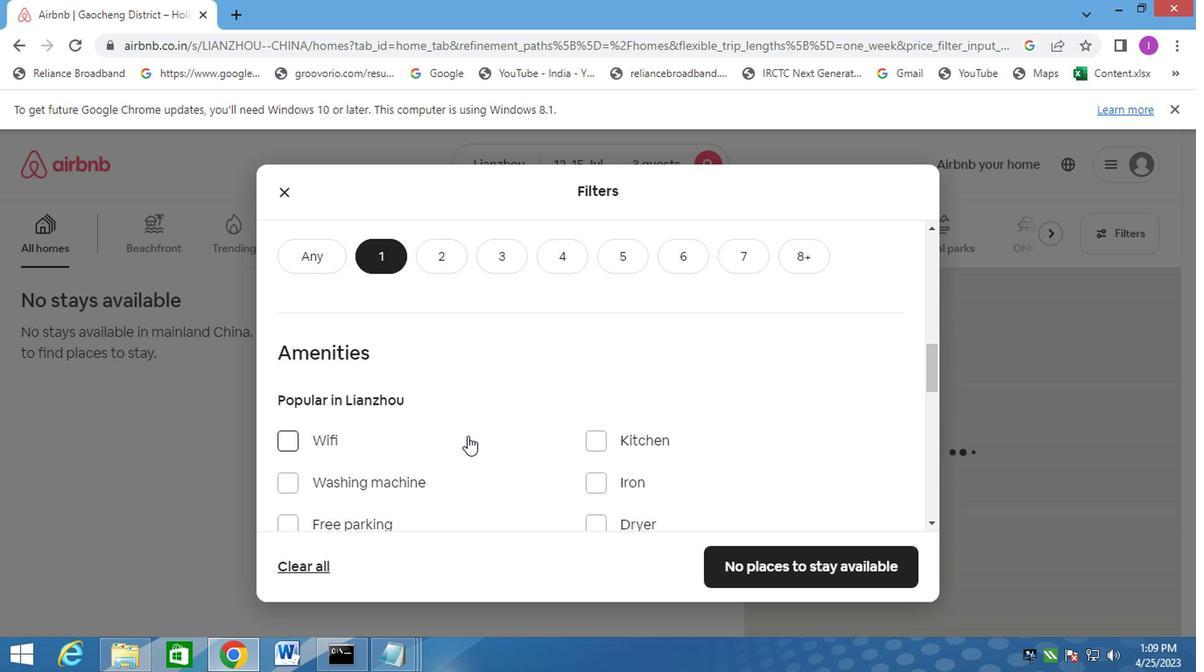 
Action: Mouse scrolled (481, 438) with delta (0, 0)
Screenshot: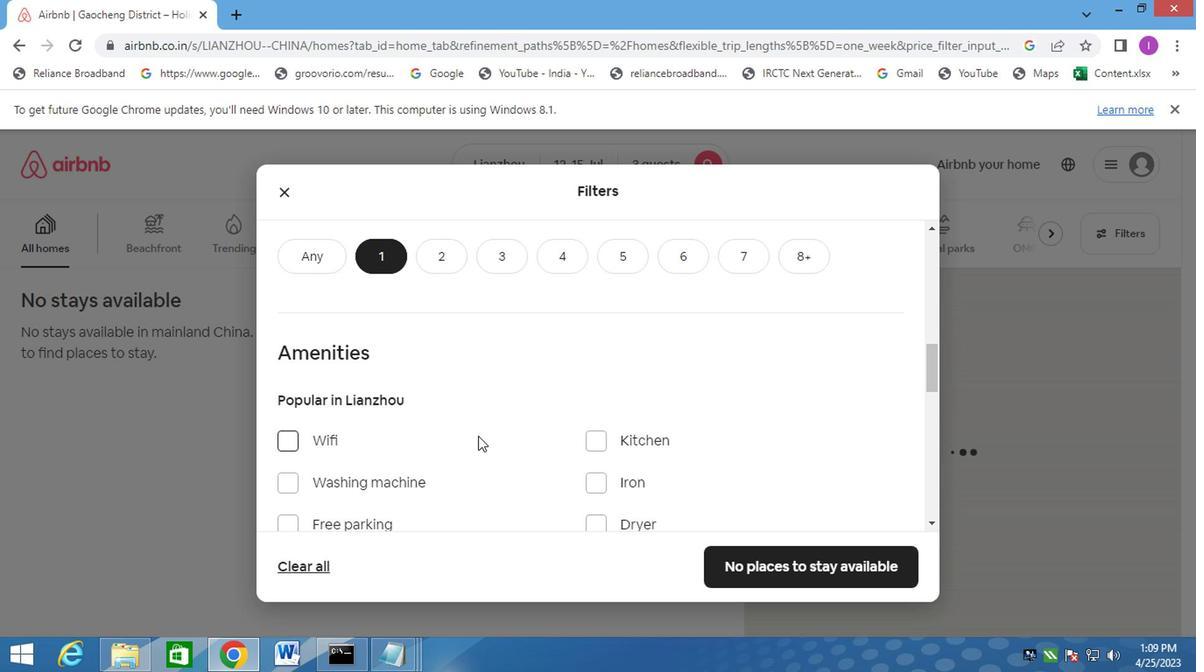 
Action: Mouse moved to (584, 415)
Screenshot: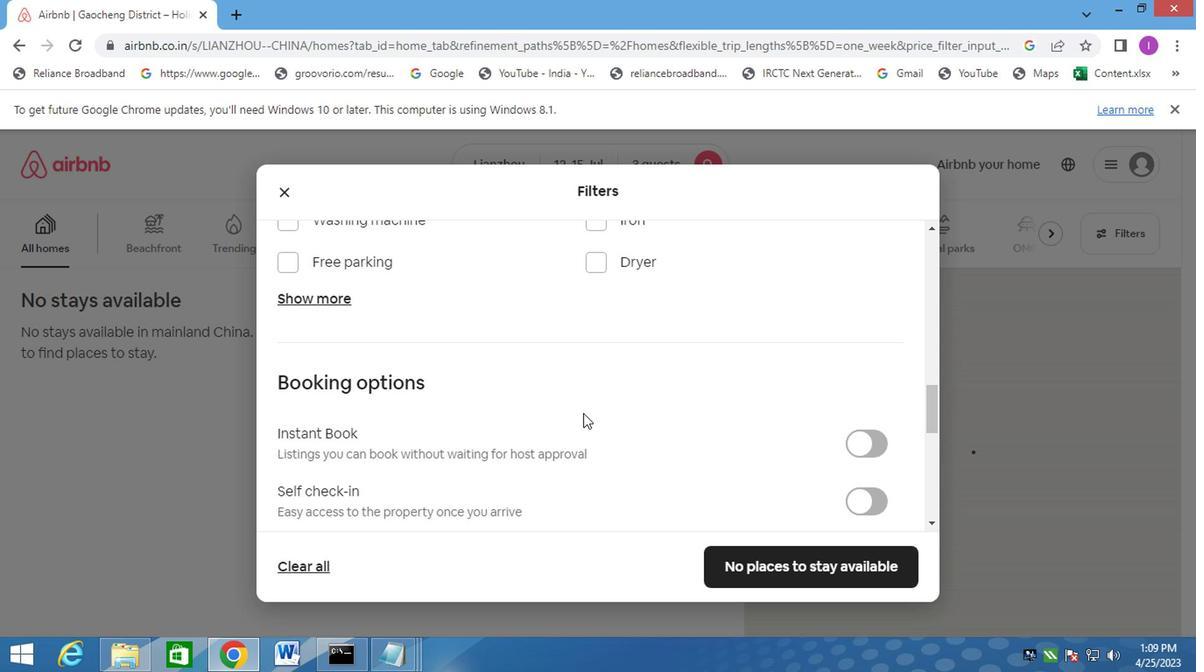 
Action: Mouse scrolled (584, 414) with delta (0, 0)
Screenshot: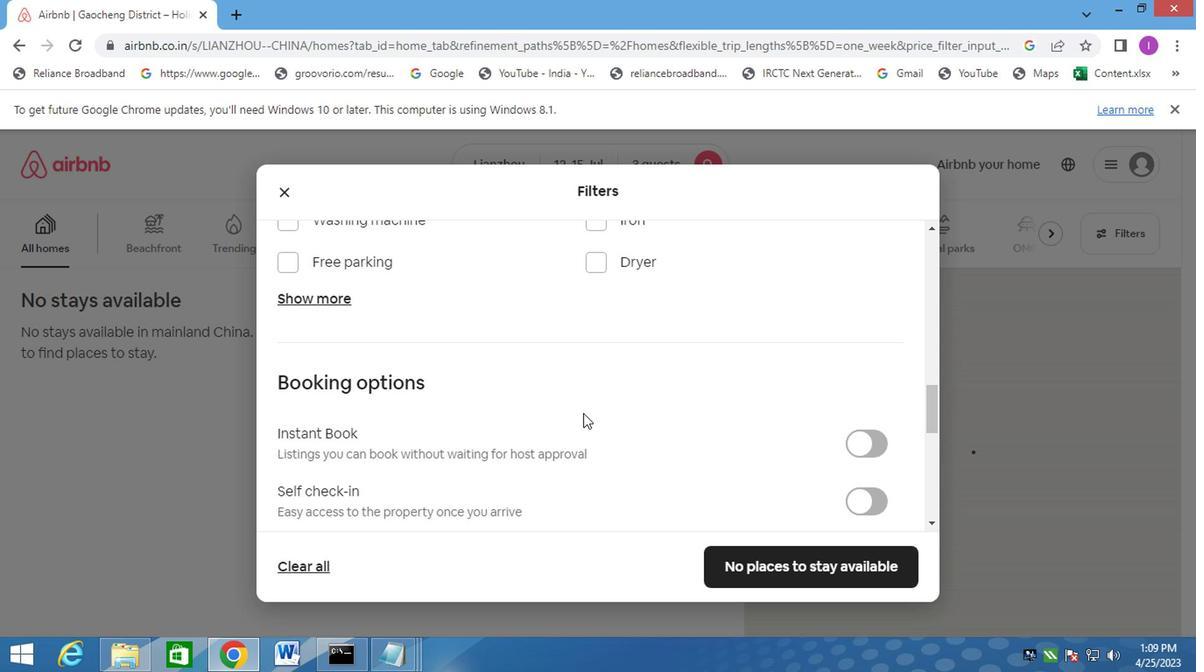 
Action: Mouse moved to (860, 426)
Screenshot: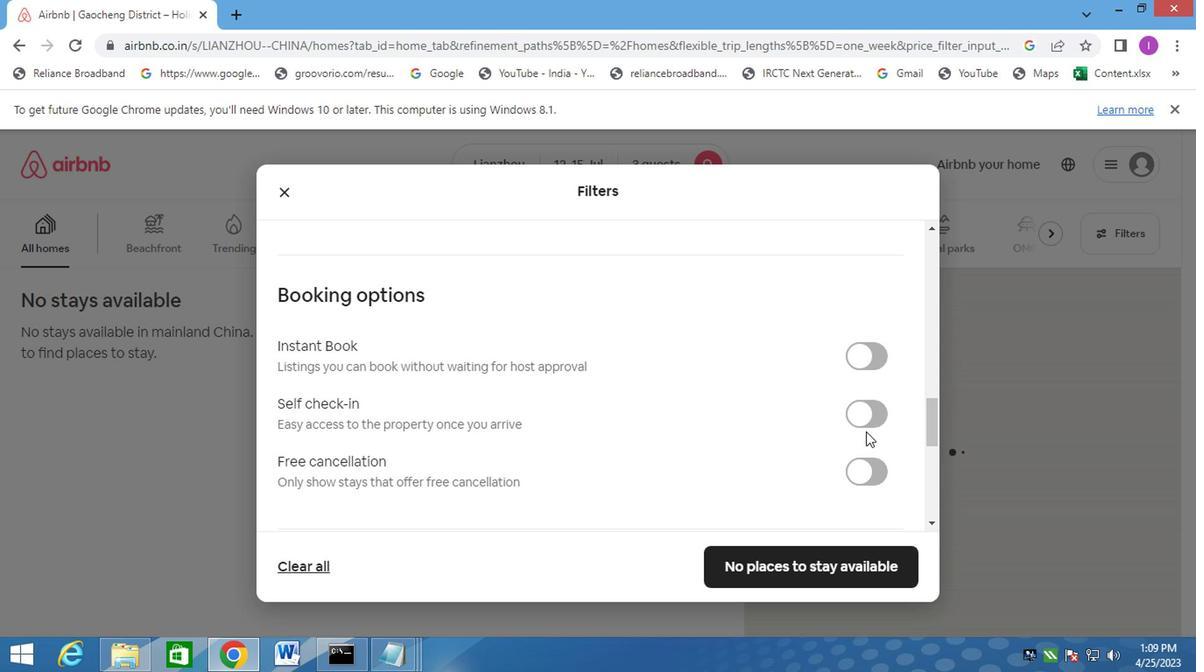 
Action: Mouse pressed left at (860, 426)
Screenshot: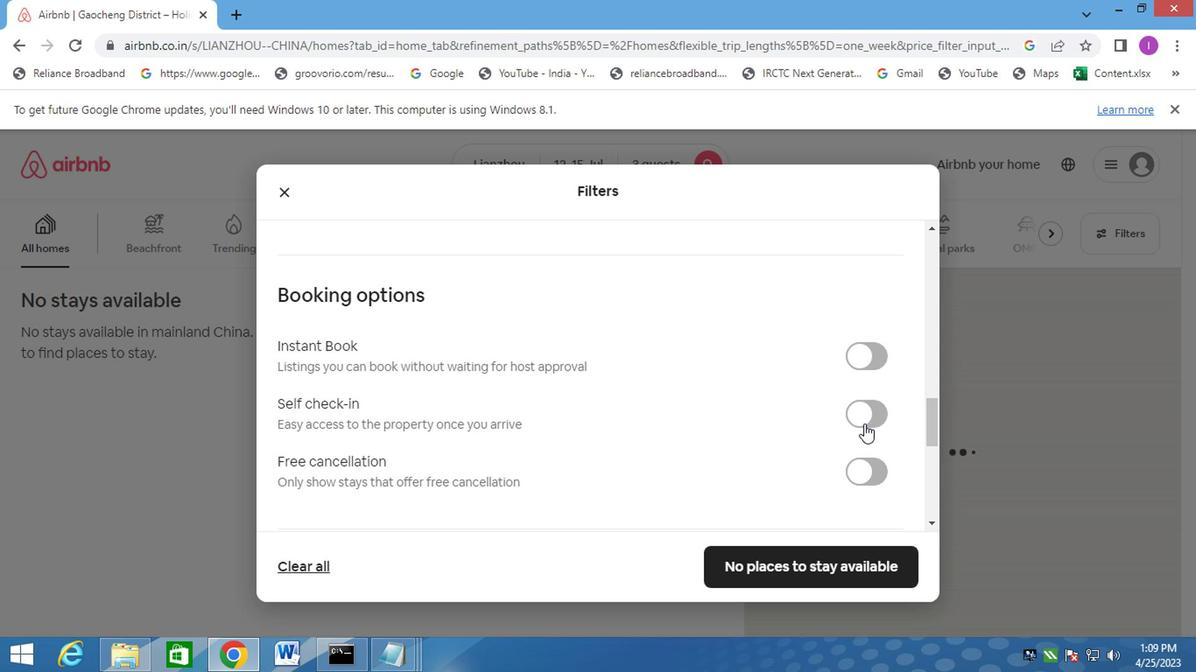 
Action: Mouse moved to (691, 426)
Screenshot: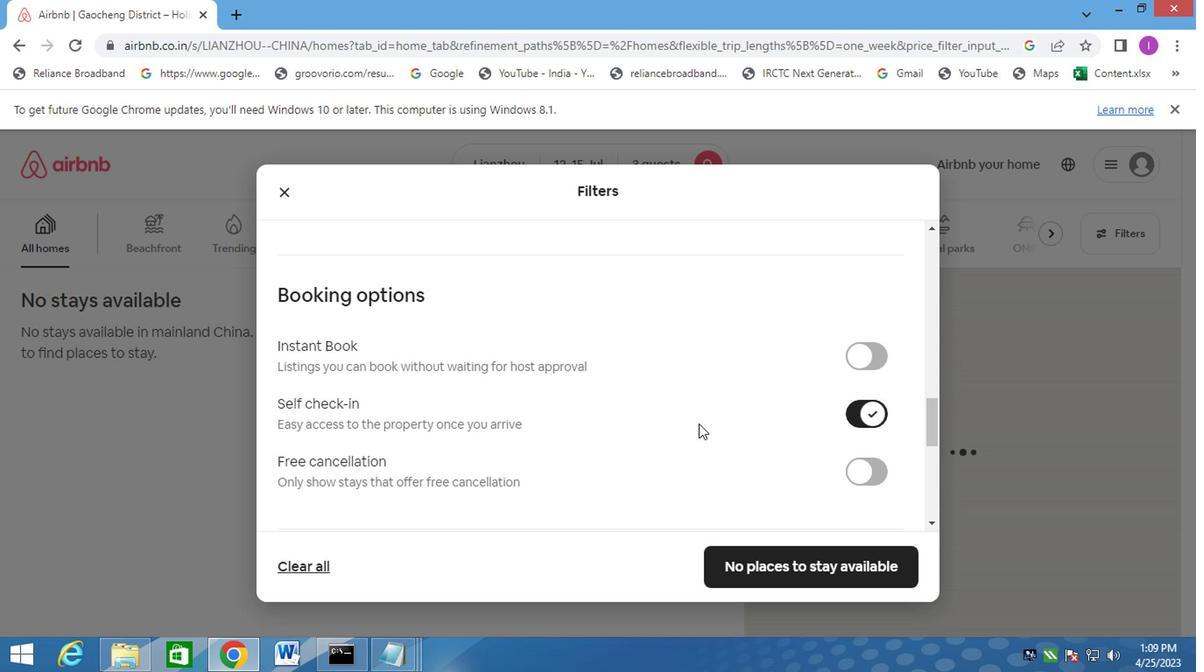 
Action: Mouse scrolled (691, 426) with delta (0, 0)
Screenshot: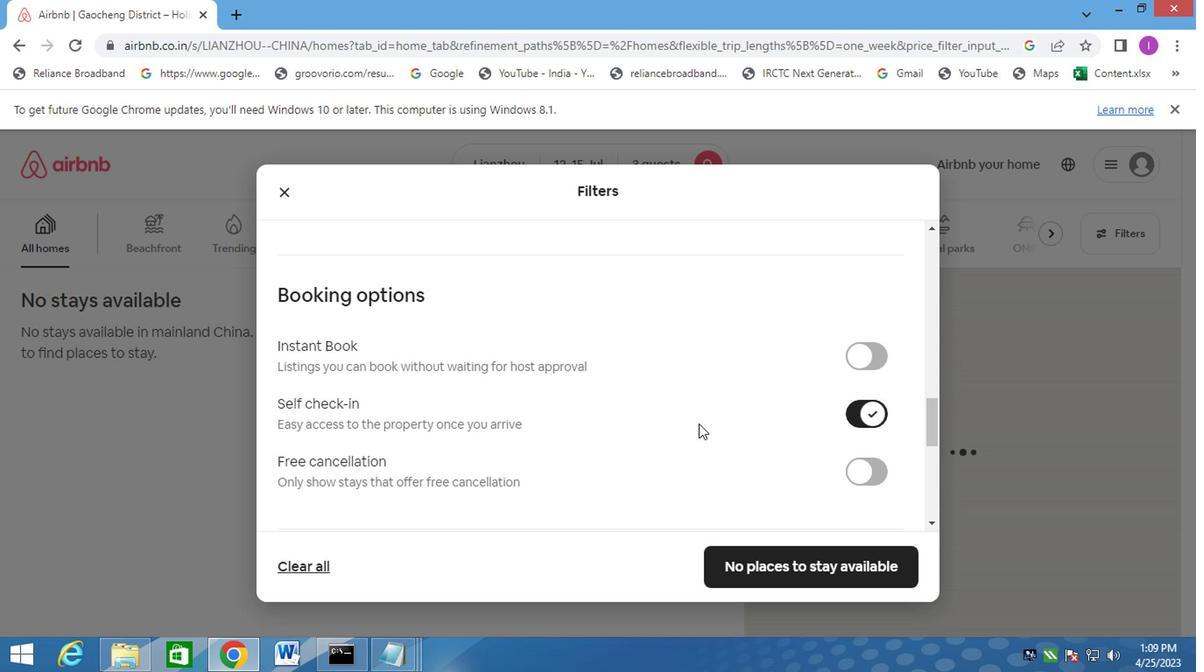 
Action: Mouse scrolled (691, 426) with delta (0, 0)
Screenshot: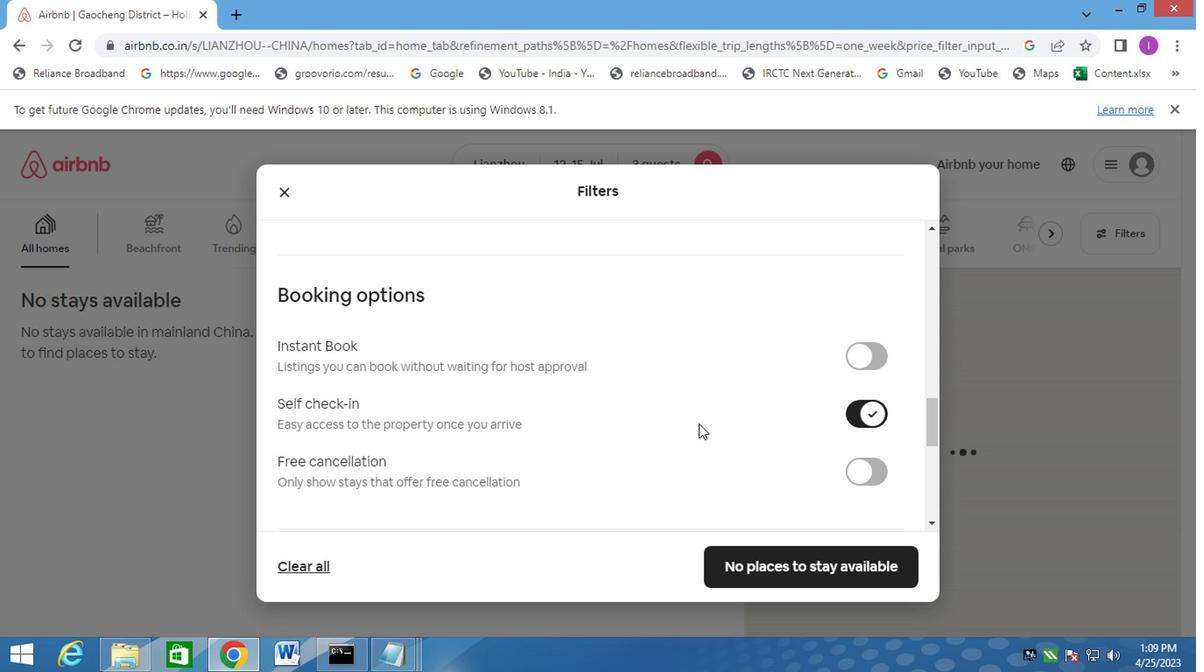 
Action: Mouse scrolled (691, 426) with delta (0, 0)
Screenshot: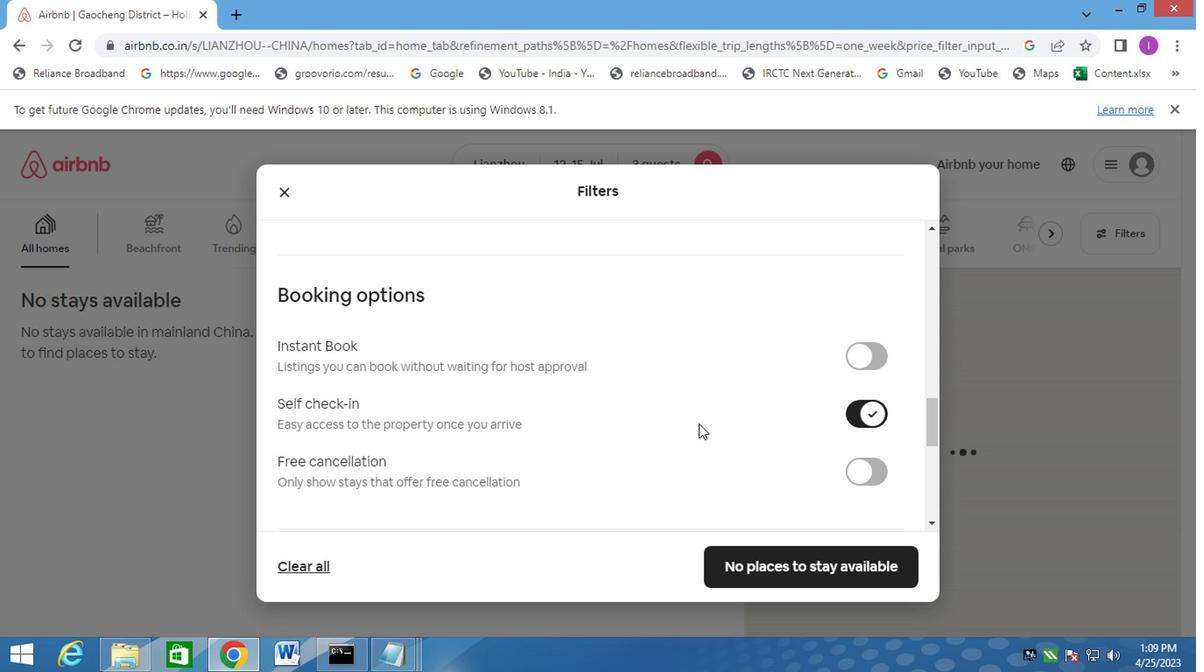 
Action: Mouse moved to (691, 426)
Screenshot: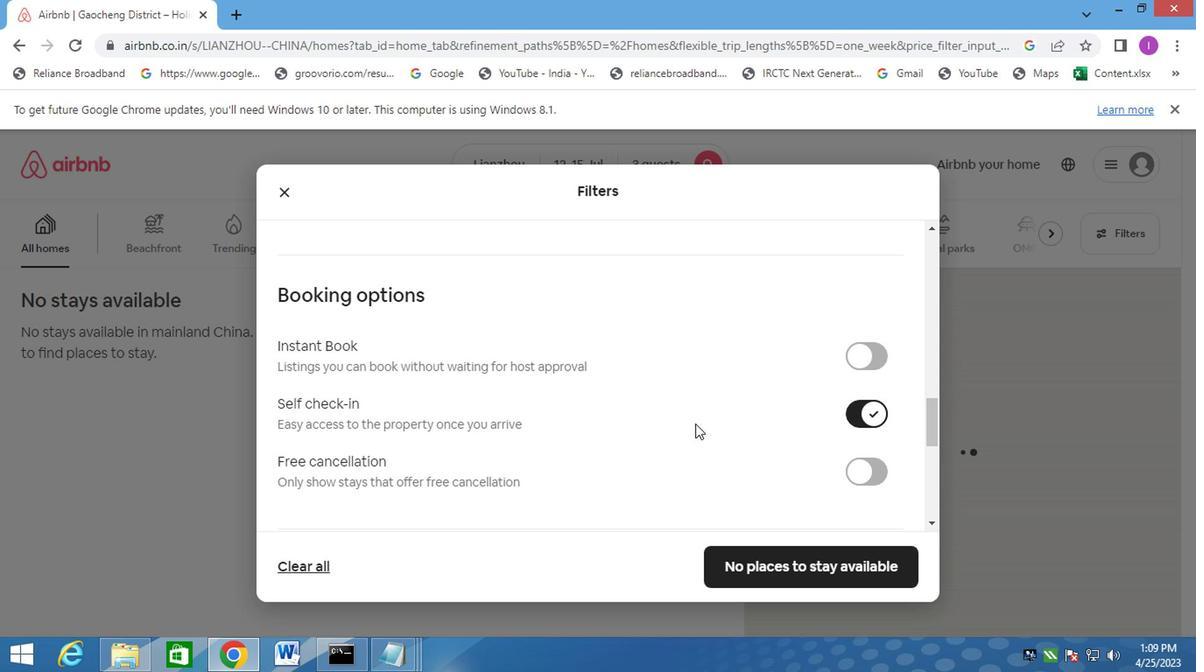
Action: Mouse scrolled (691, 426) with delta (0, 0)
Screenshot: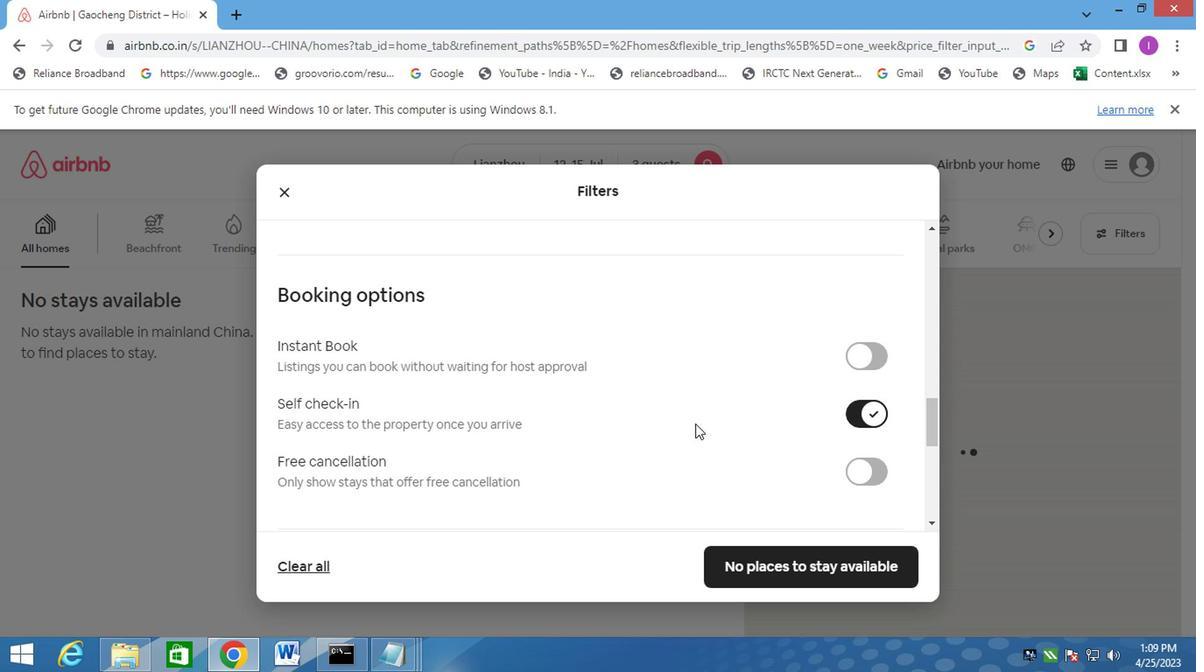 
Action: Mouse moved to (690, 426)
Screenshot: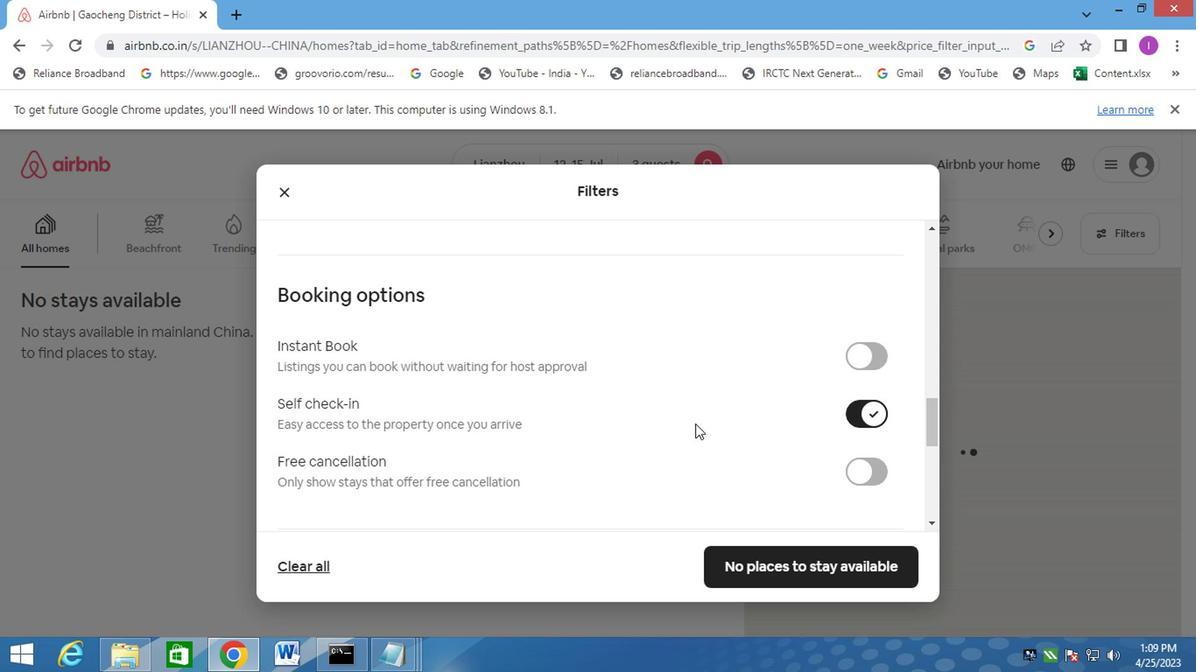 
Action: Mouse scrolled (690, 426) with delta (0, 0)
Screenshot: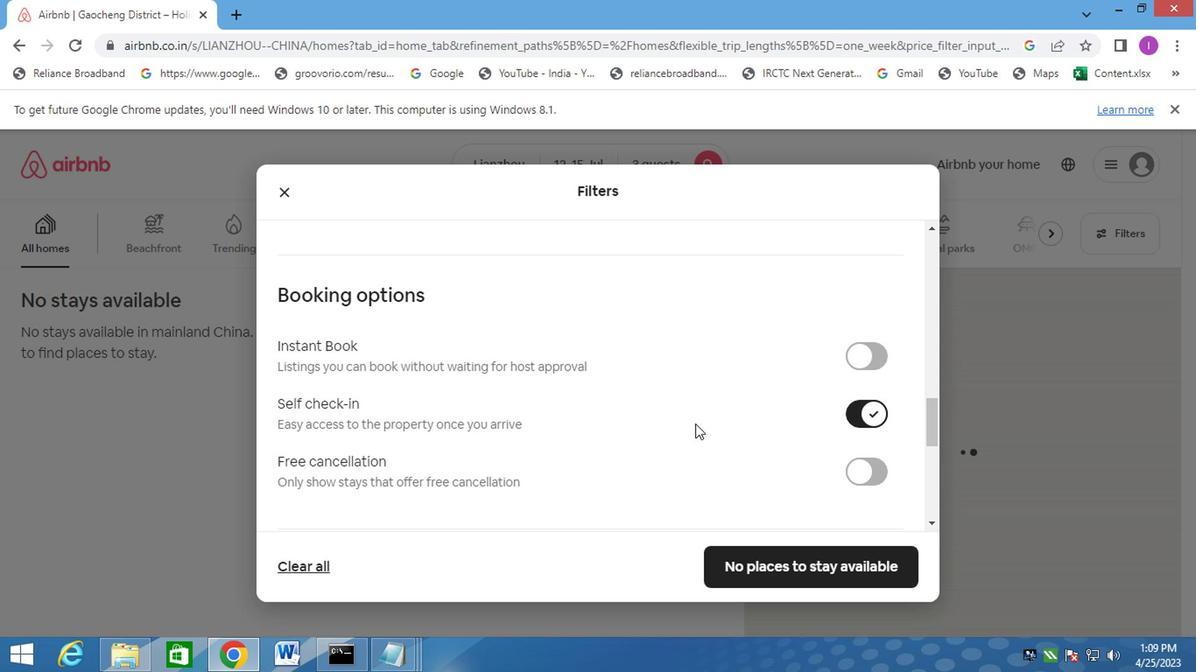 
Action: Mouse moved to (690, 426)
Screenshot: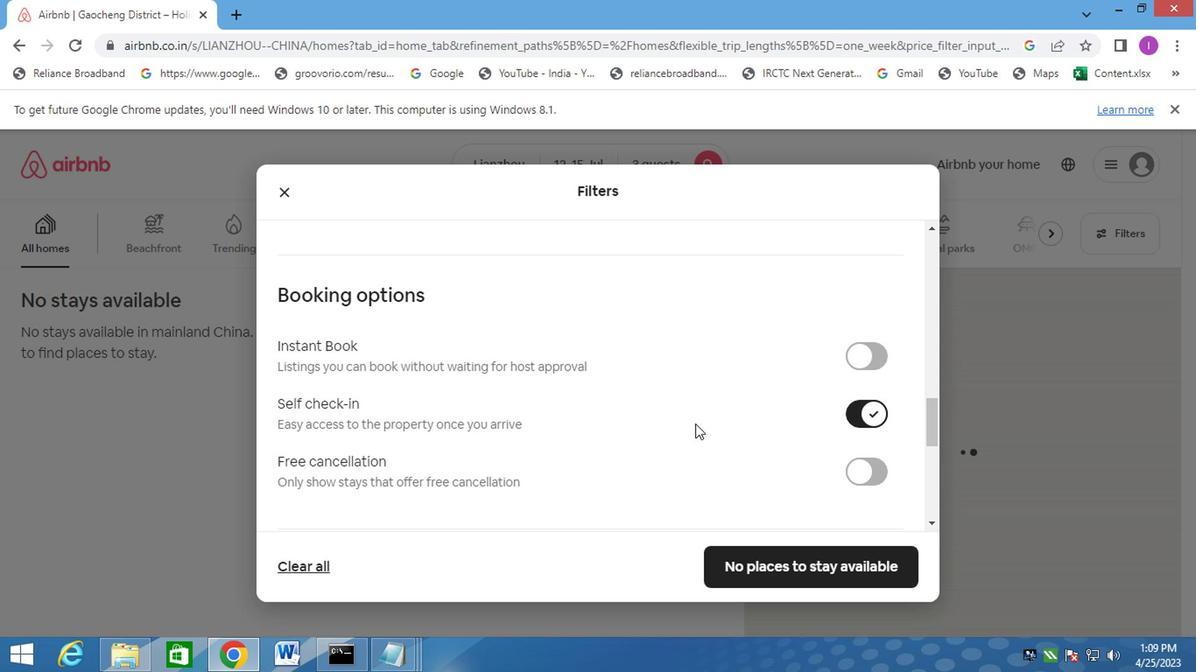 
Action: Mouse scrolled (690, 426) with delta (0, 0)
Screenshot: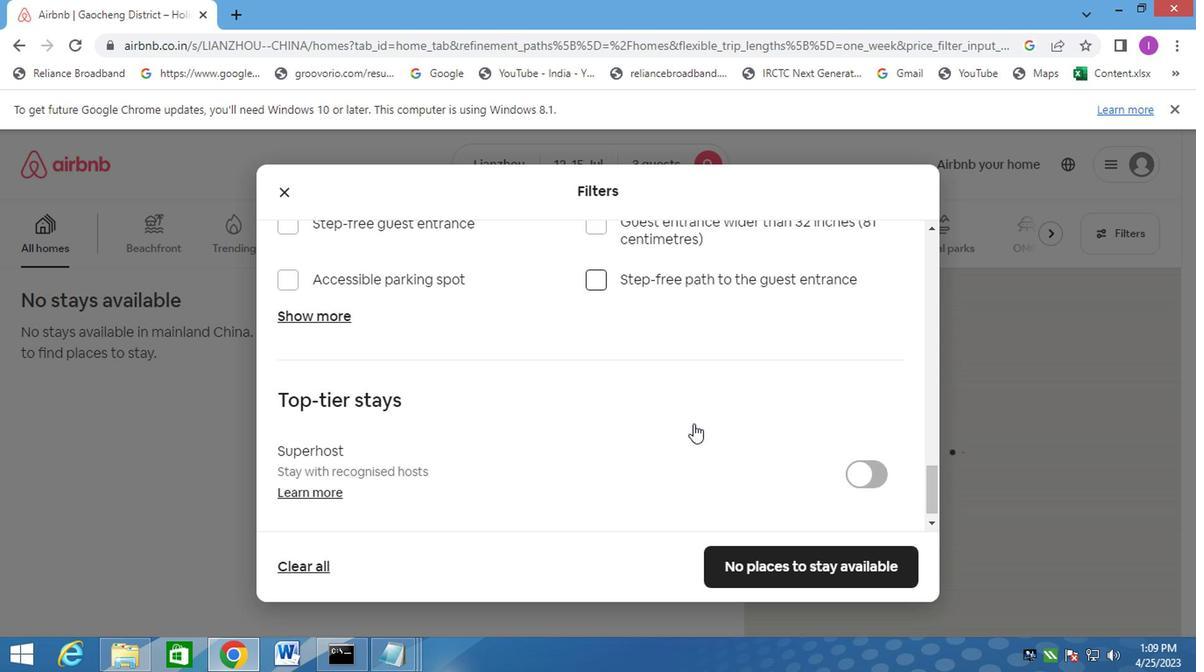 
Action: Mouse scrolled (690, 426) with delta (0, 0)
Screenshot: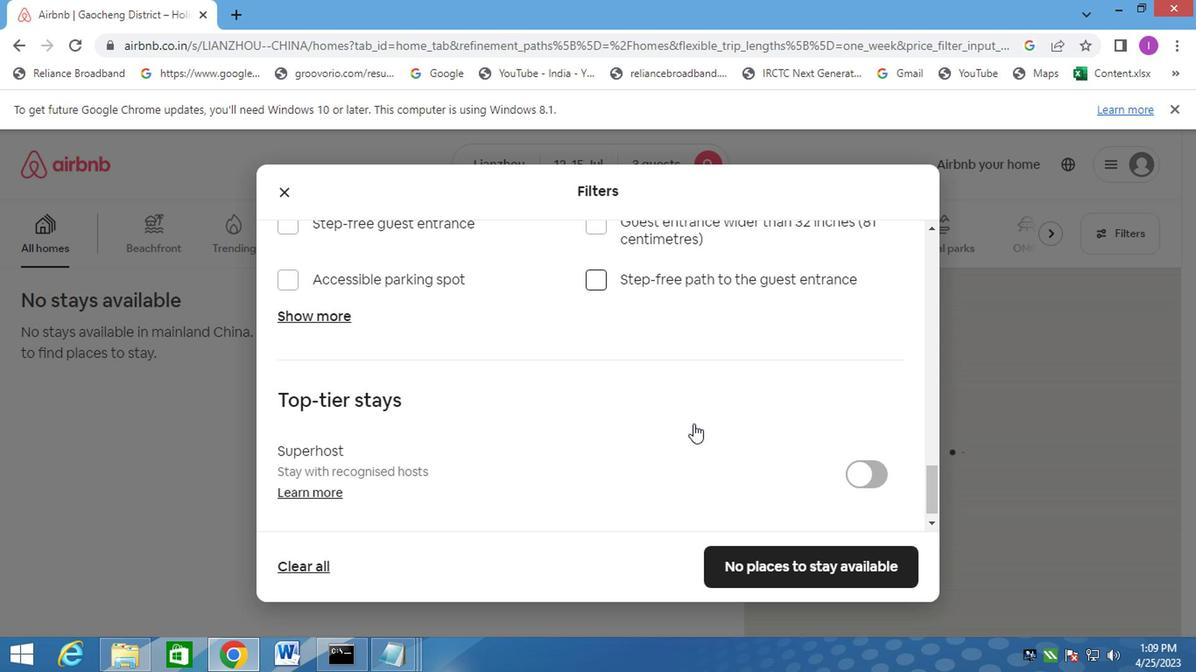 
Action: Mouse scrolled (690, 426) with delta (0, 0)
Screenshot: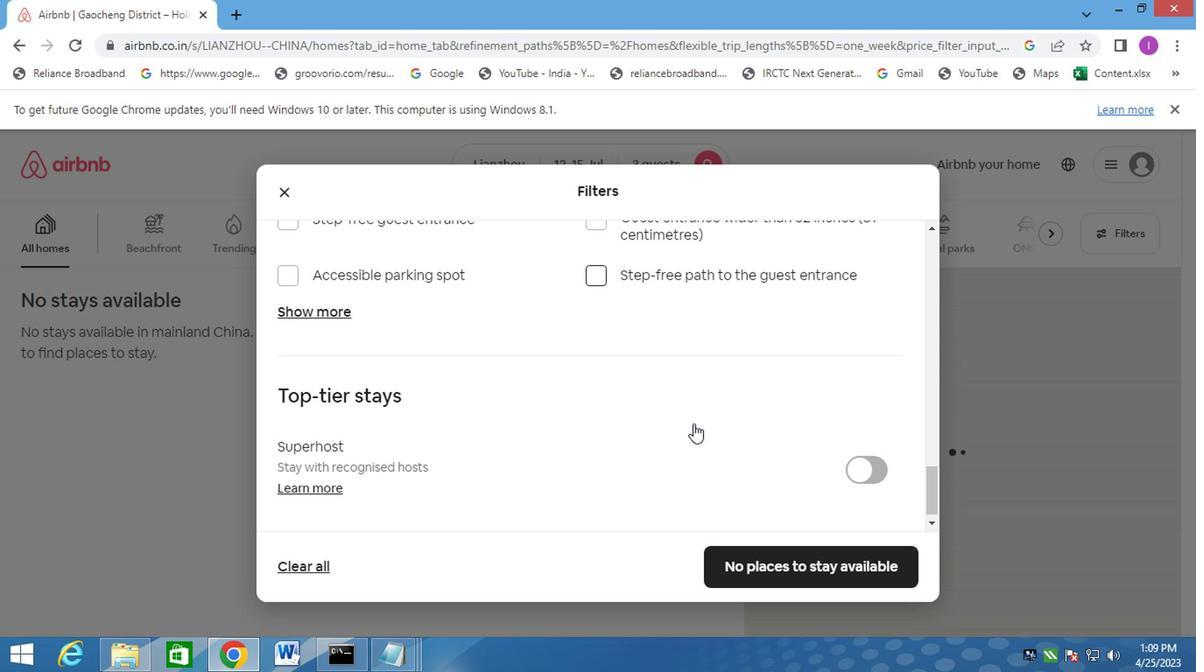 
Action: Mouse moved to (688, 426)
Screenshot: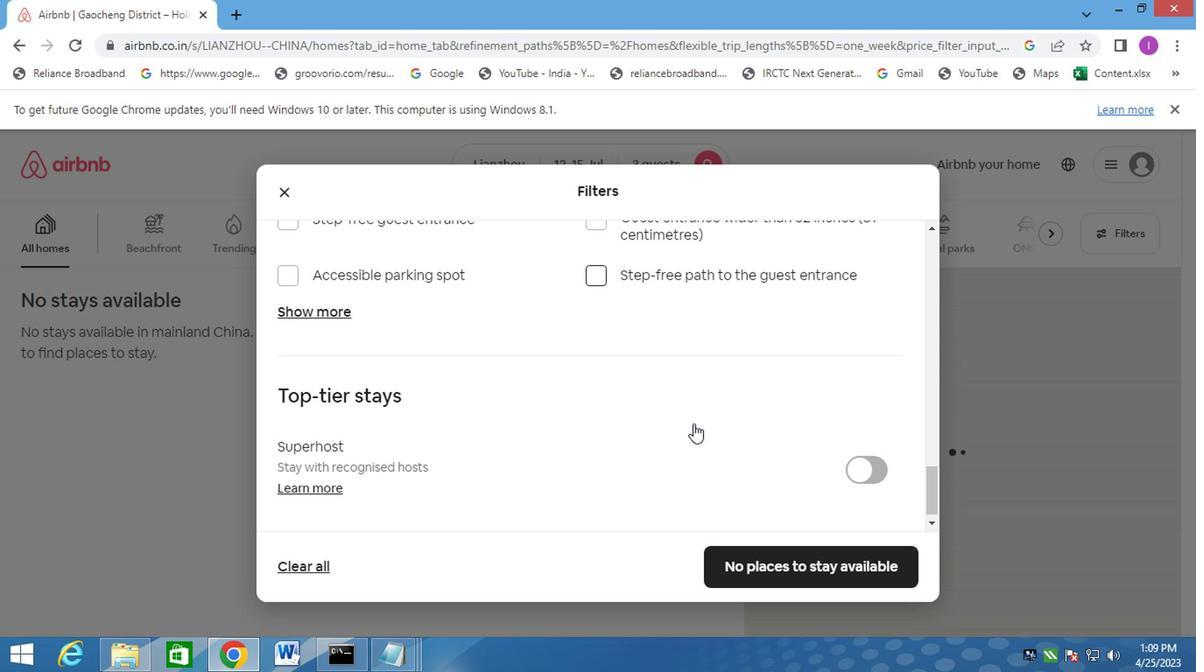 
Action: Mouse scrolled (688, 426) with delta (0, 0)
Screenshot: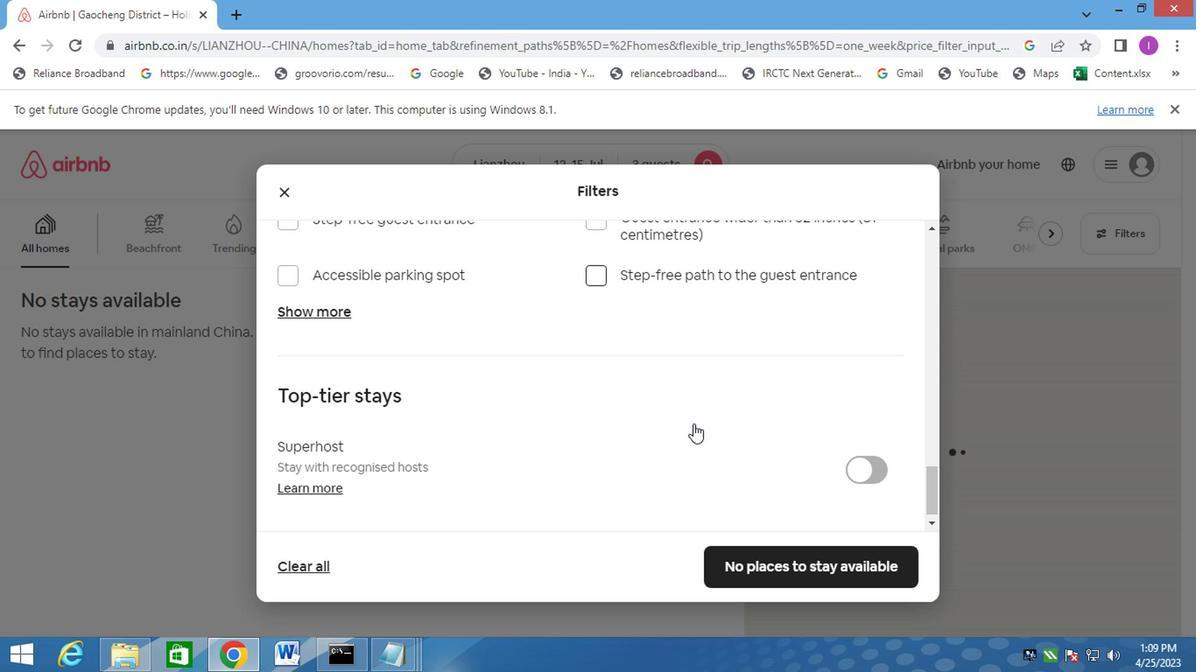 
Action: Mouse scrolled (688, 426) with delta (0, 0)
Screenshot: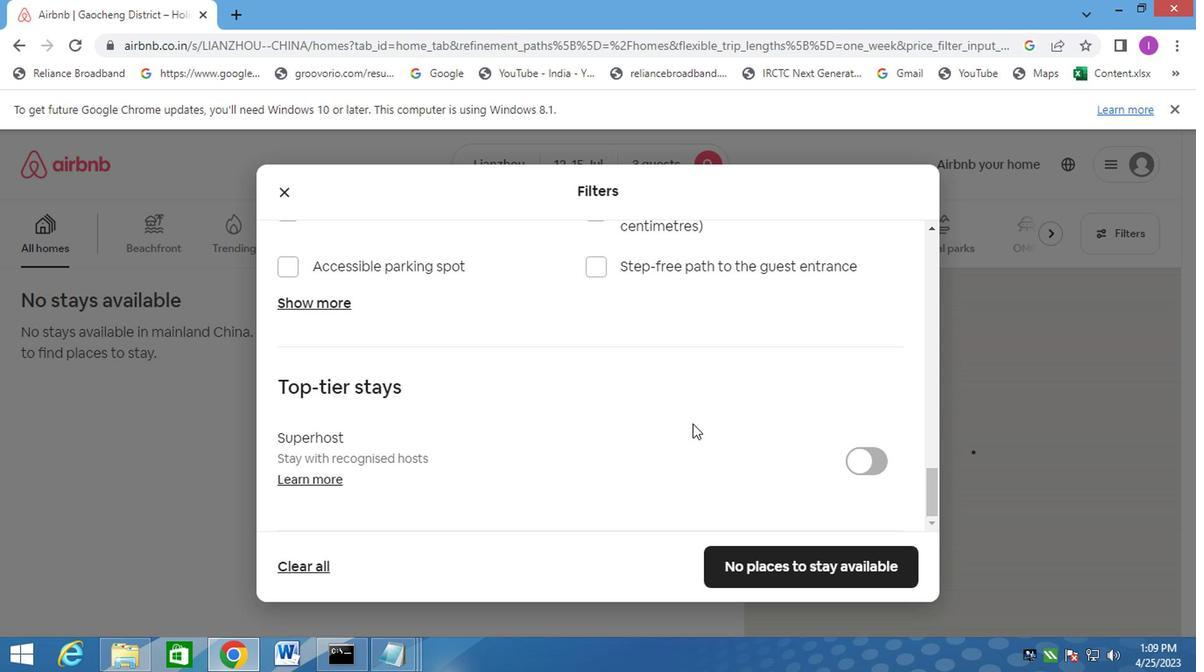 
Action: Mouse scrolled (688, 426) with delta (0, 0)
Screenshot: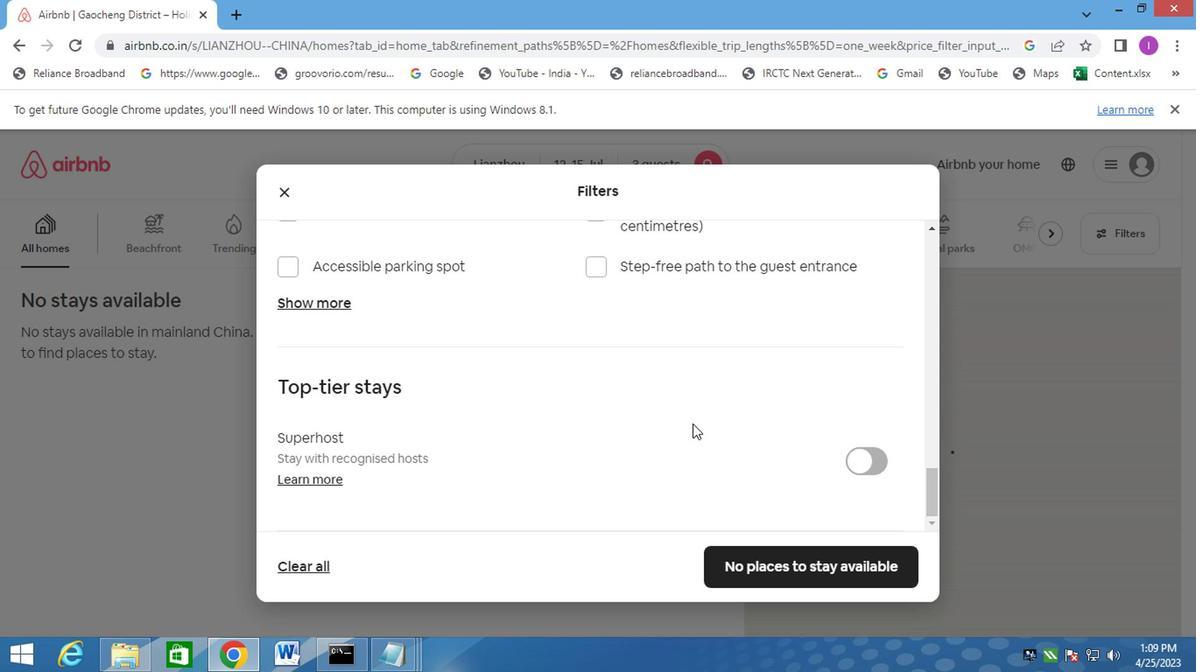 
Action: Mouse scrolled (688, 426) with delta (0, 0)
Screenshot: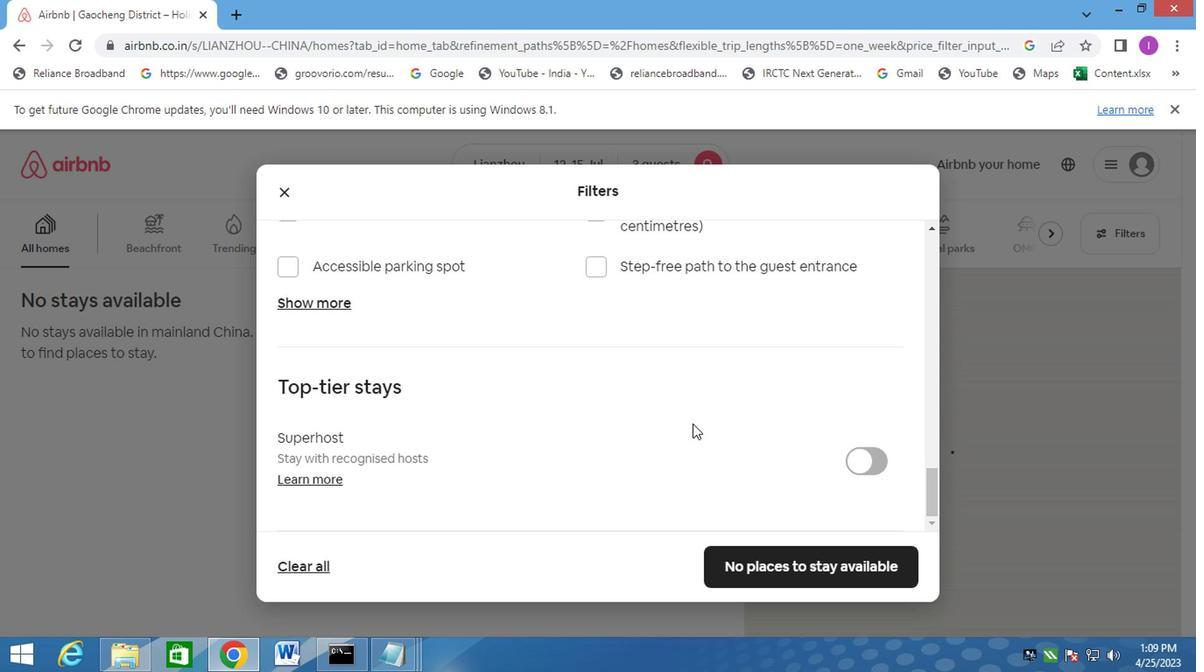 
Action: Mouse moved to (688, 426)
Screenshot: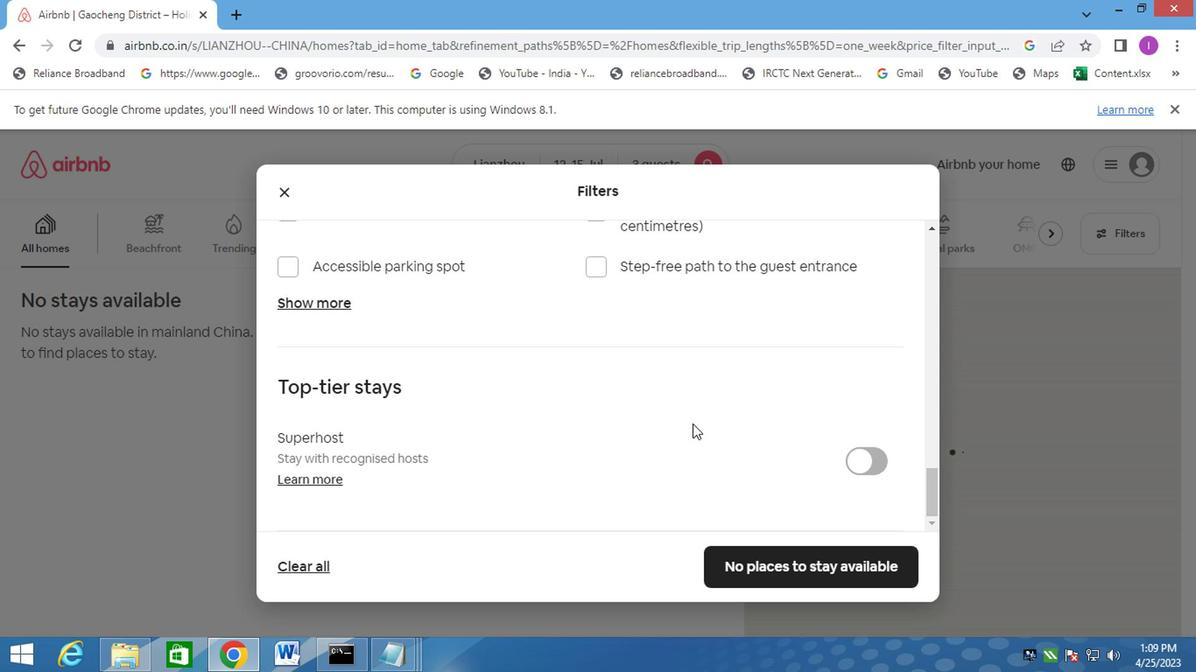 
Action: Mouse scrolled (688, 426) with delta (0, 0)
Screenshot: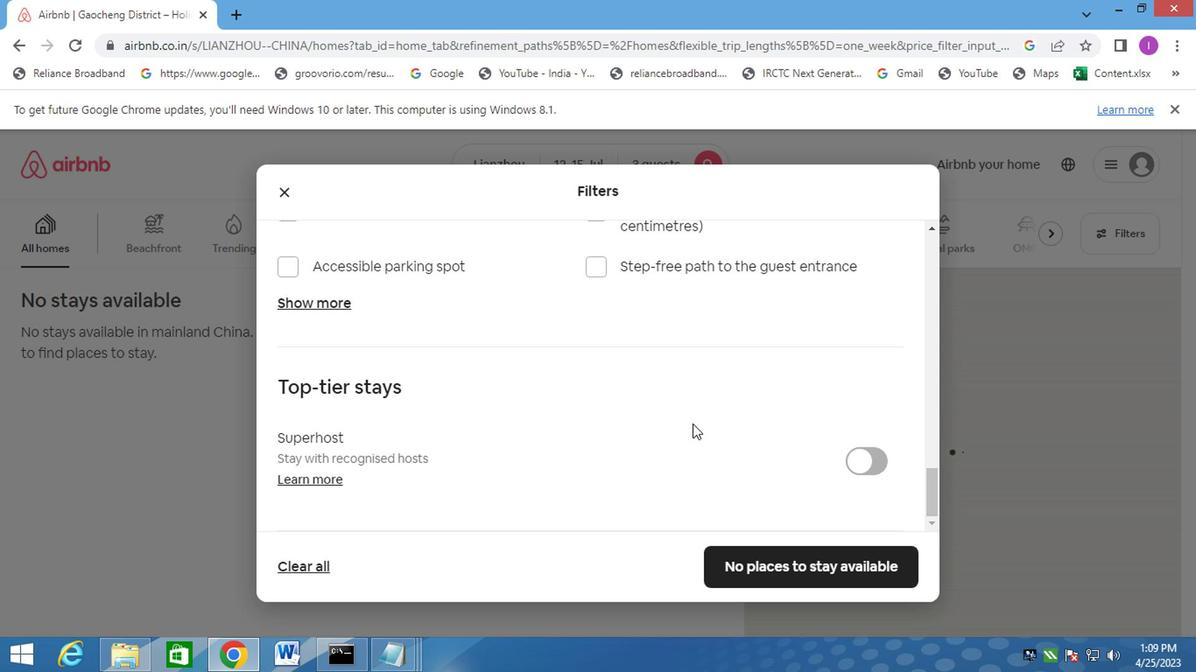 
Action: Mouse moved to (692, 432)
Screenshot: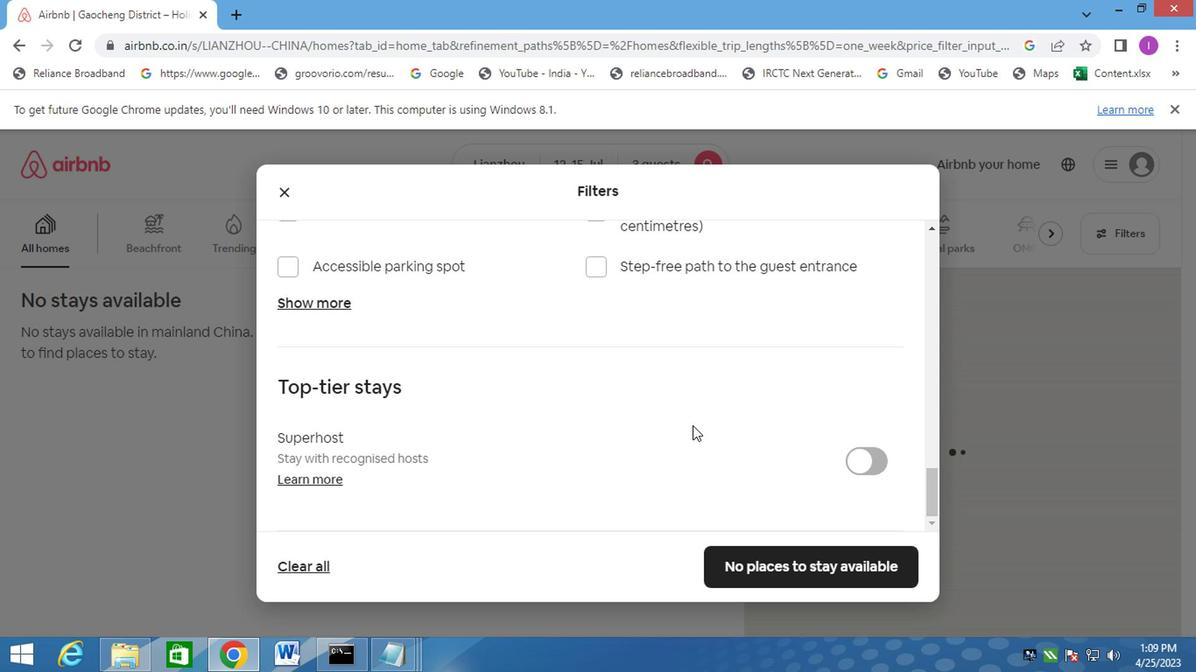 
Action: Mouse scrolled (692, 432) with delta (0, 0)
Screenshot: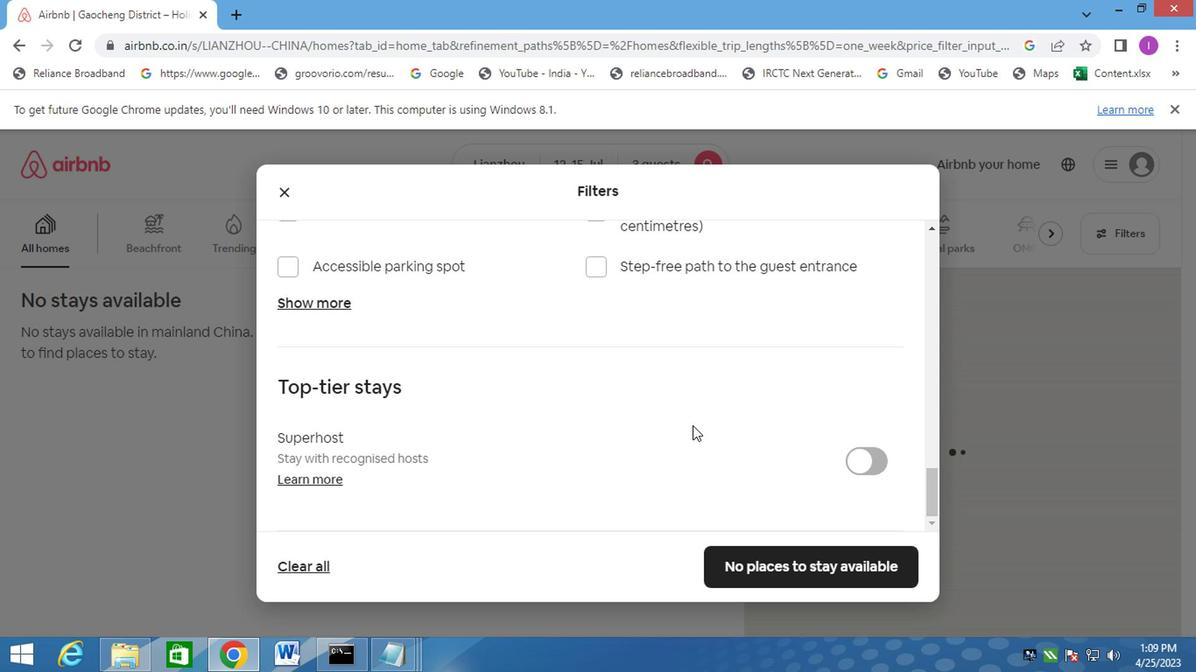 
Action: Mouse moved to (697, 422)
Screenshot: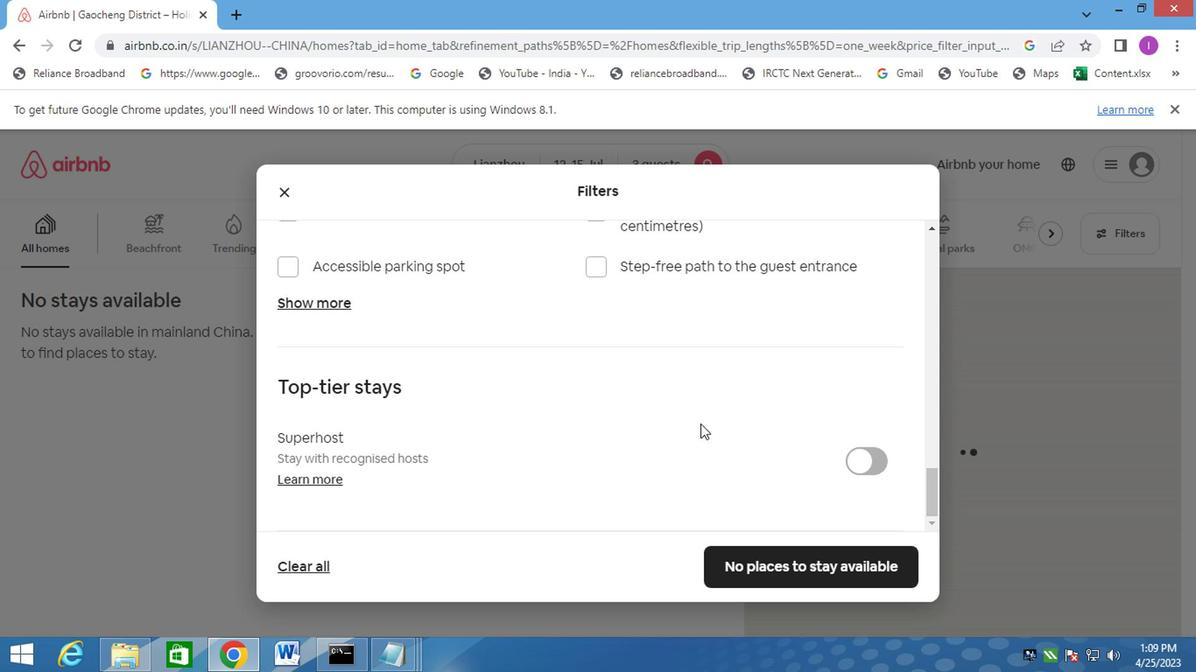 
Action: Mouse scrolled (697, 421) with delta (0, 0)
Screenshot: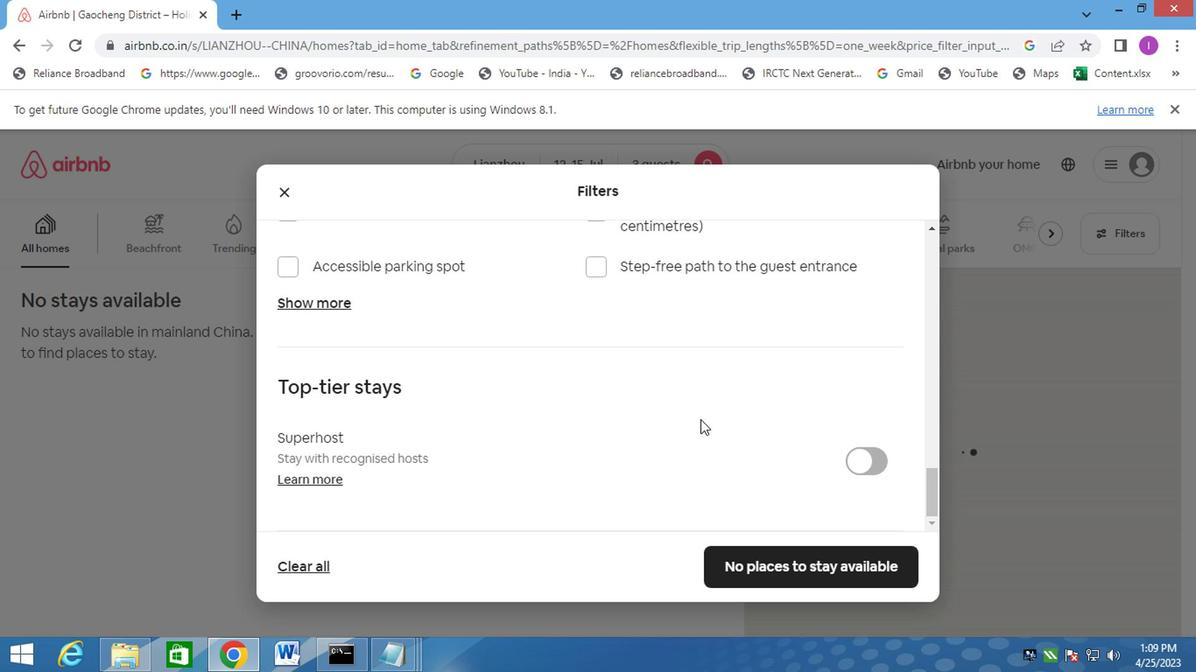 
Action: Mouse scrolled (697, 421) with delta (0, 0)
Screenshot: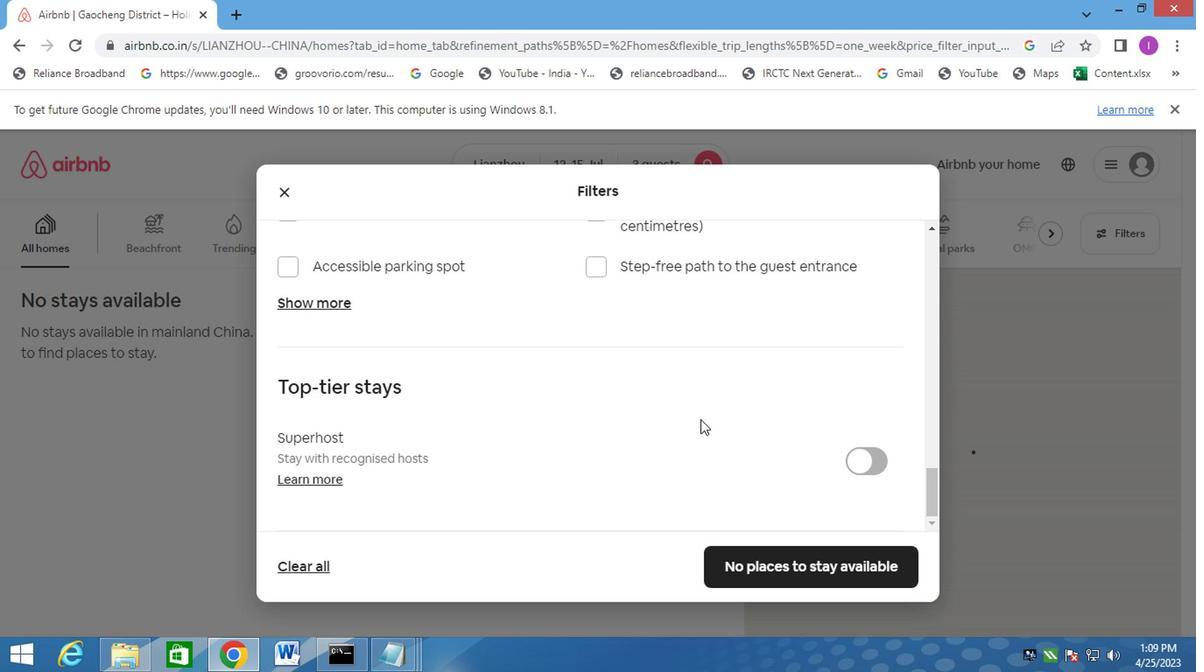 
Action: Mouse scrolled (697, 421) with delta (0, 0)
Screenshot: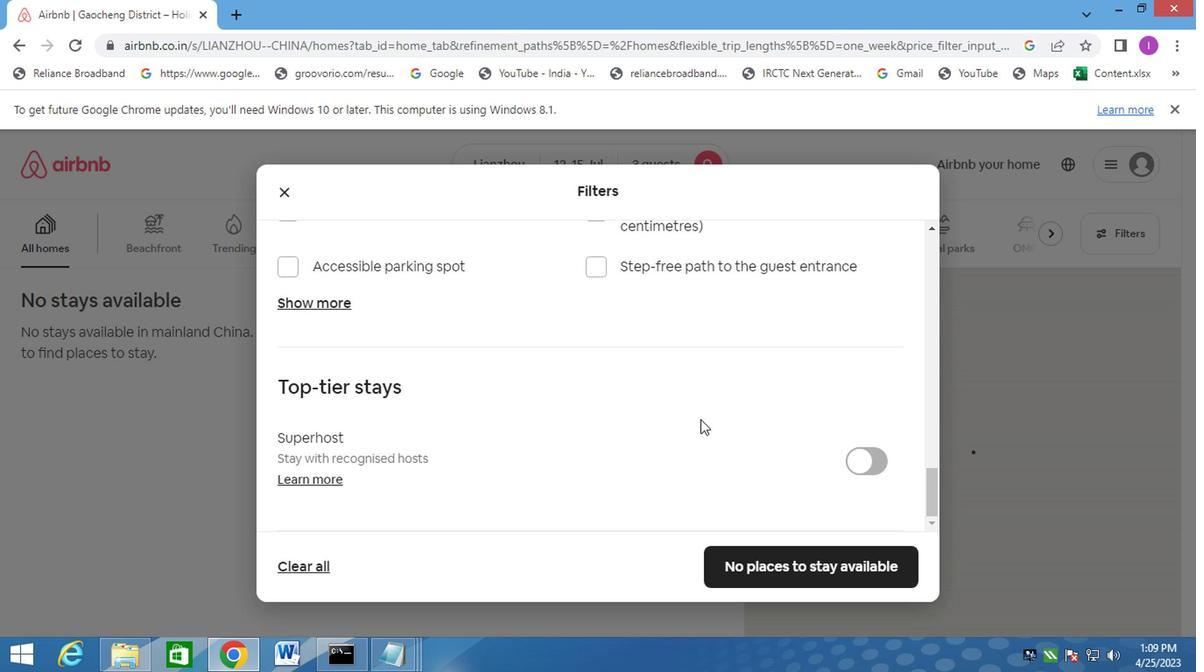 
Action: Mouse scrolled (697, 421) with delta (0, 0)
Screenshot: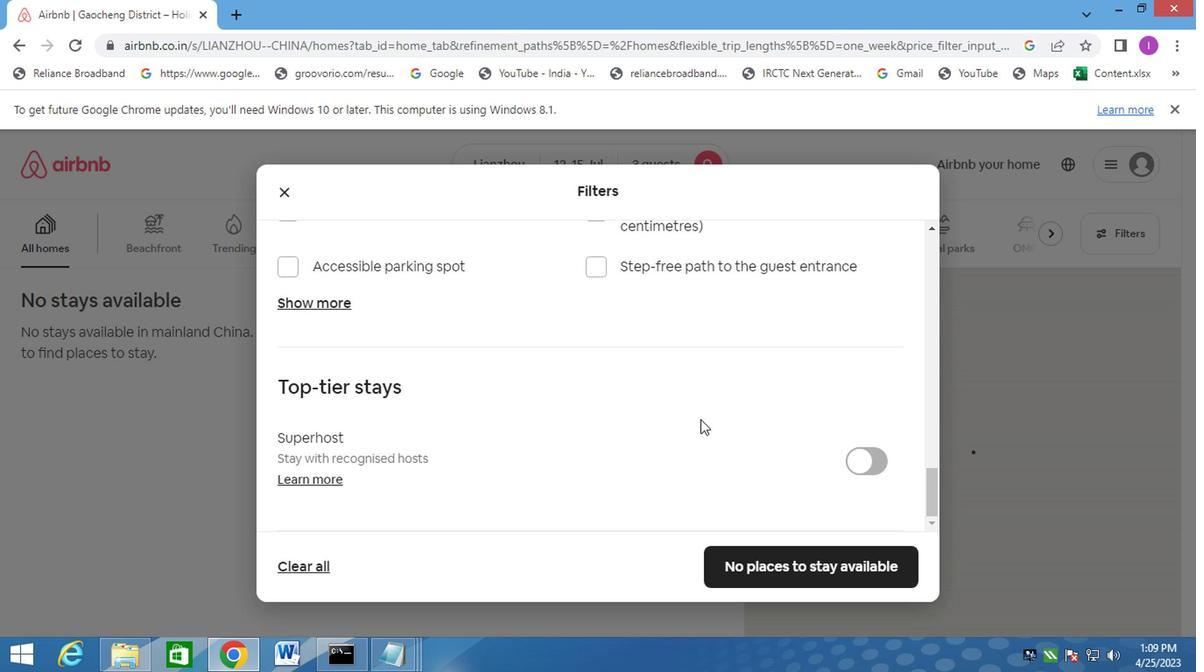 
Action: Mouse scrolled (697, 421) with delta (0, 0)
Screenshot: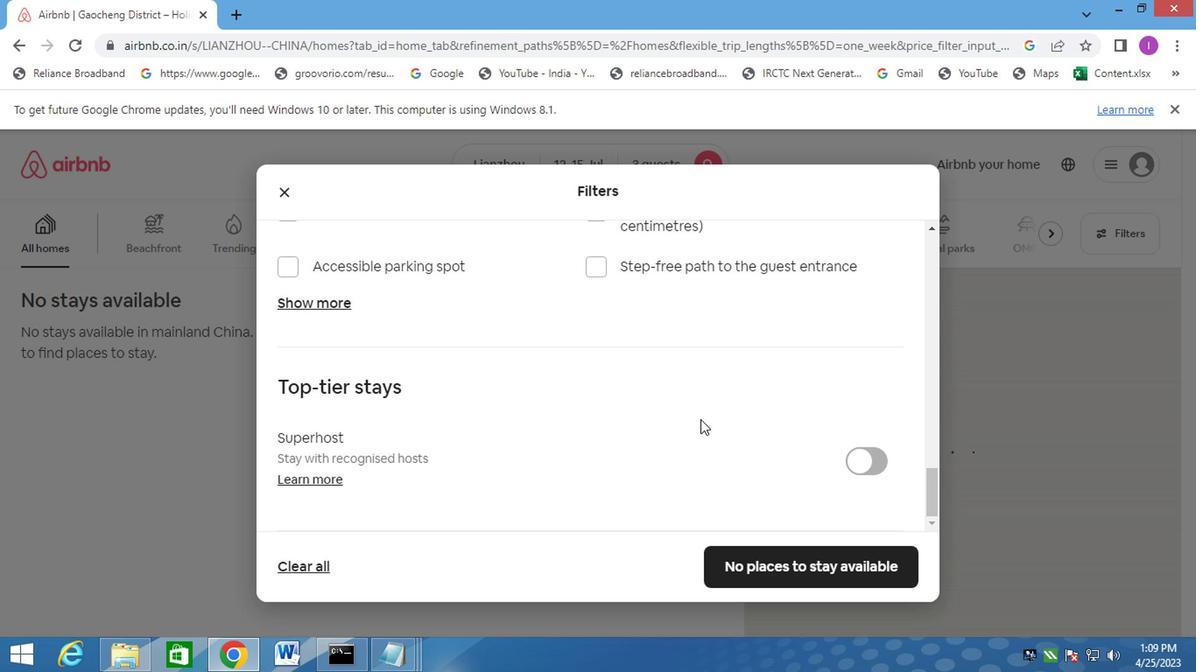 
Action: Mouse moved to (778, 563)
Screenshot: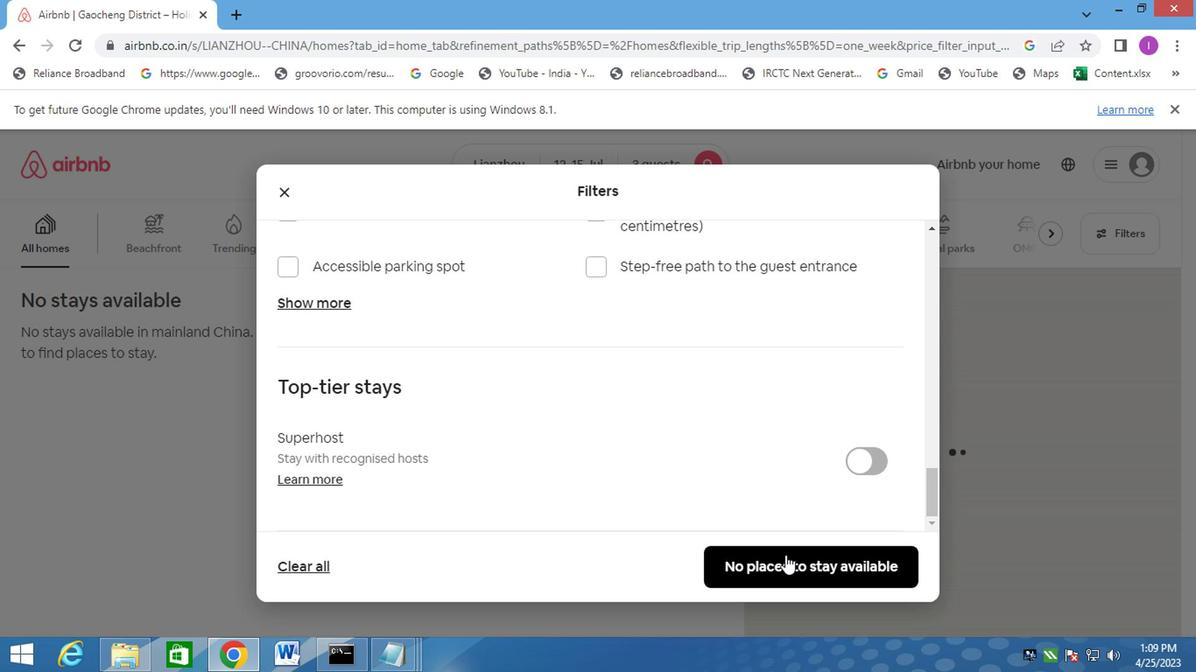 
Action: Mouse pressed left at (778, 563)
Screenshot: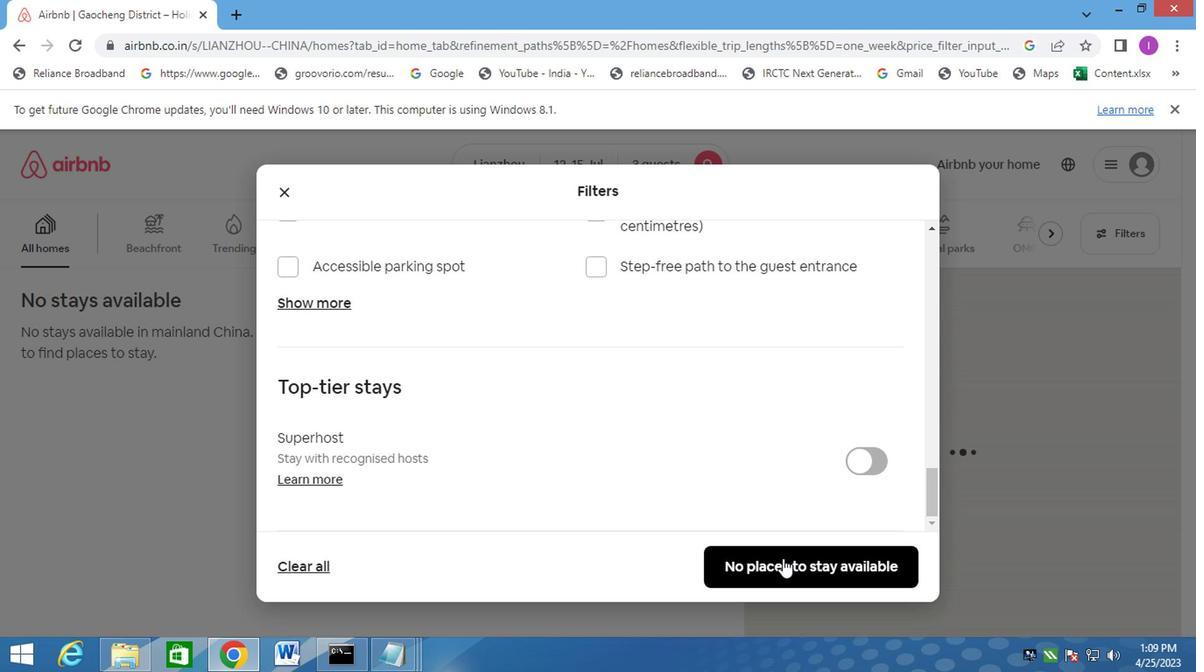 
Action: Mouse moved to (901, 470)
Screenshot: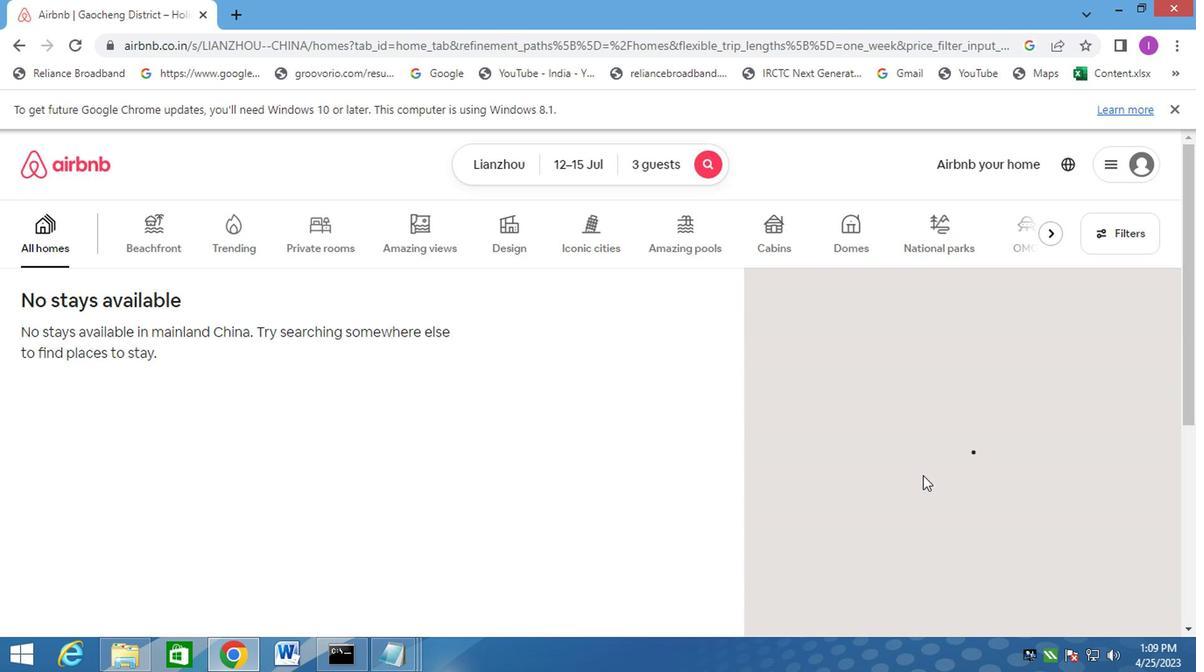 
